 Task: Search one way flight ticket for 4 adults, 2 children, 2 infants in seat and 1 infant on lap in economy from San Francisco: San Francisco International Airport to South Bend: South Bend International Airport on 8-6-2023. Choice of flights is United. Number of bags: 1 carry on bag. Price is upto 95000. Outbound departure time preference is 20:15.
Action: Mouse moved to (303, 433)
Screenshot: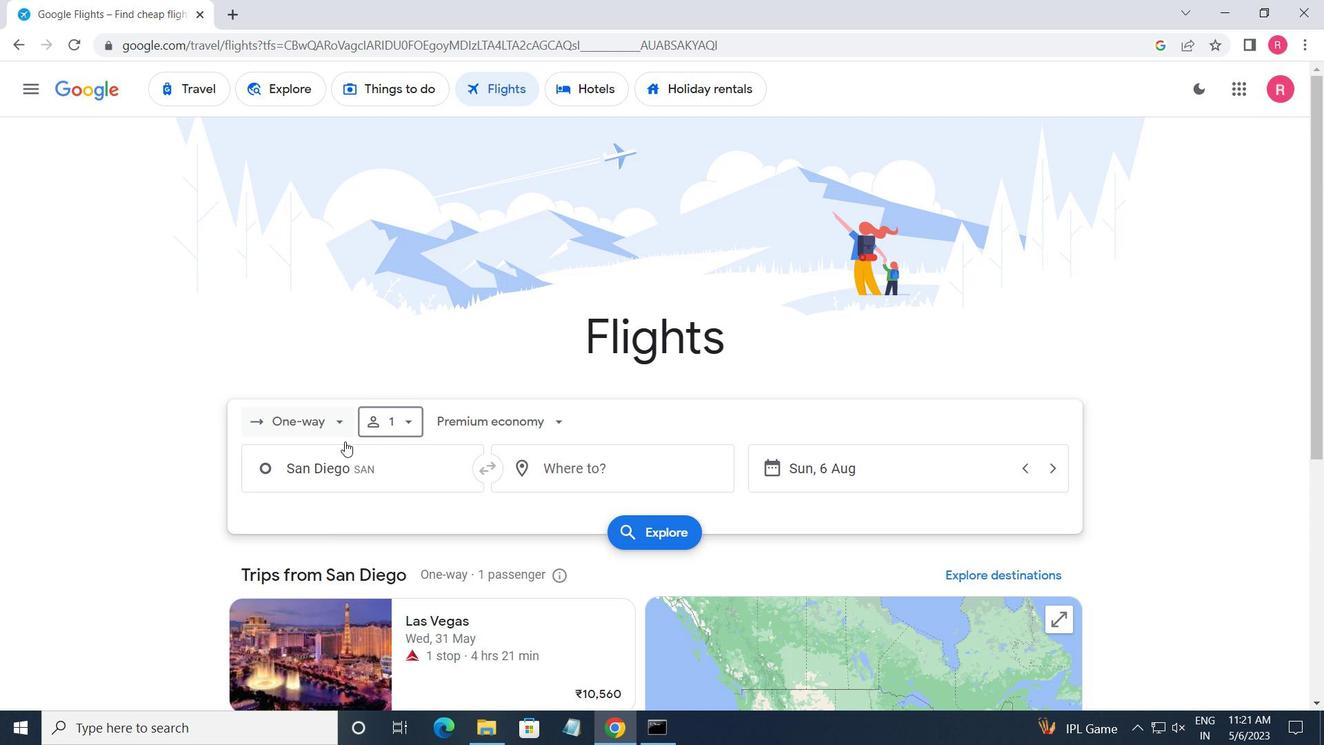
Action: Mouse pressed left at (303, 433)
Screenshot: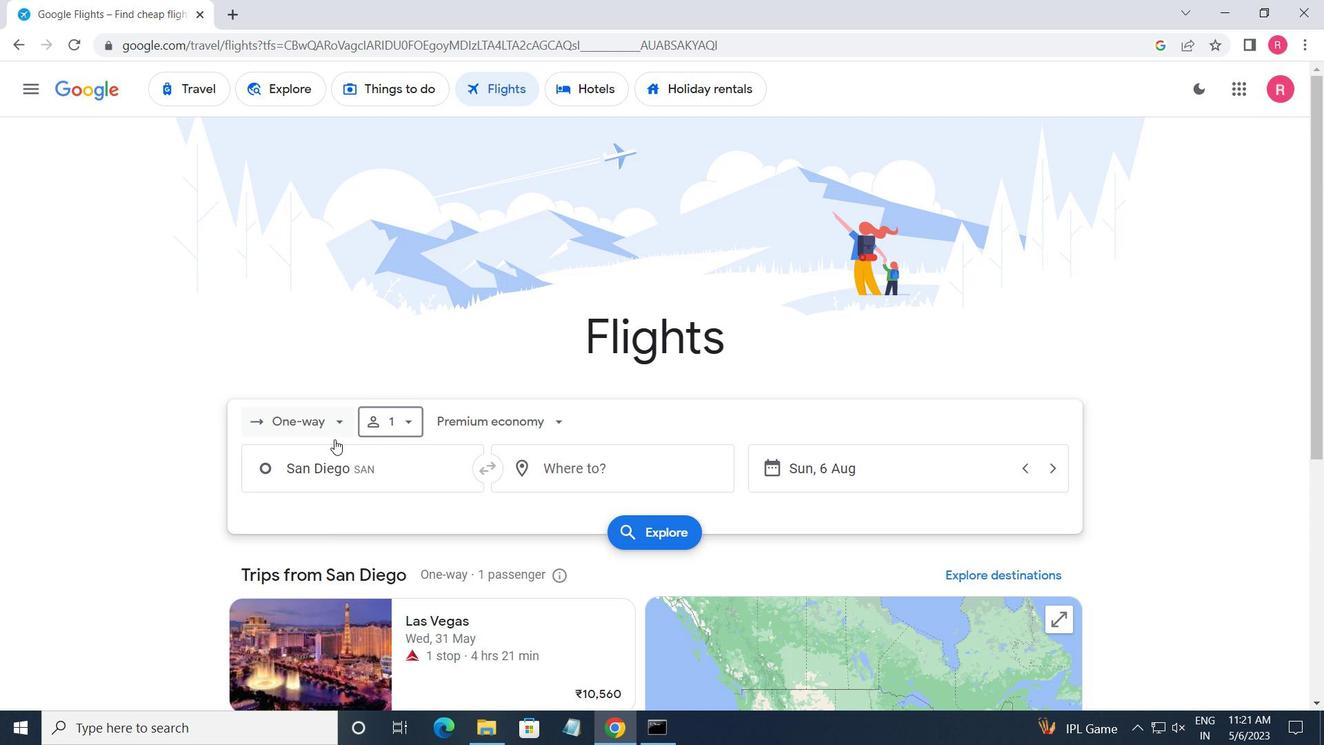 
Action: Mouse moved to (351, 506)
Screenshot: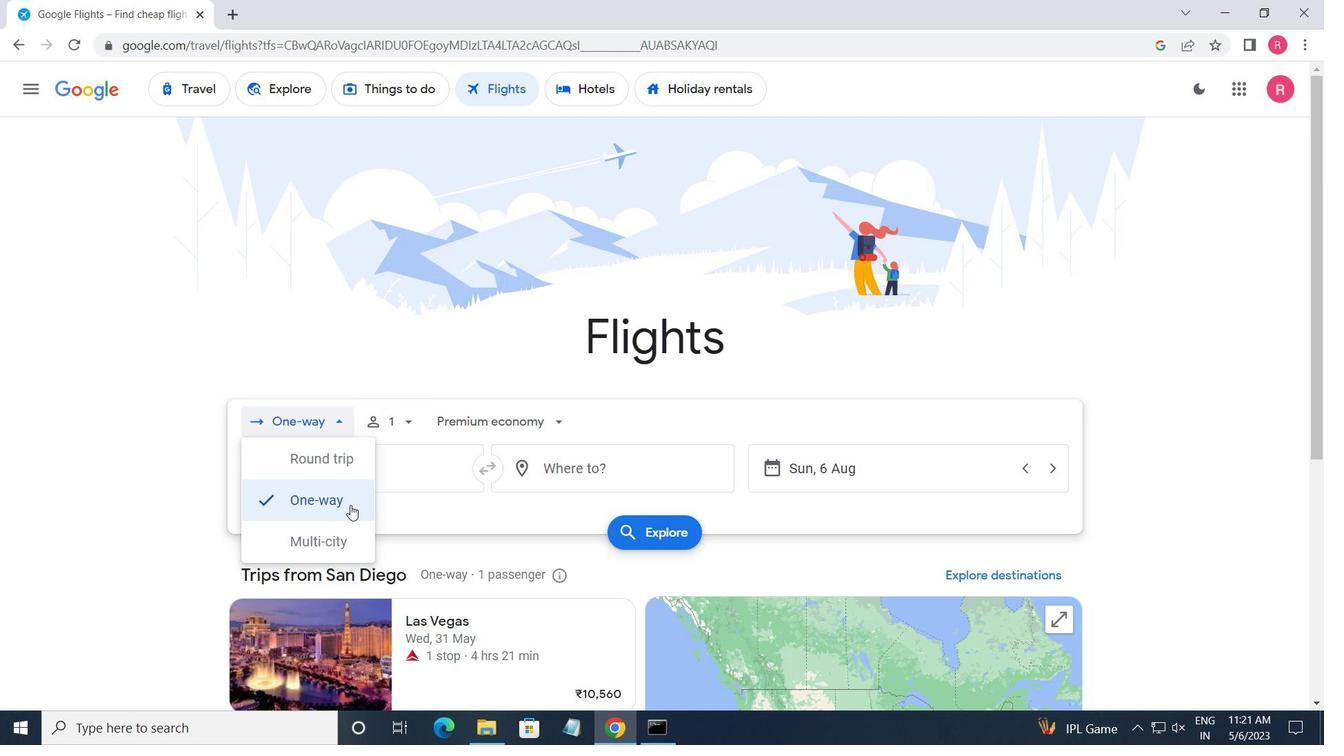 
Action: Mouse pressed left at (351, 506)
Screenshot: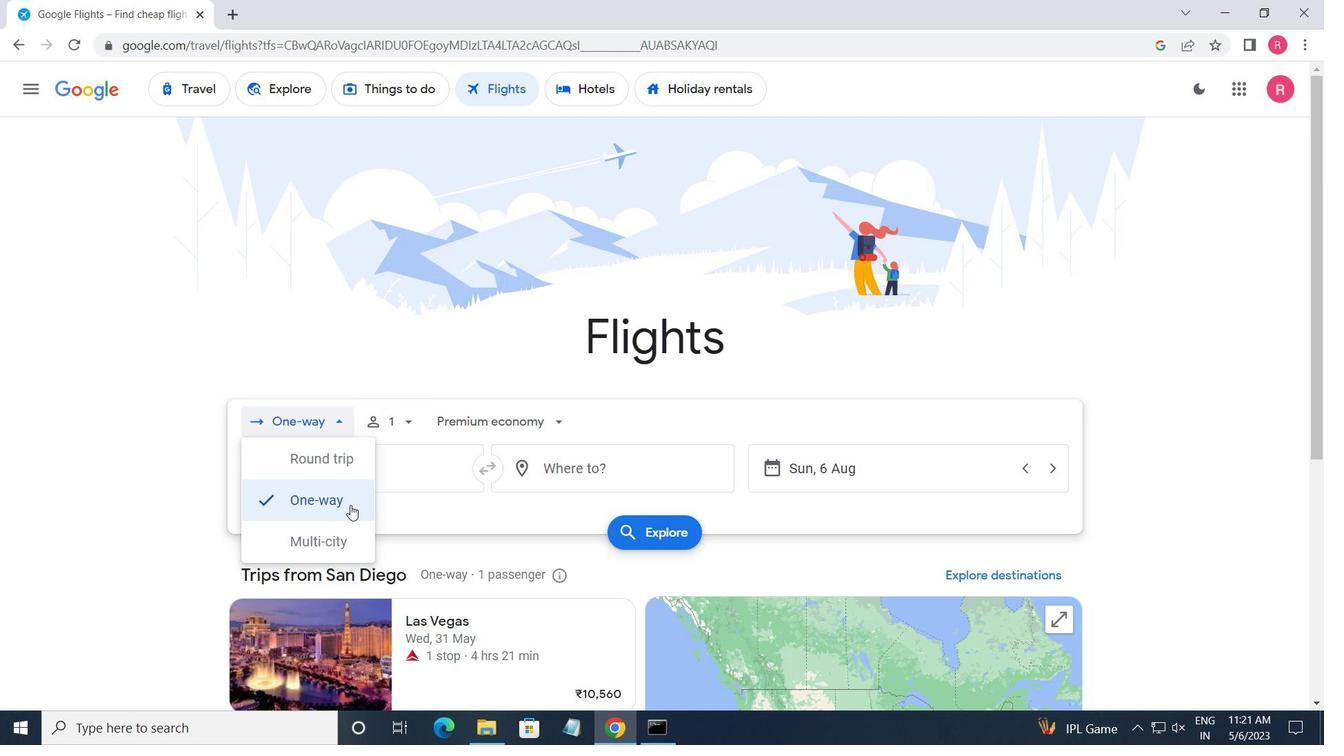 
Action: Mouse moved to (391, 432)
Screenshot: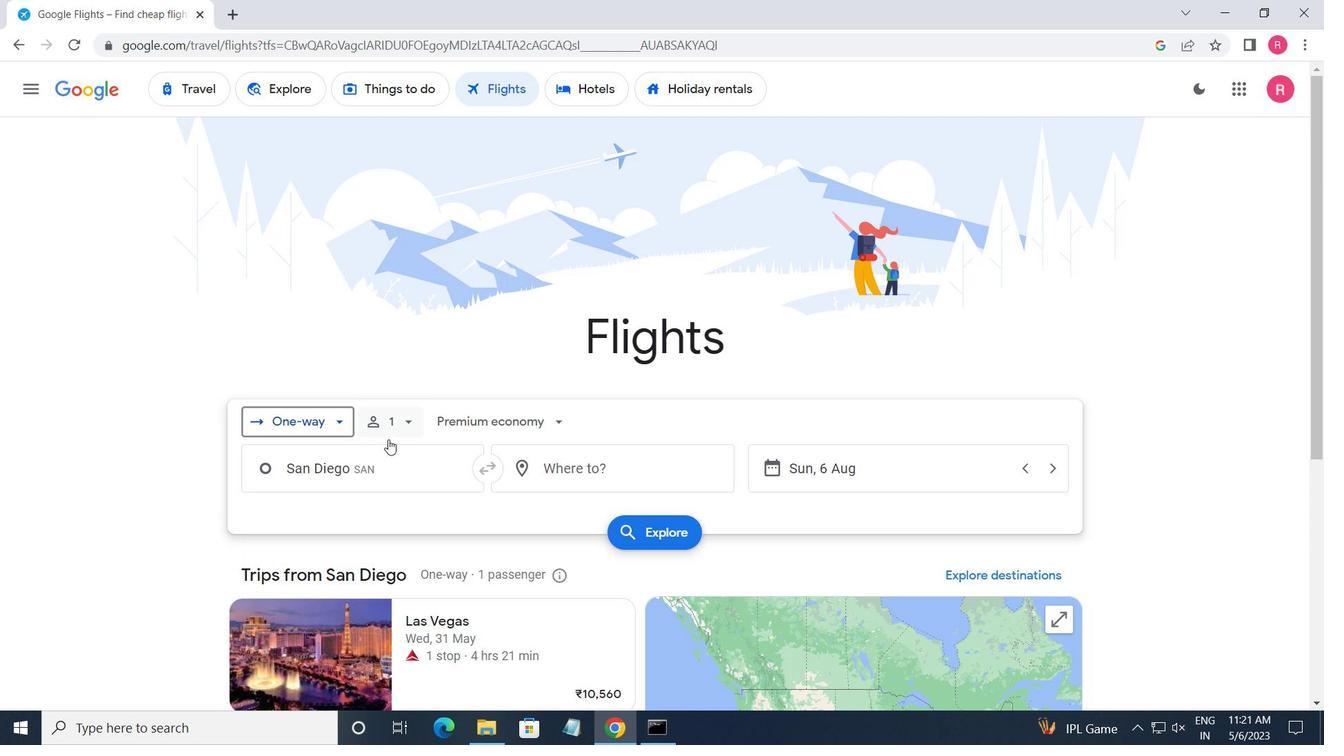 
Action: Mouse pressed left at (391, 432)
Screenshot: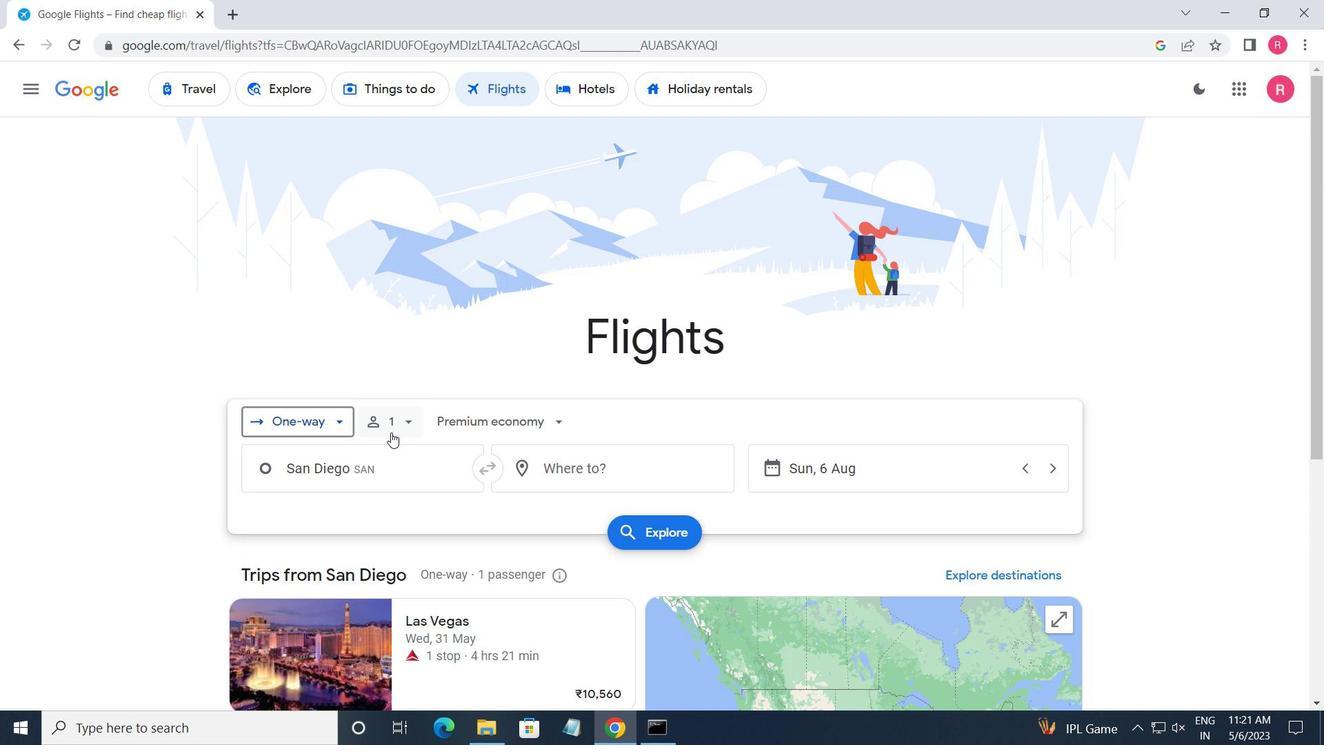 
Action: Mouse moved to (545, 474)
Screenshot: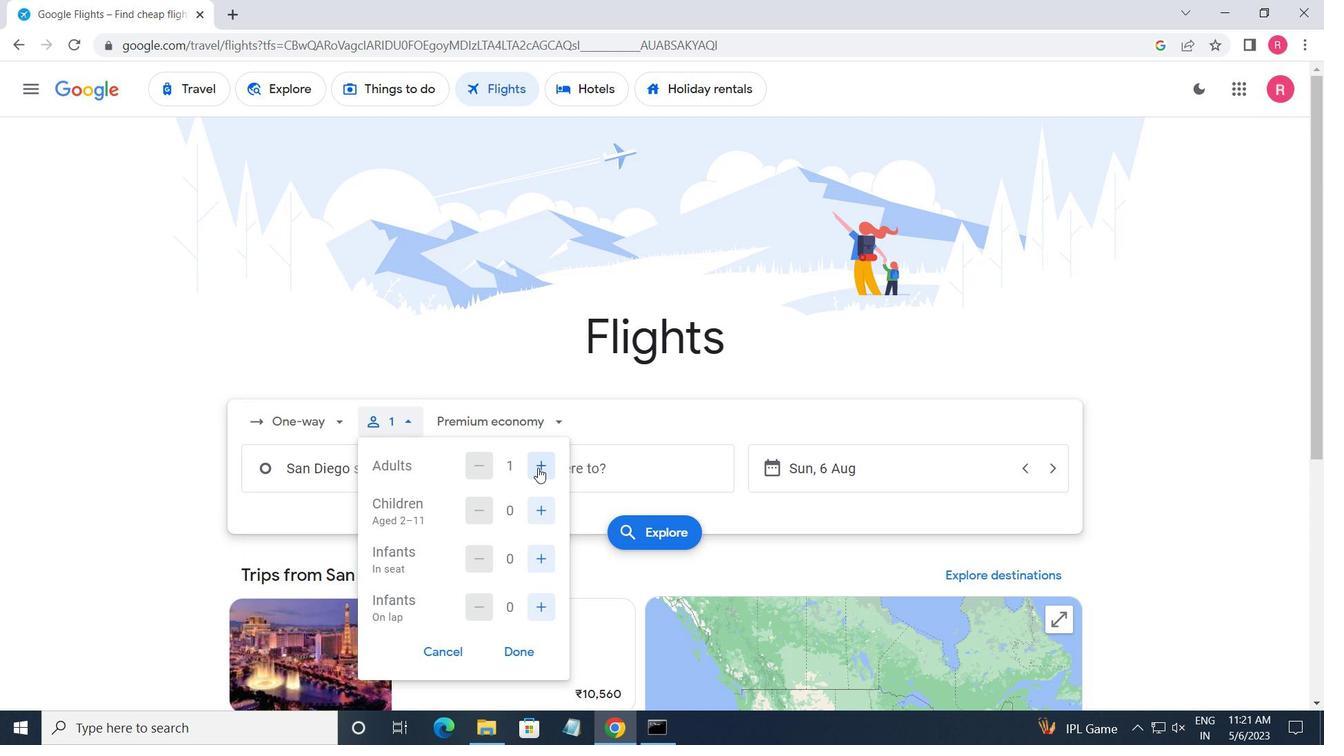 
Action: Mouse pressed left at (545, 474)
Screenshot: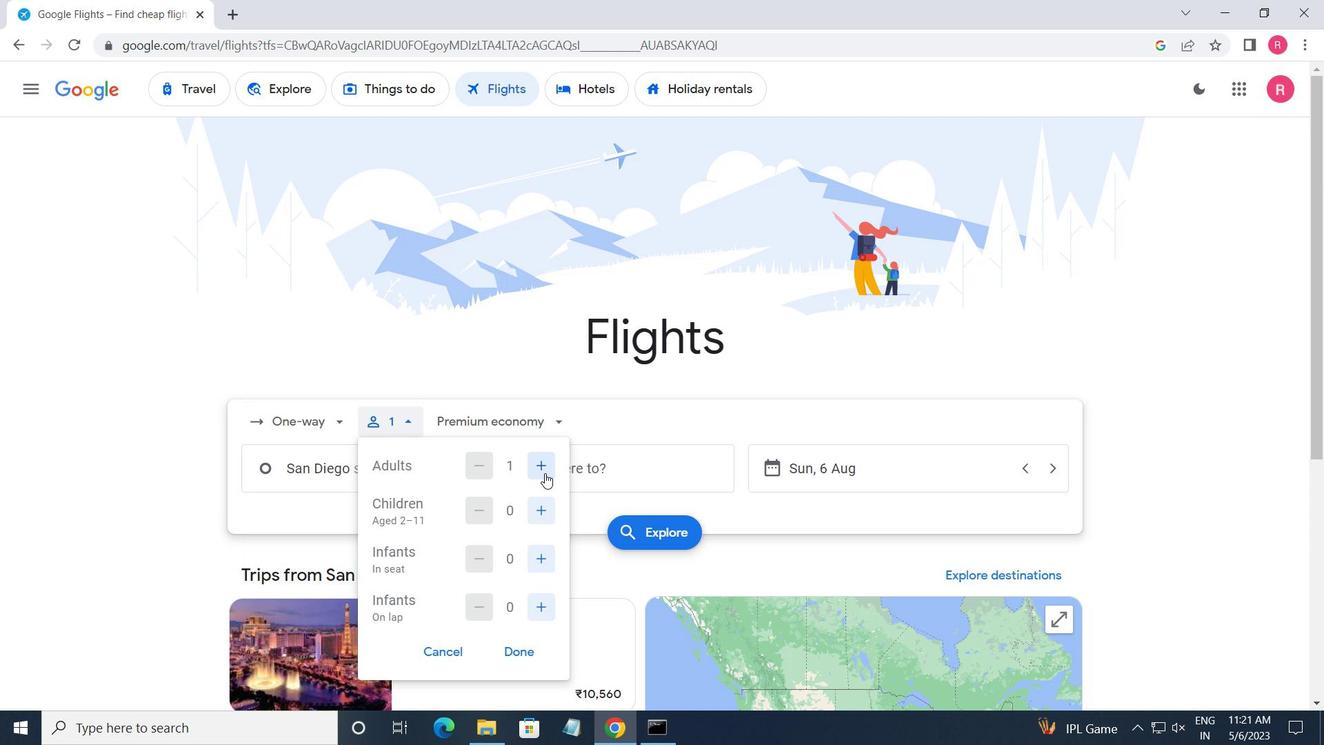
Action: Mouse pressed left at (545, 474)
Screenshot: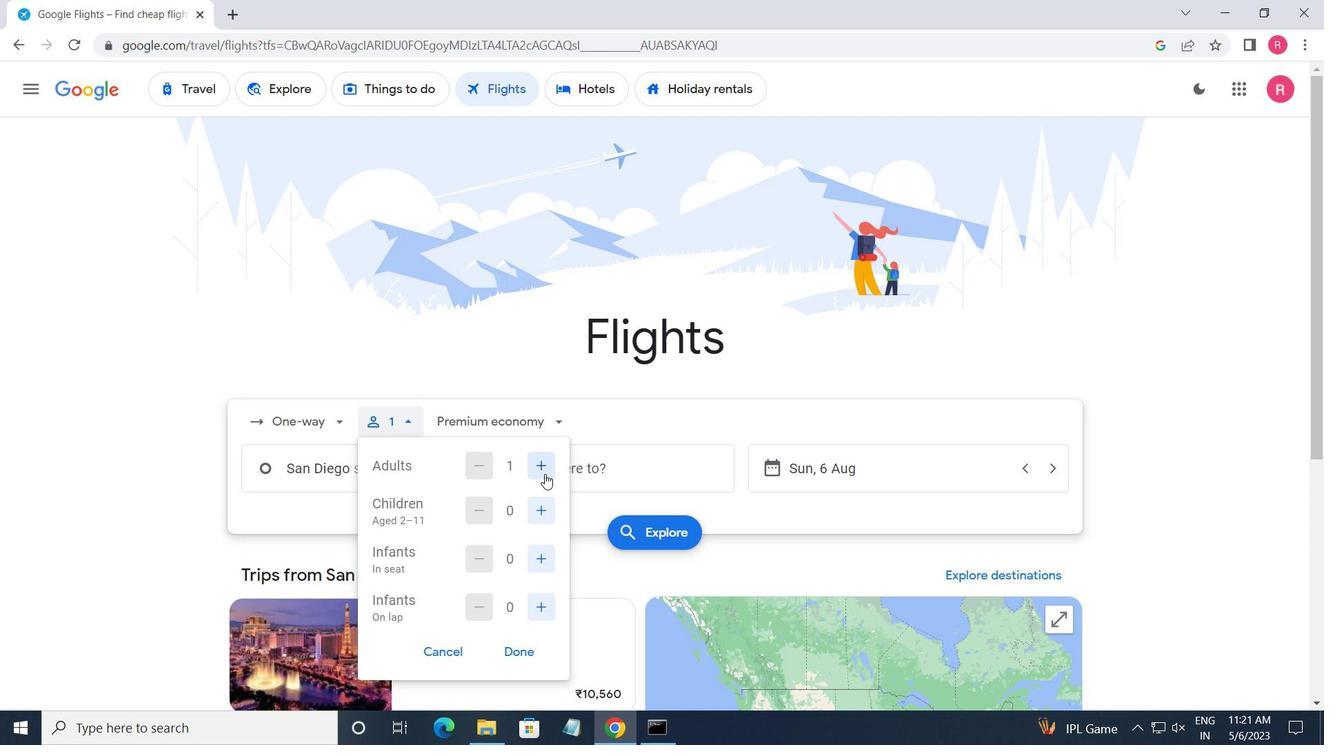 
Action: Mouse moved to (545, 474)
Screenshot: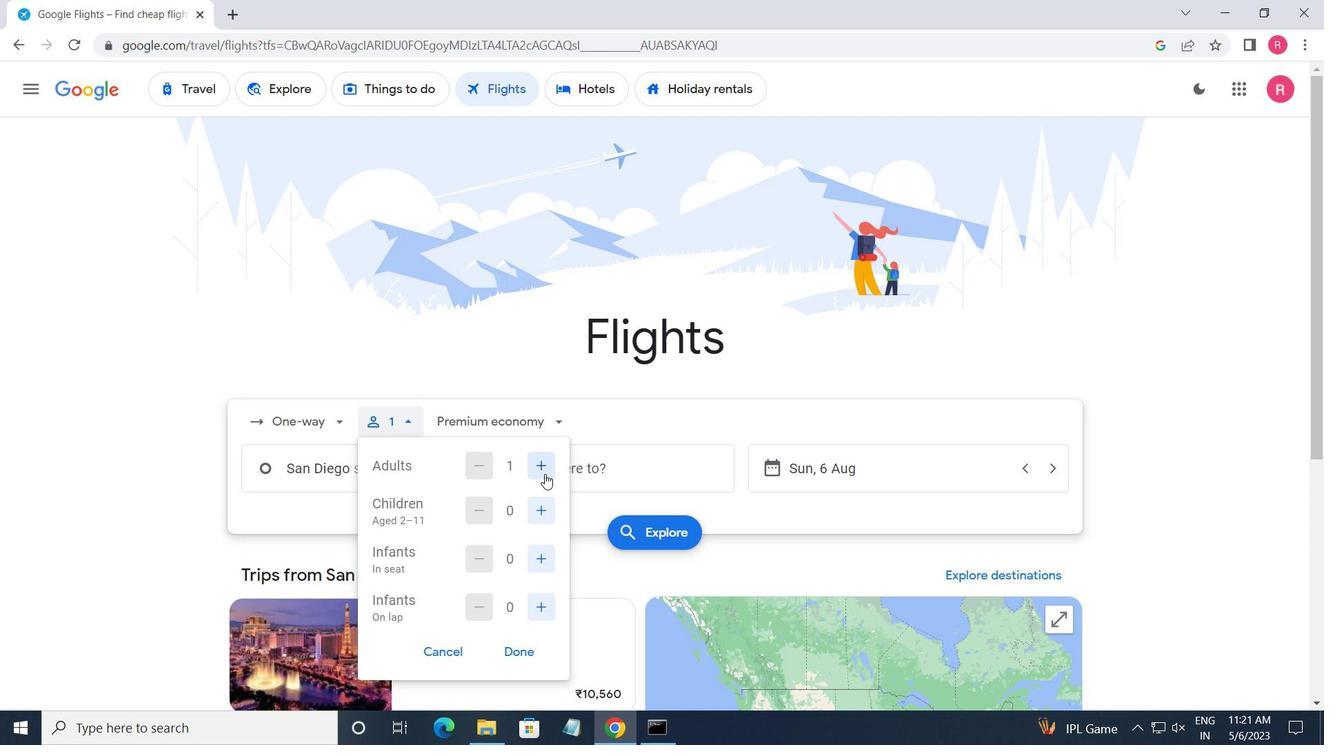 
Action: Mouse pressed left at (545, 474)
Screenshot: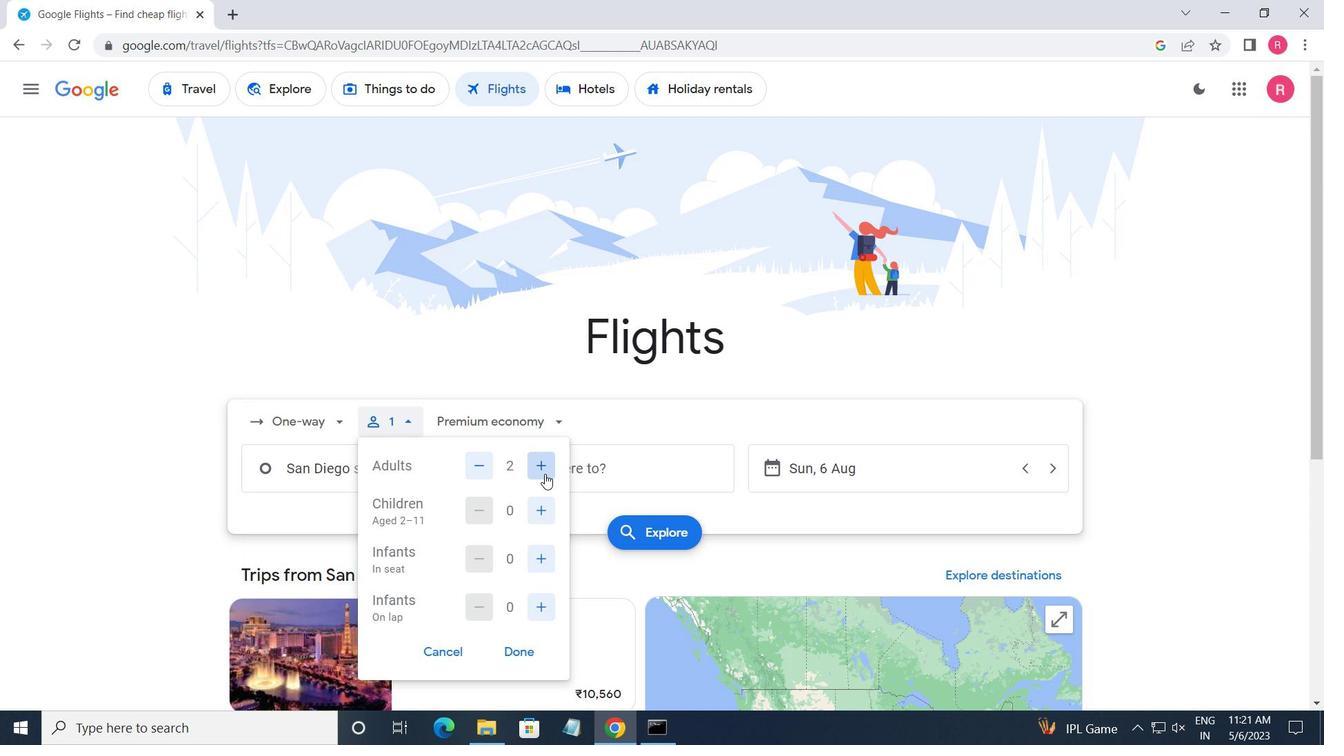 
Action: Mouse moved to (545, 501)
Screenshot: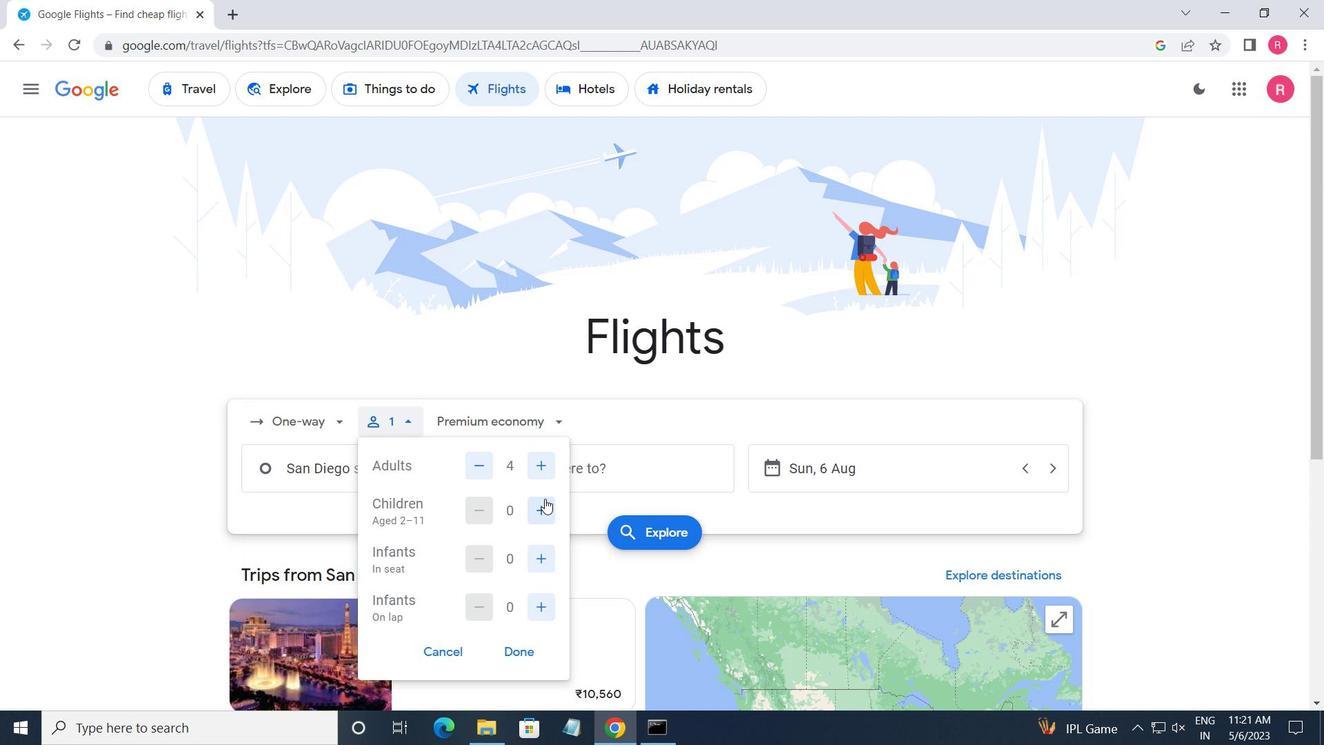 
Action: Mouse pressed left at (545, 501)
Screenshot: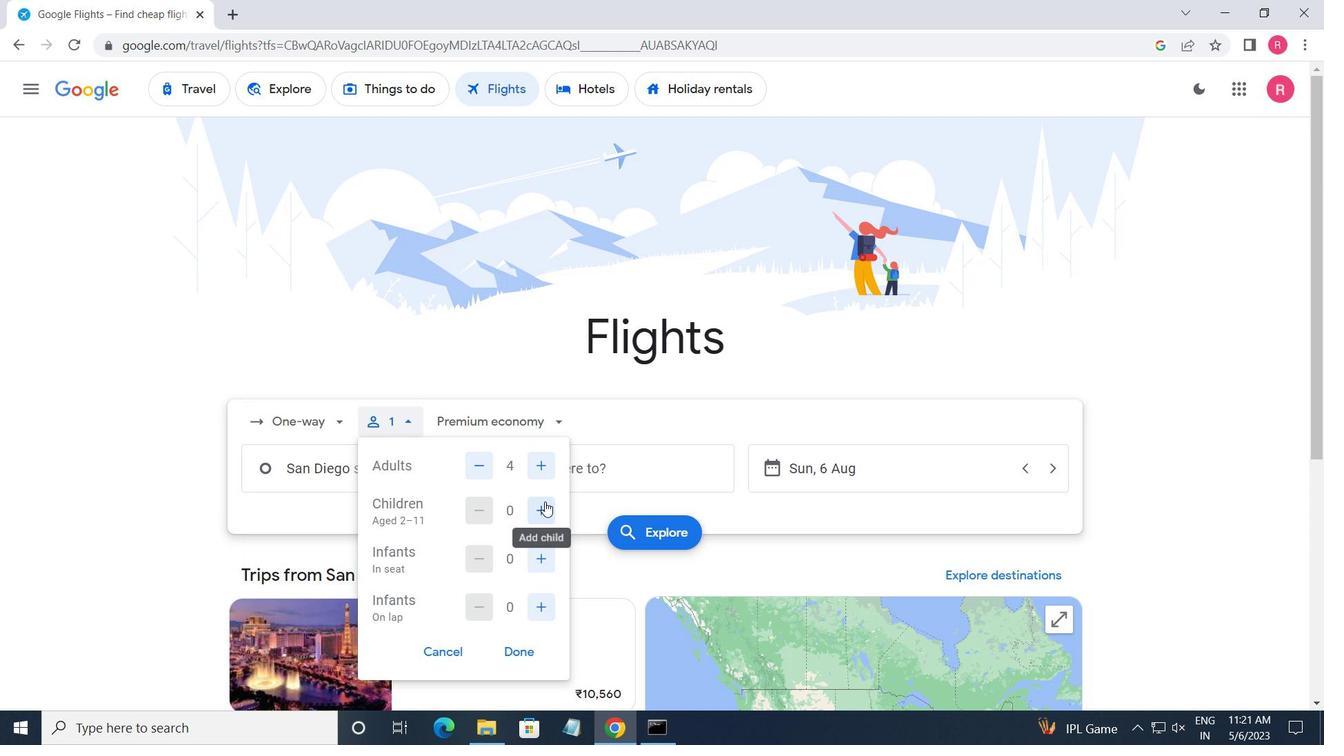 
Action: Mouse pressed left at (545, 501)
Screenshot: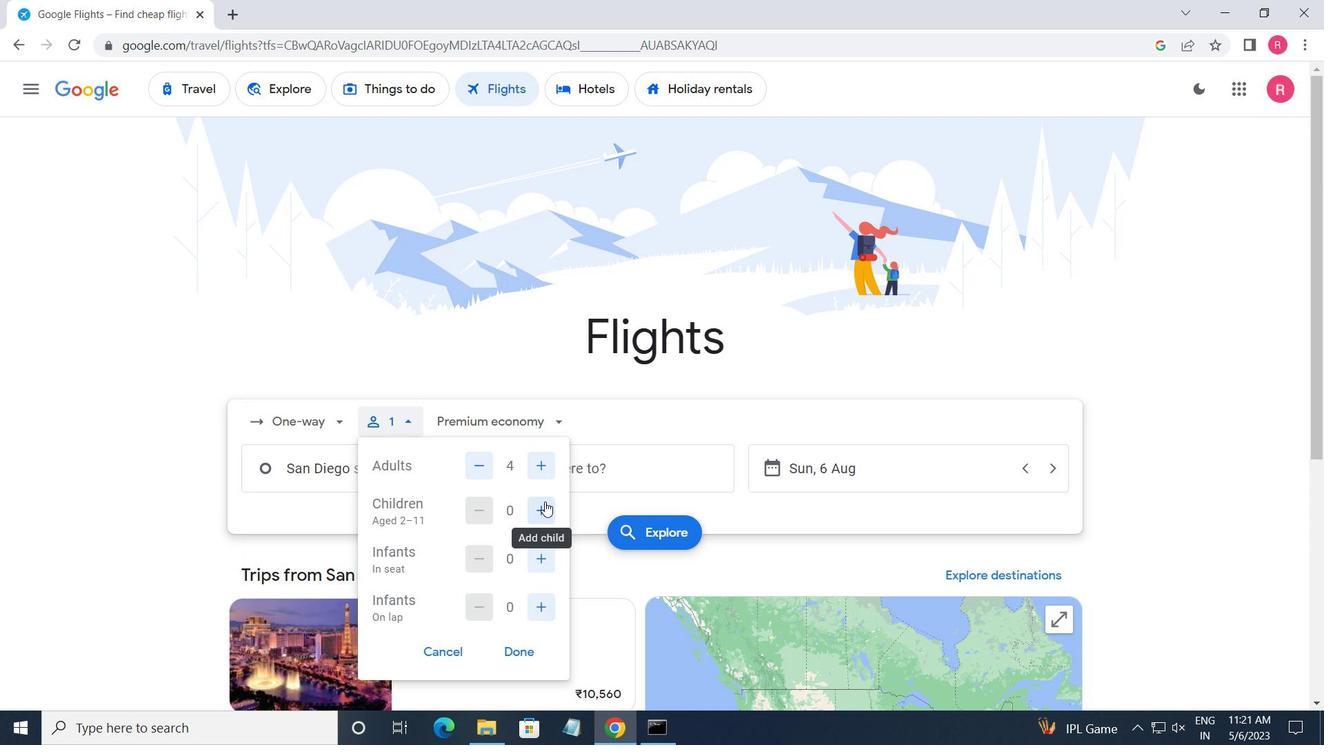 
Action: Mouse moved to (544, 558)
Screenshot: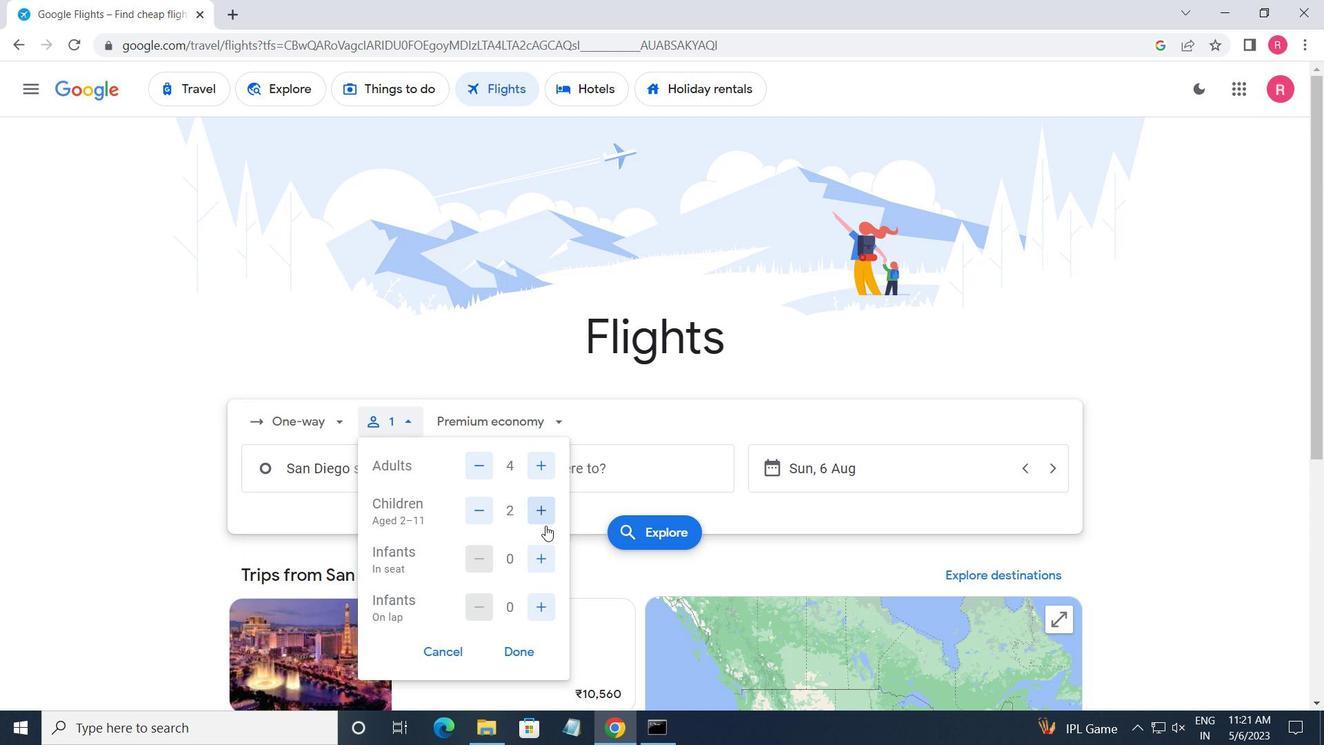 
Action: Mouse pressed left at (544, 558)
Screenshot: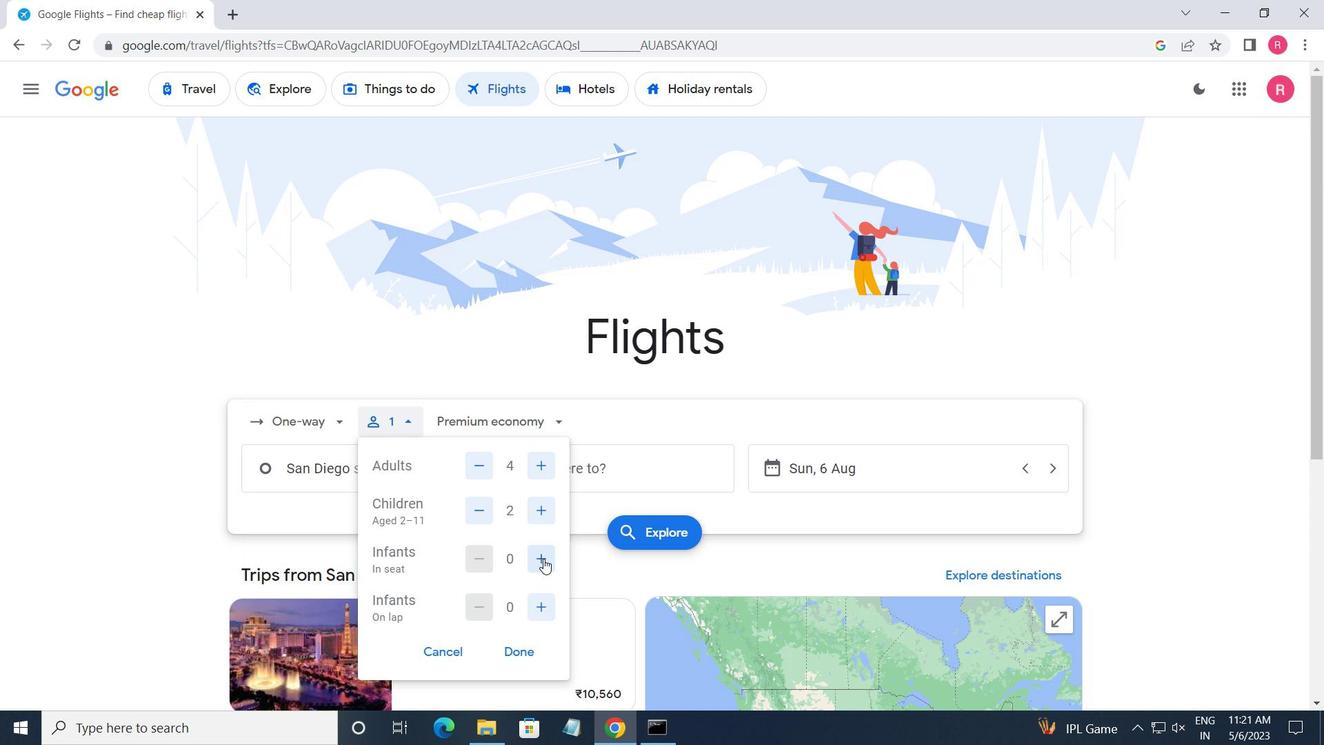
Action: Mouse pressed left at (544, 558)
Screenshot: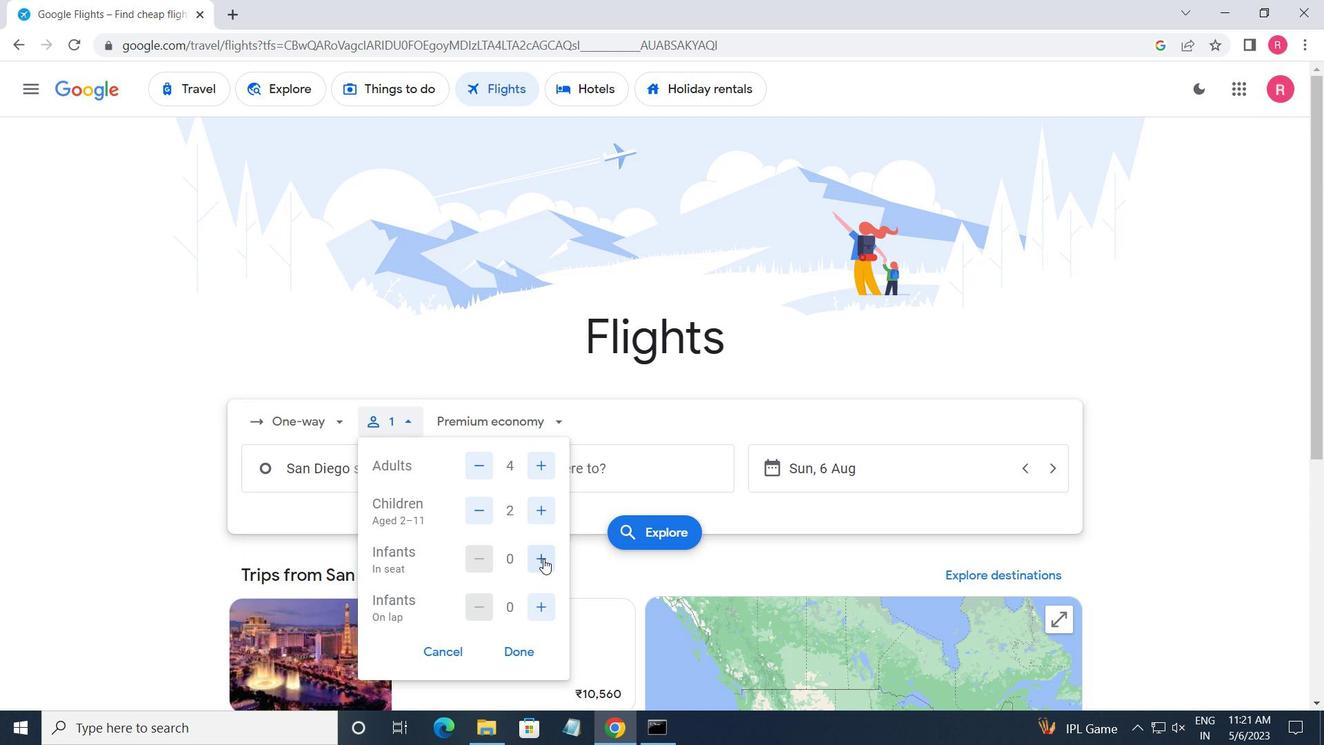 
Action: Mouse moved to (543, 612)
Screenshot: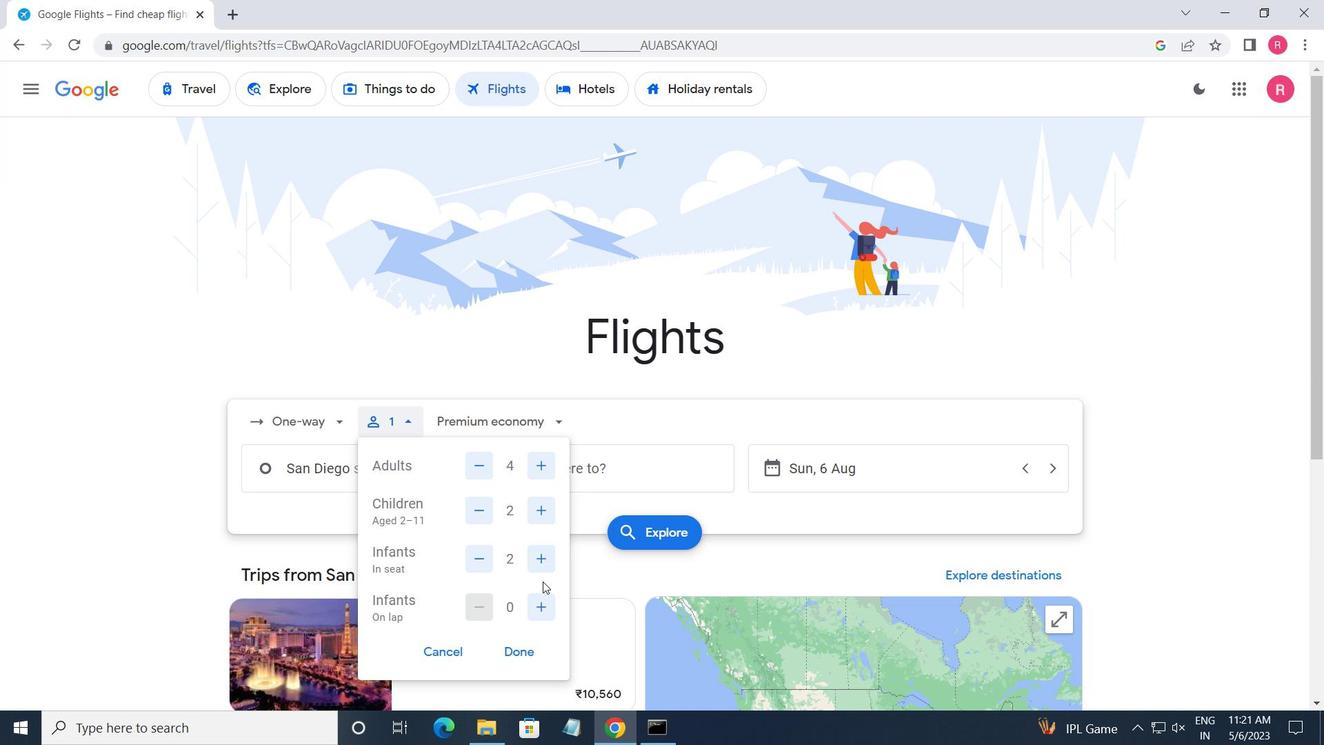 
Action: Mouse pressed left at (543, 612)
Screenshot: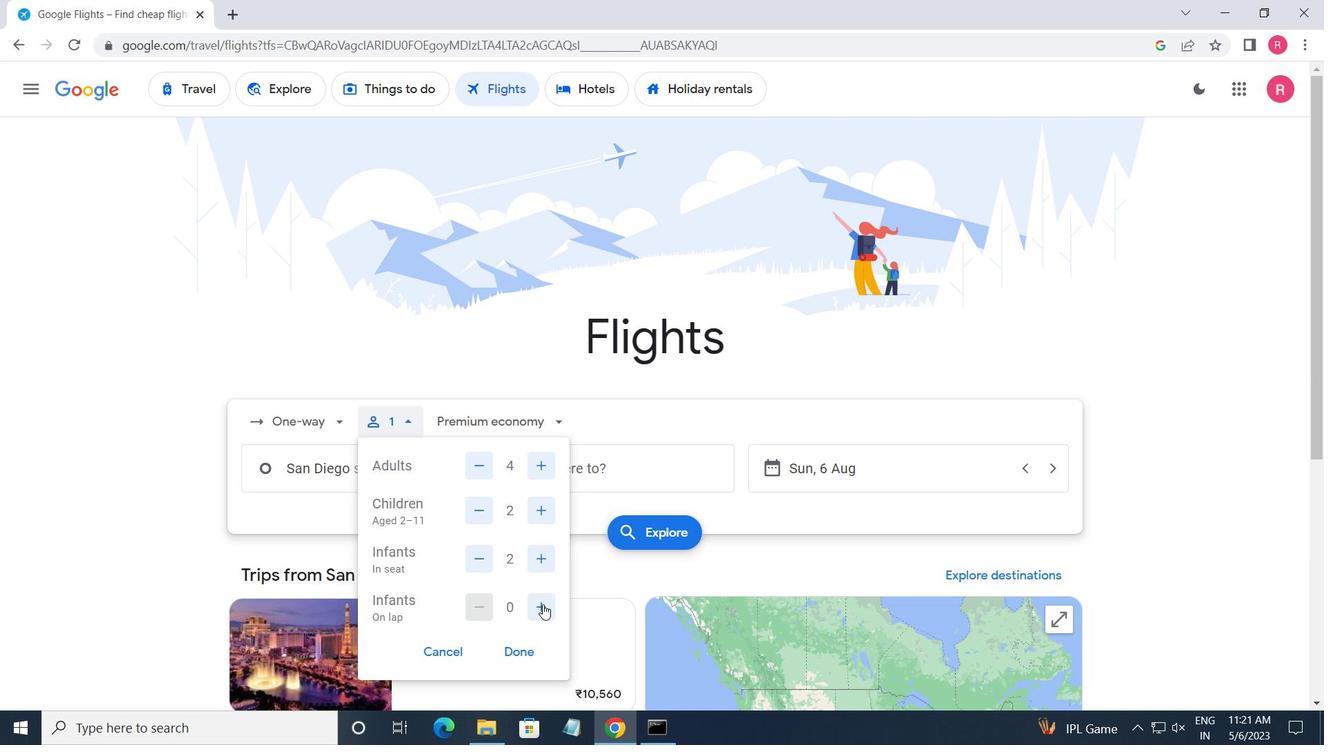
Action: Mouse moved to (521, 650)
Screenshot: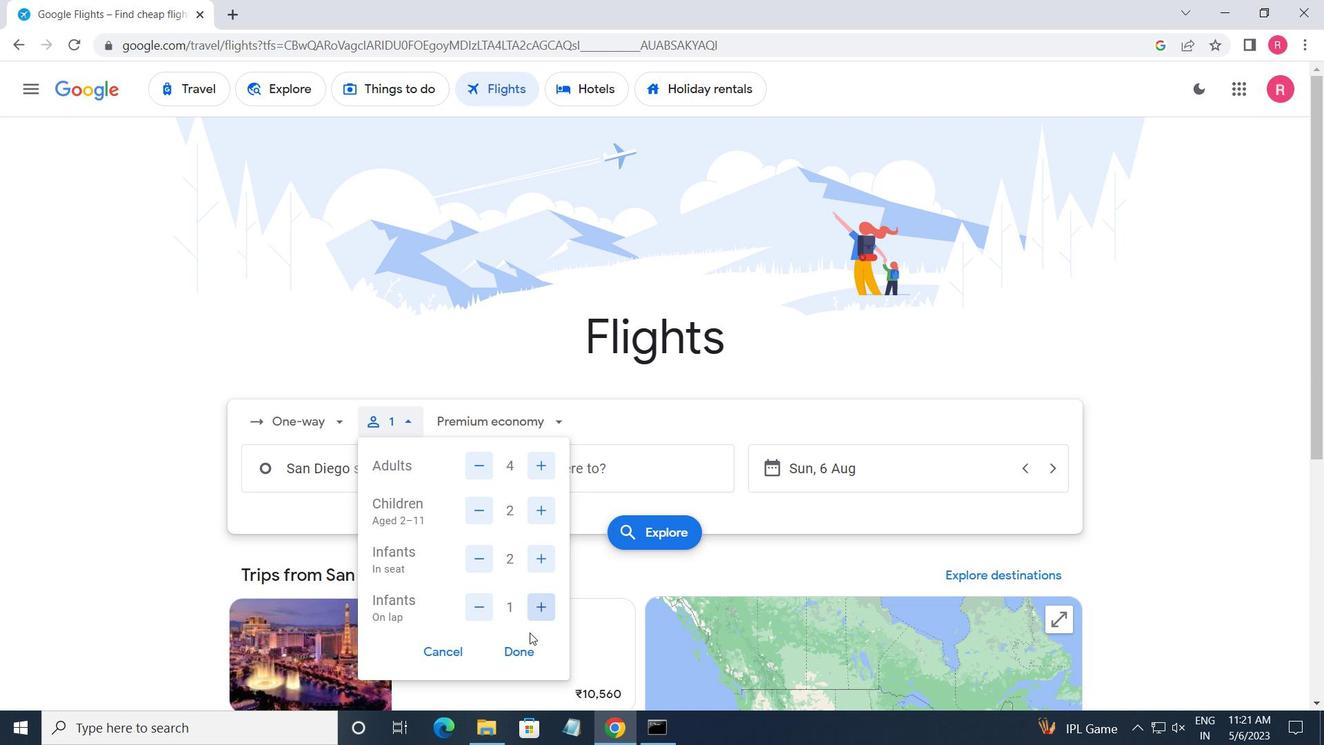 
Action: Mouse pressed left at (521, 650)
Screenshot: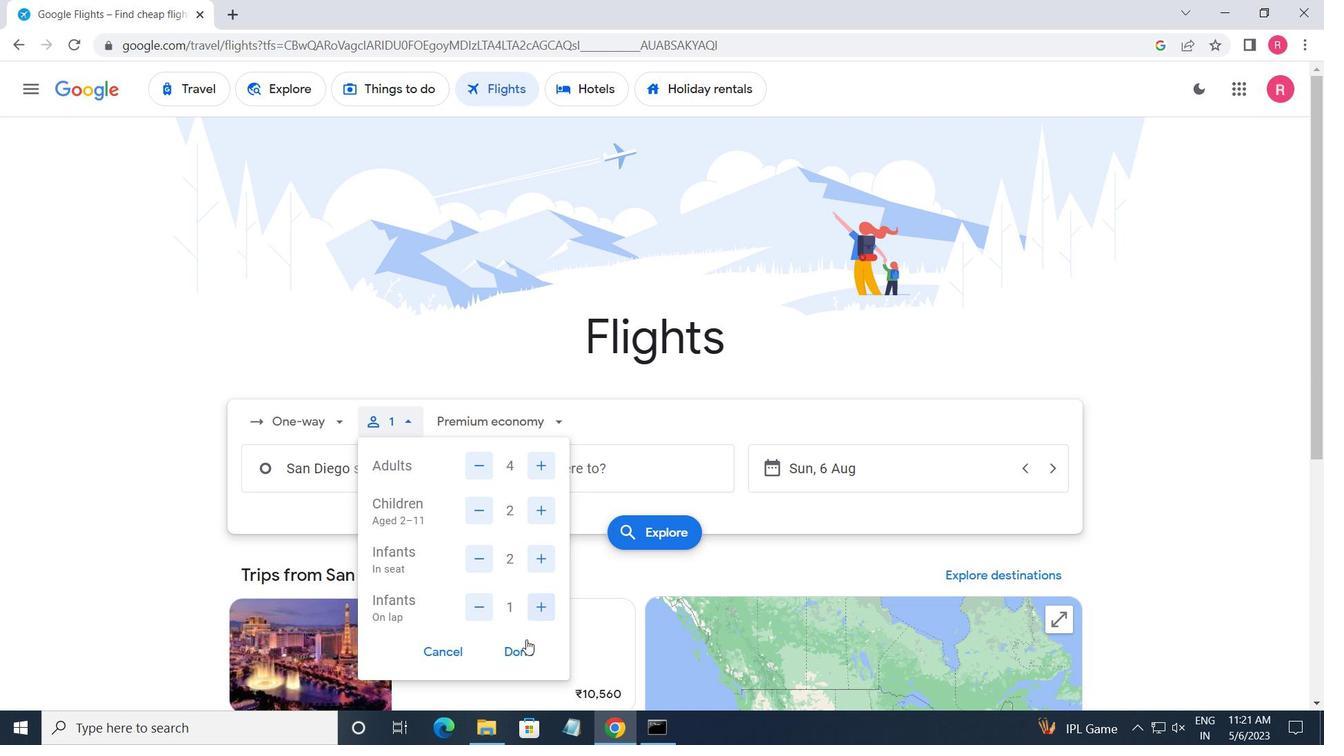 
Action: Mouse moved to (492, 429)
Screenshot: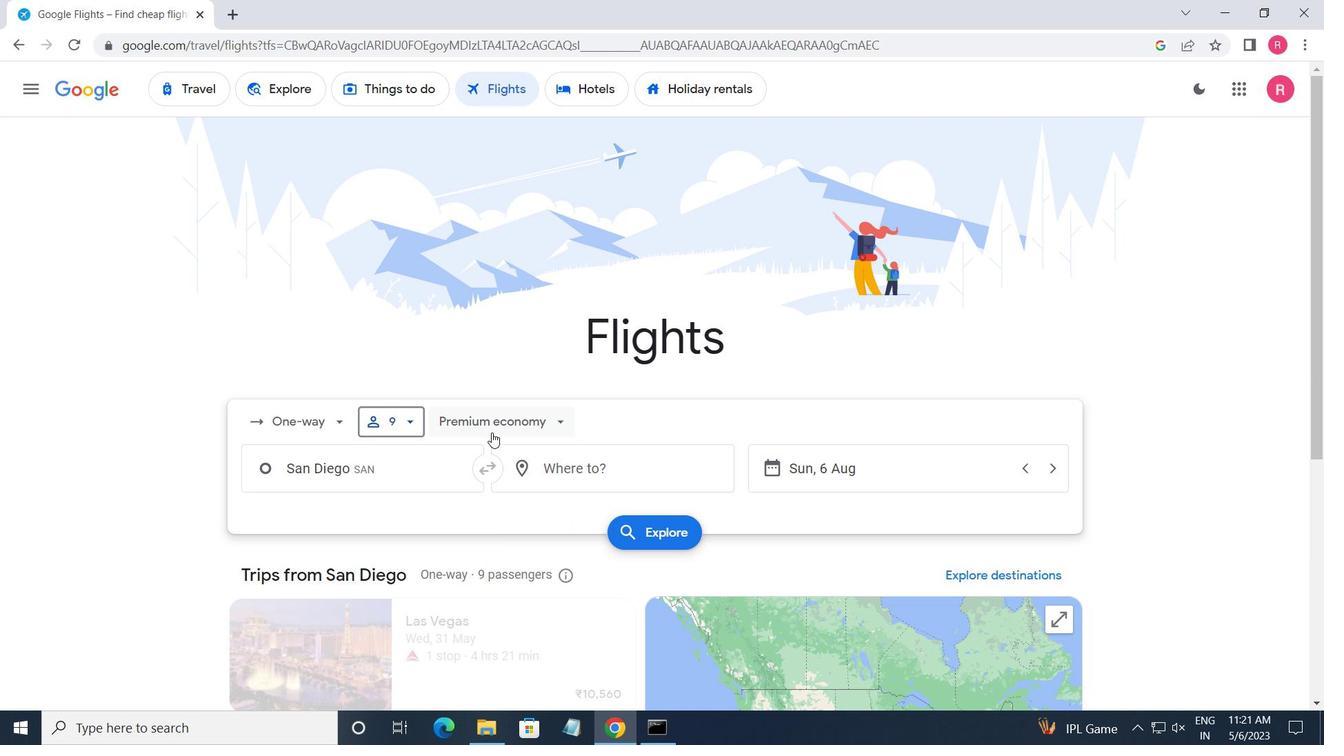 
Action: Mouse pressed left at (492, 429)
Screenshot: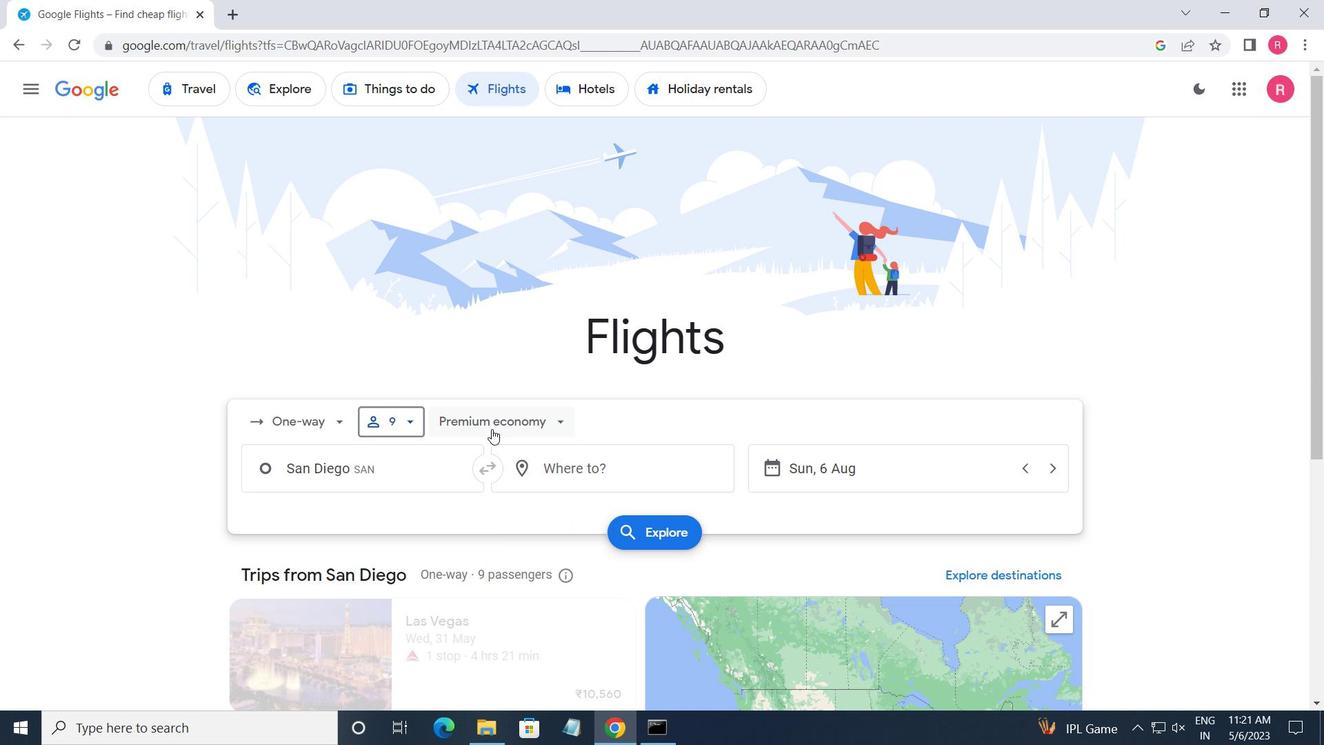 
Action: Mouse moved to (513, 460)
Screenshot: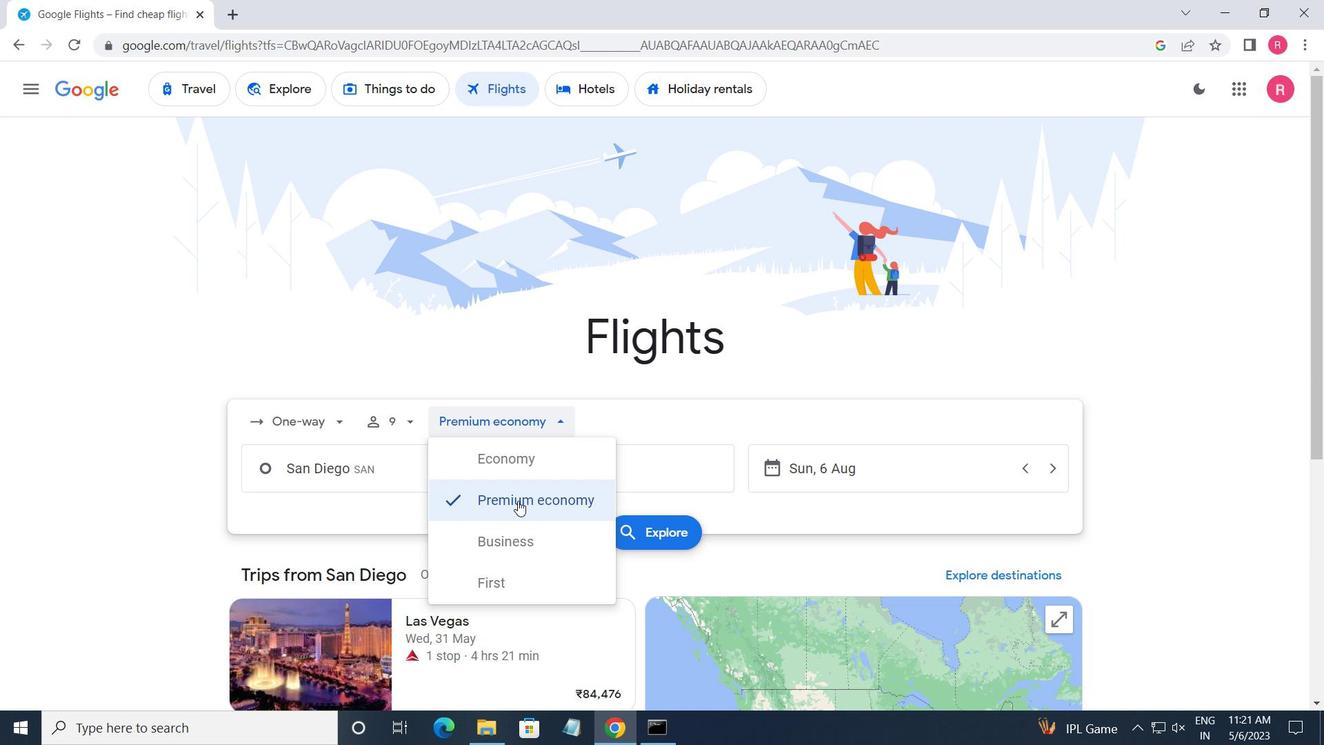 
Action: Mouse pressed left at (513, 460)
Screenshot: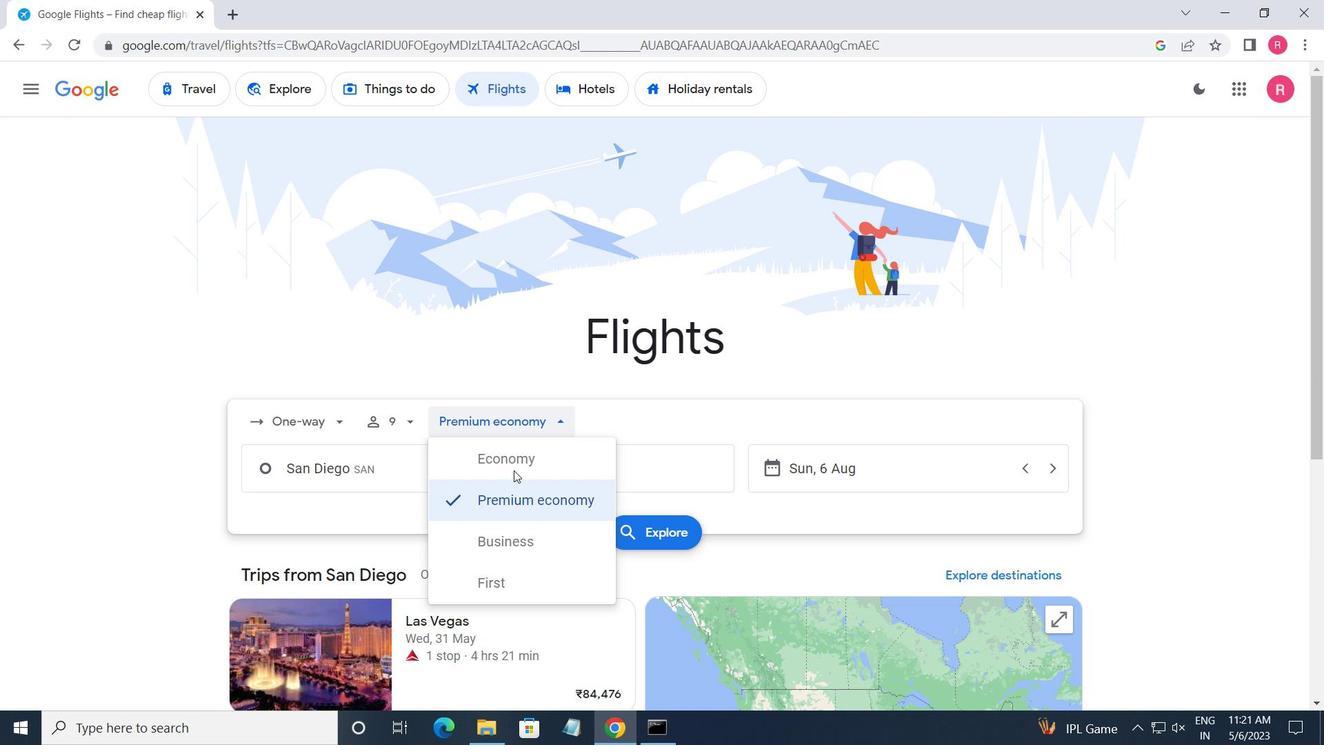 
Action: Mouse moved to (405, 473)
Screenshot: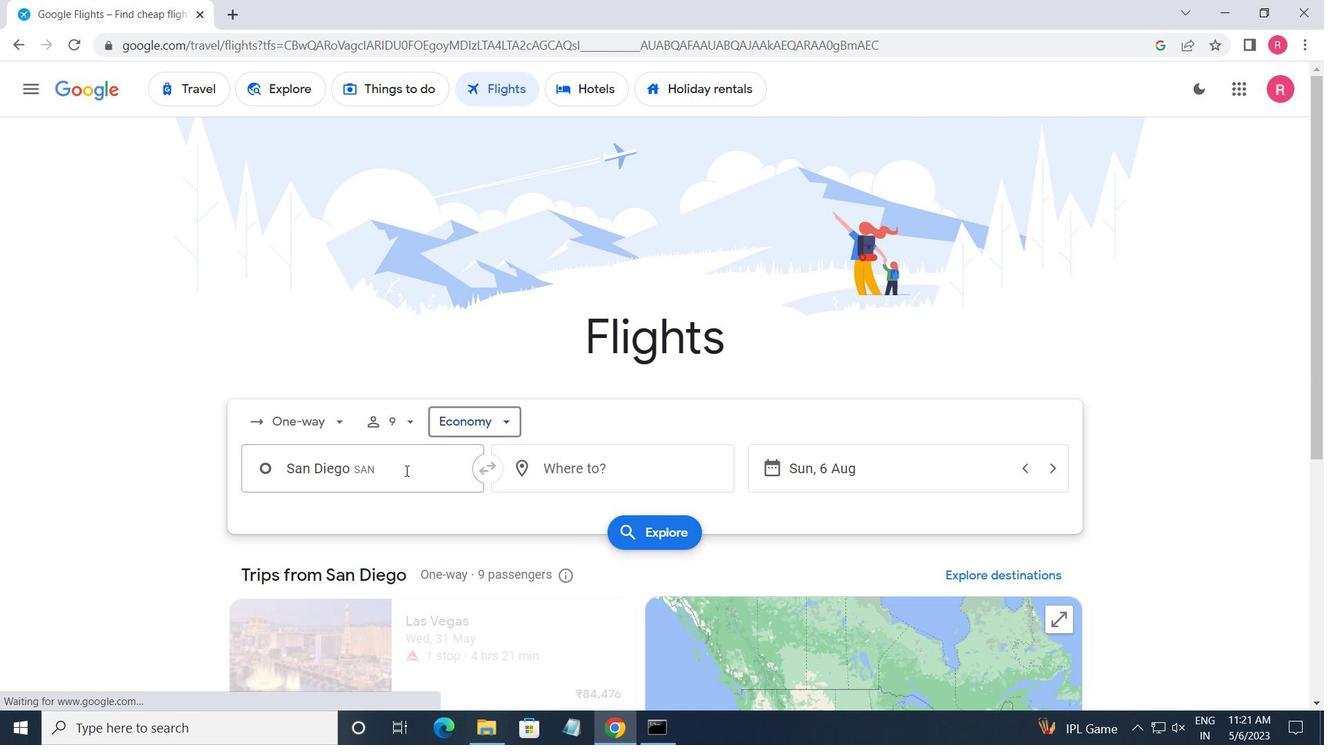
Action: Mouse pressed left at (405, 473)
Screenshot: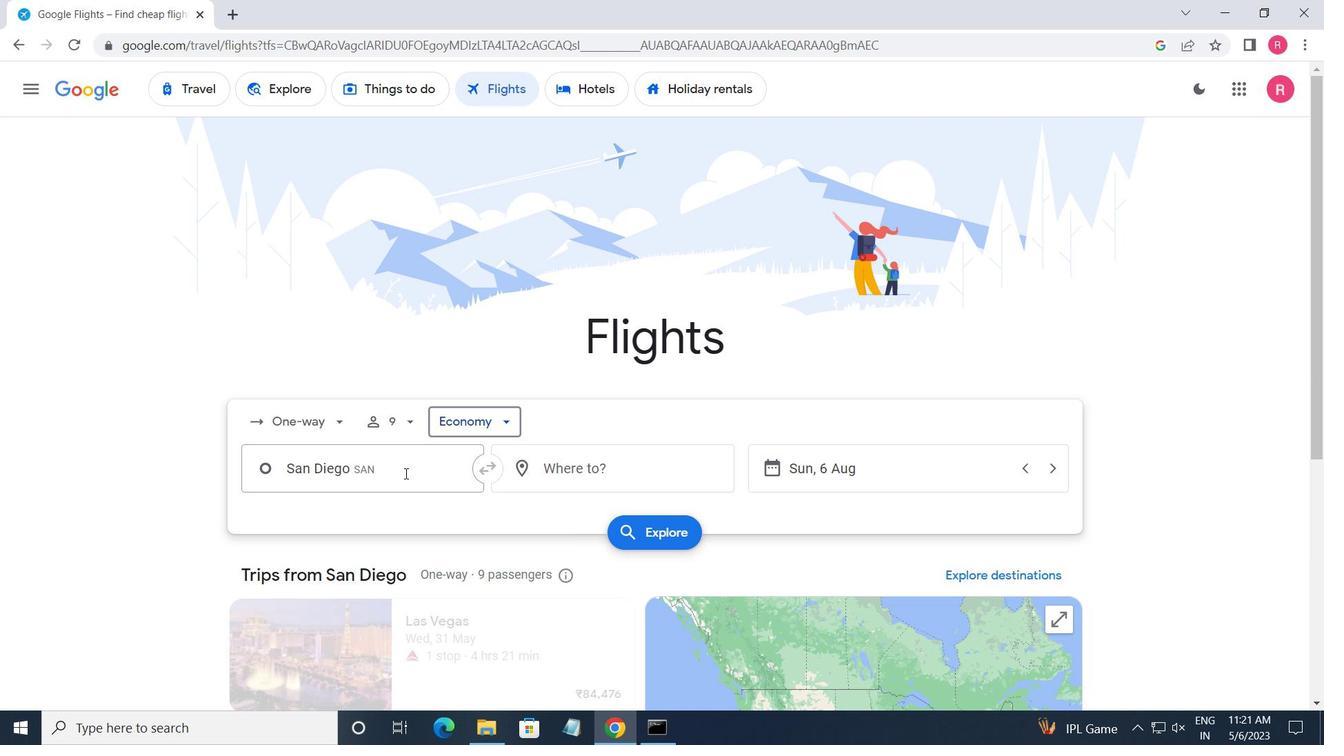 
Action: Key pressed <Key.shift>SAN<Key.space><Key.shift>FRANCISC
Screenshot: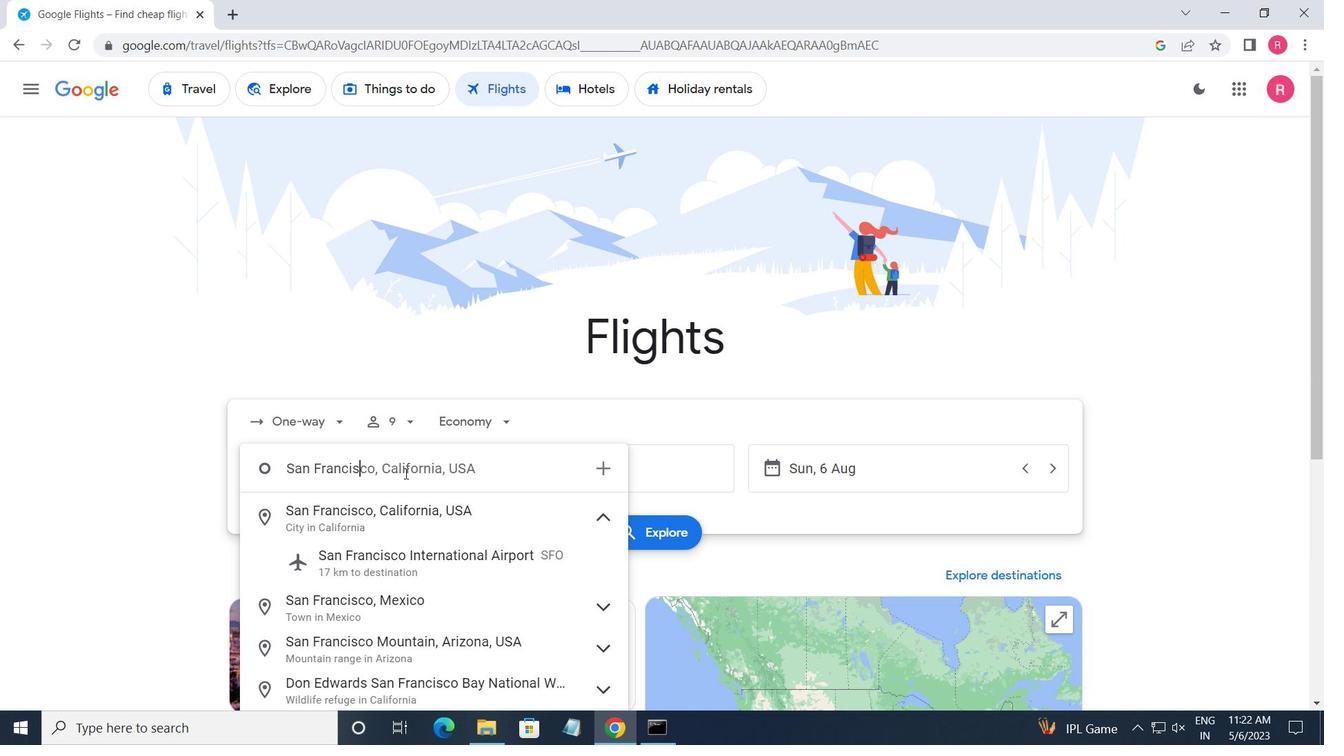 
Action: Mouse moved to (432, 565)
Screenshot: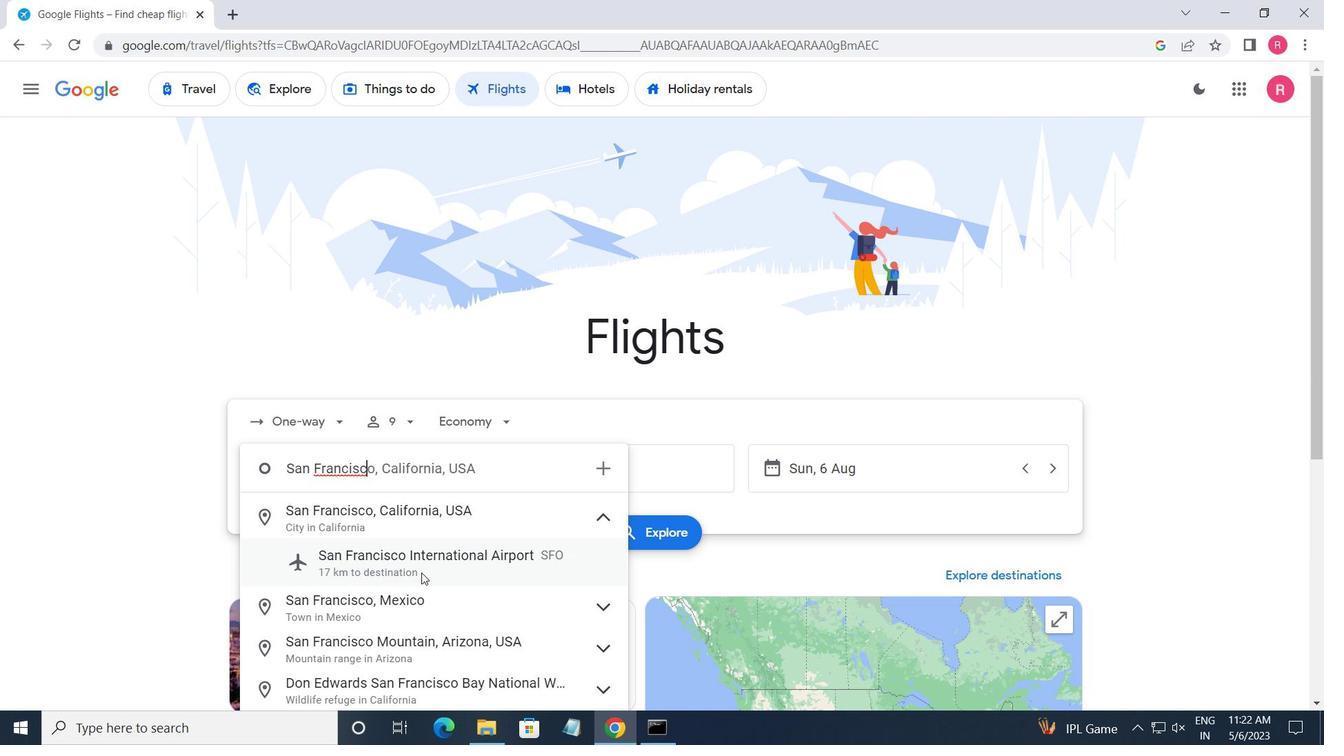 
Action: Mouse pressed left at (432, 565)
Screenshot: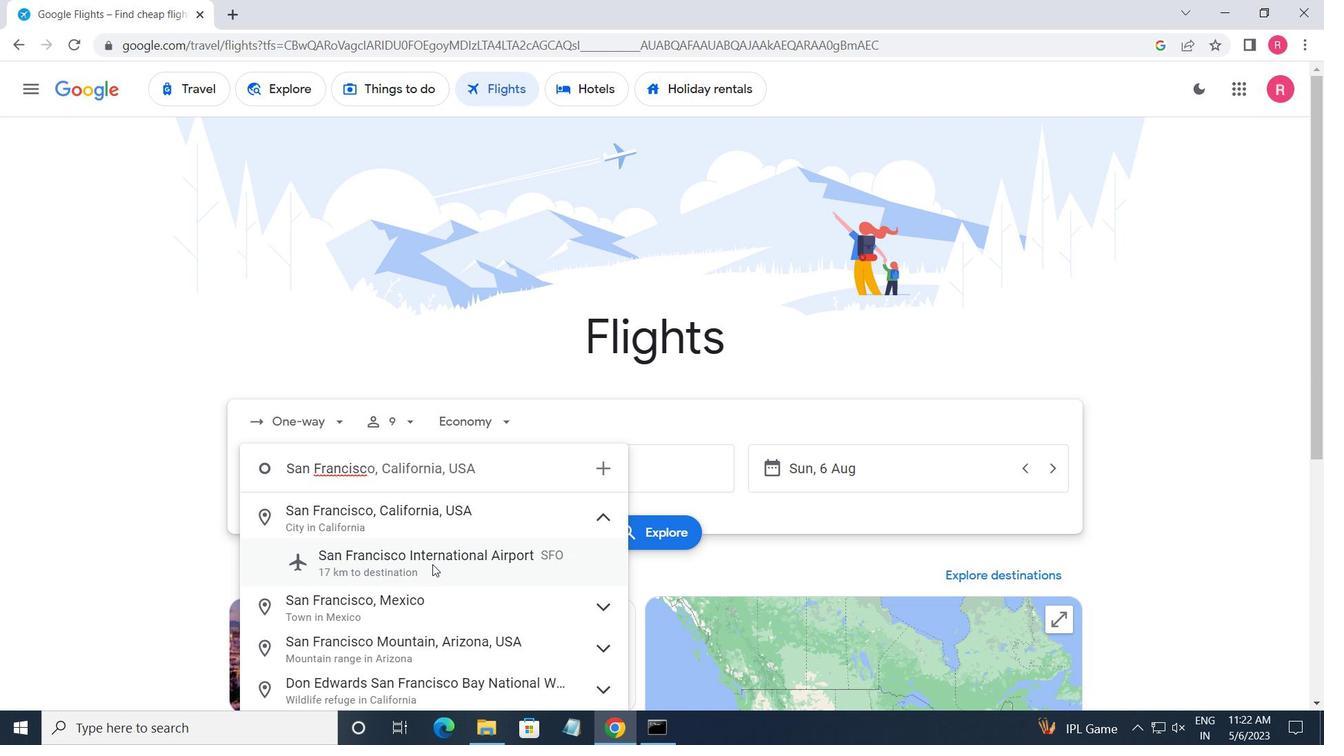 
Action: Mouse moved to (622, 476)
Screenshot: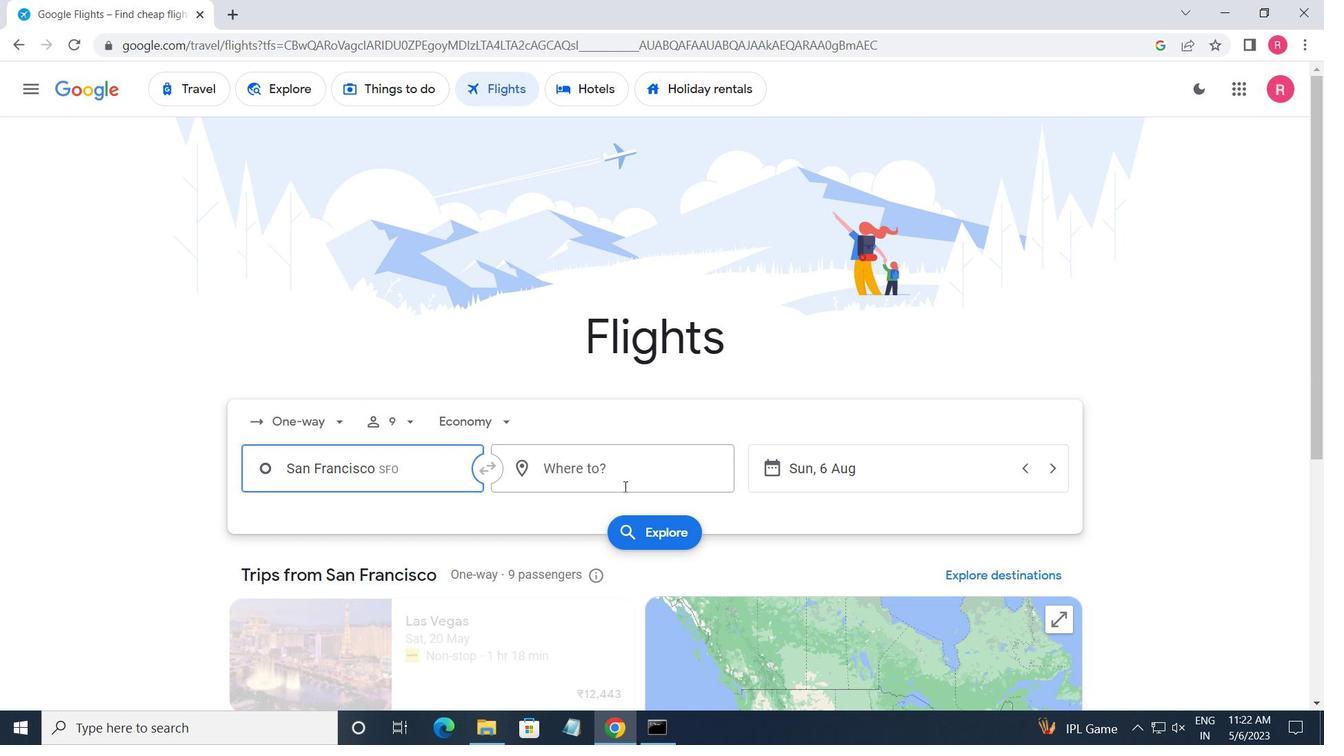 
Action: Mouse pressed left at (622, 476)
Screenshot: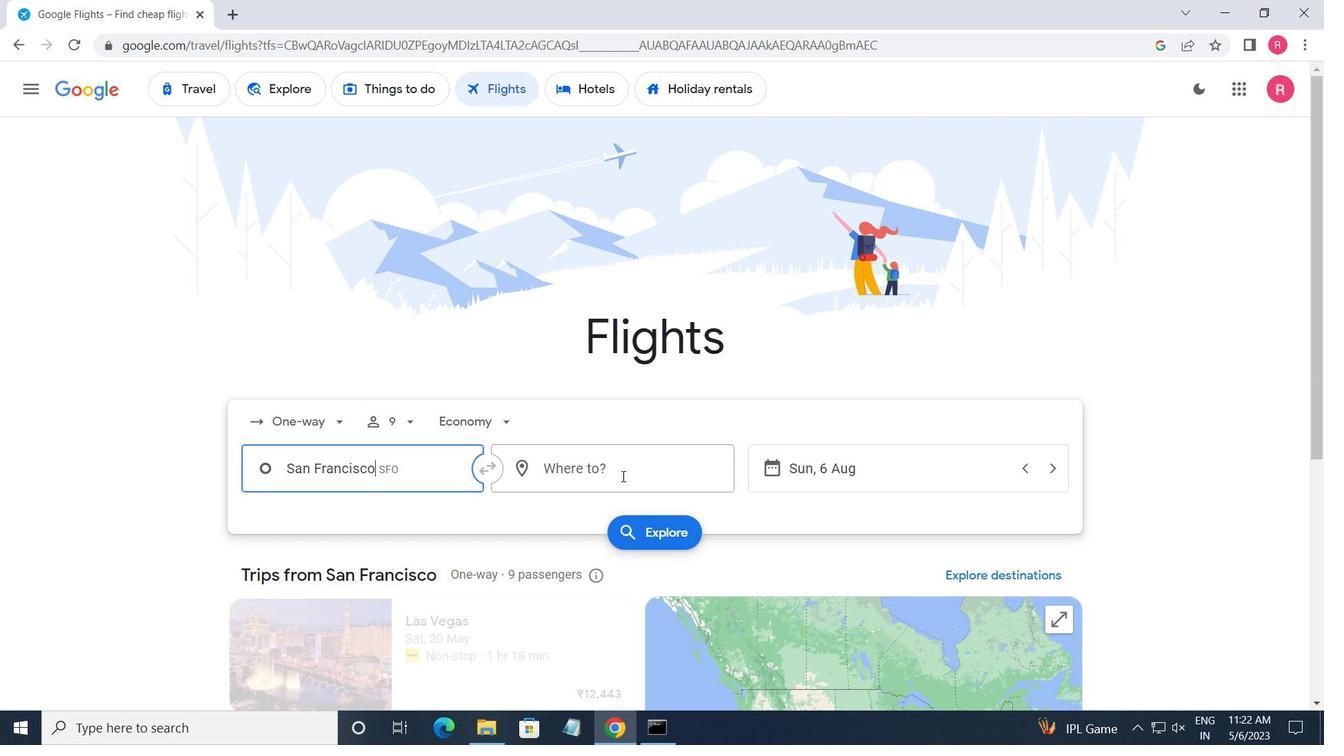 
Action: Key pressed <Key.shift>SOUTH<Key.space><Key.shift>WEST
Screenshot: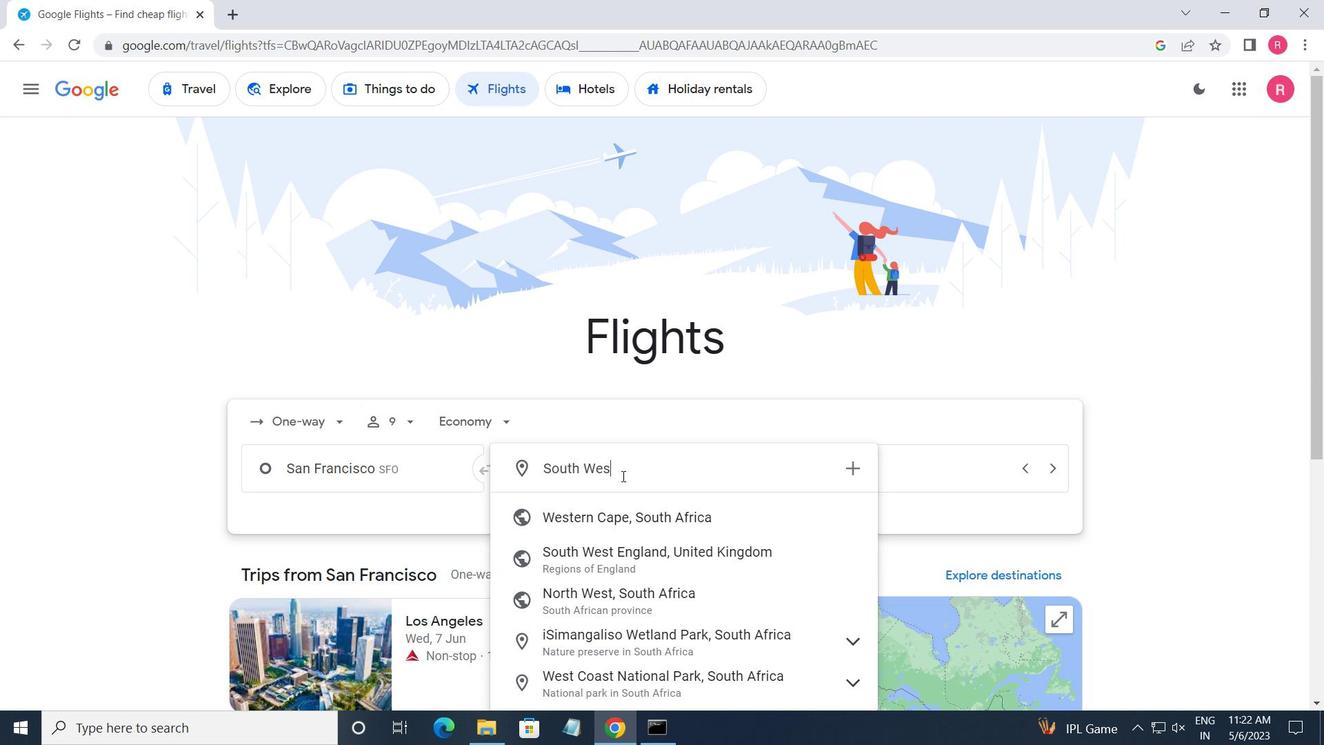 
Action: Mouse moved to (612, 538)
Screenshot: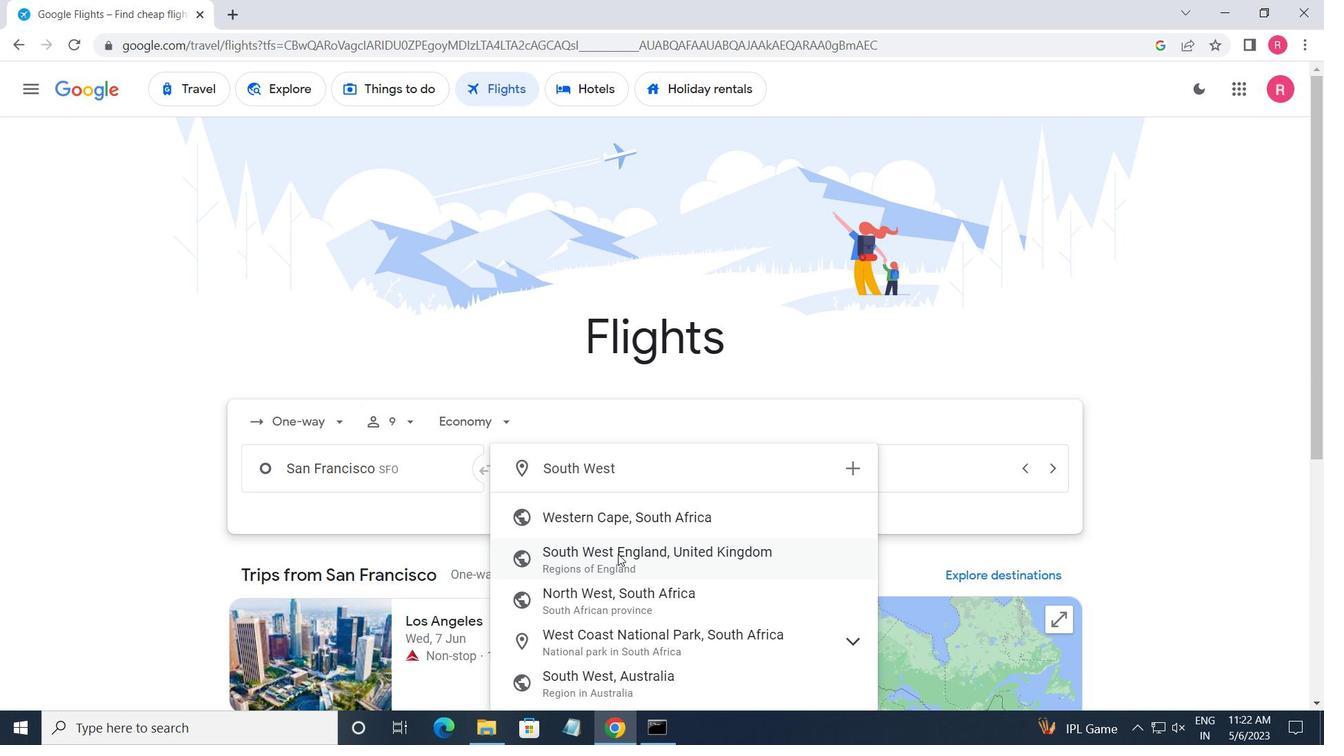 
Action: Key pressed <Key.backspace><Key.backspace><Key.backspace><Key.backspace>BEND
Screenshot: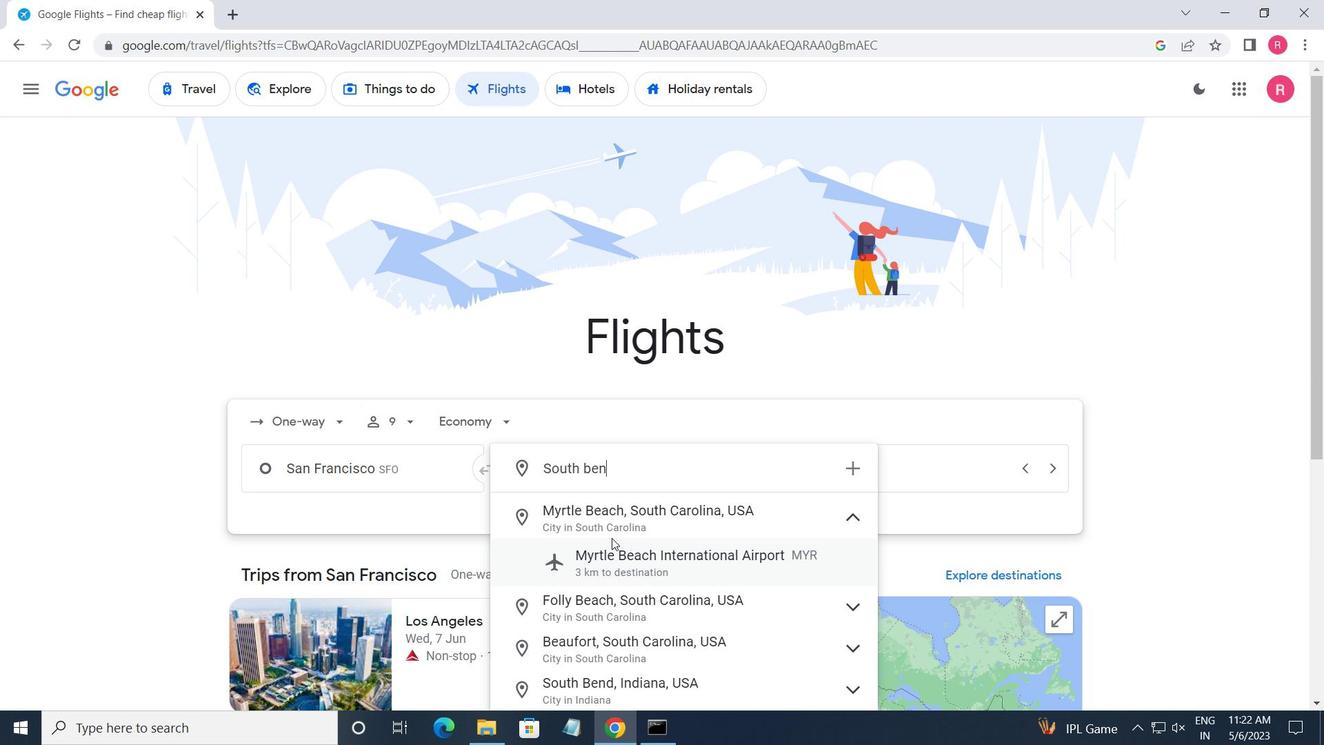 
Action: Mouse moved to (625, 561)
Screenshot: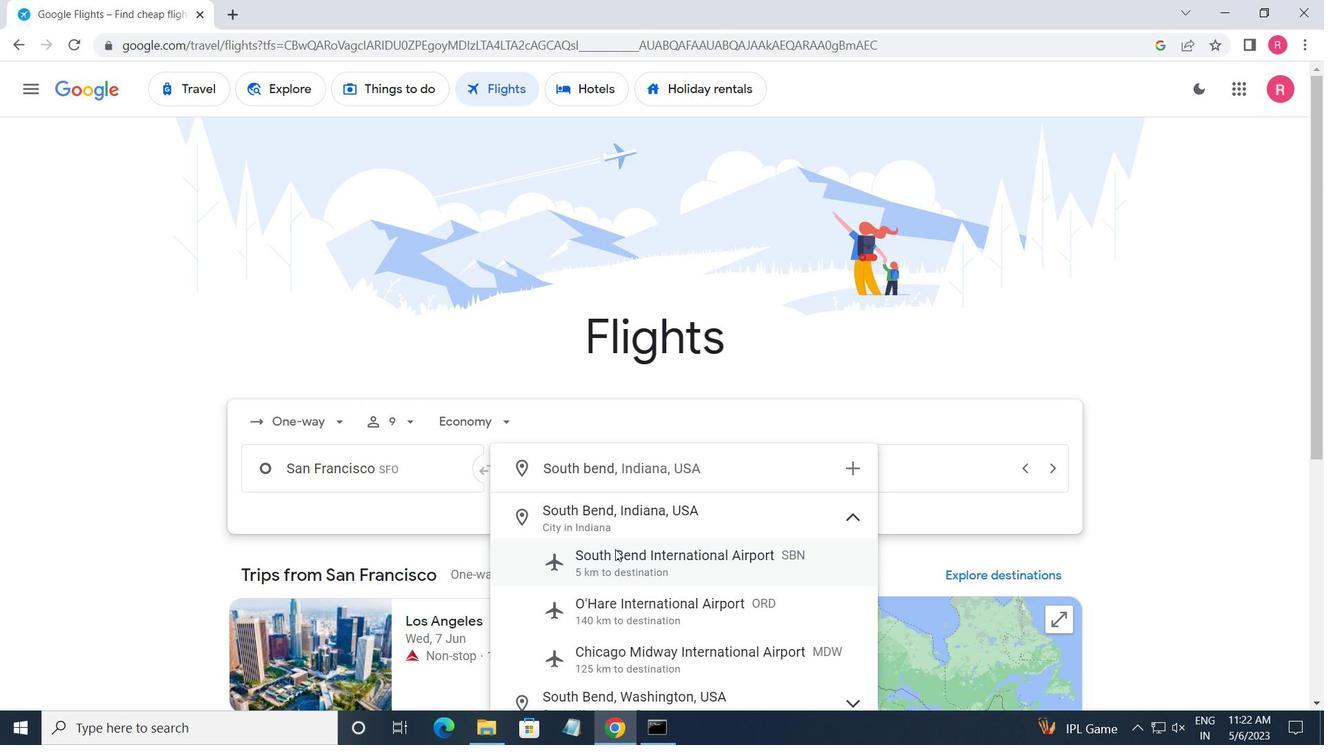 
Action: Mouse pressed left at (625, 561)
Screenshot: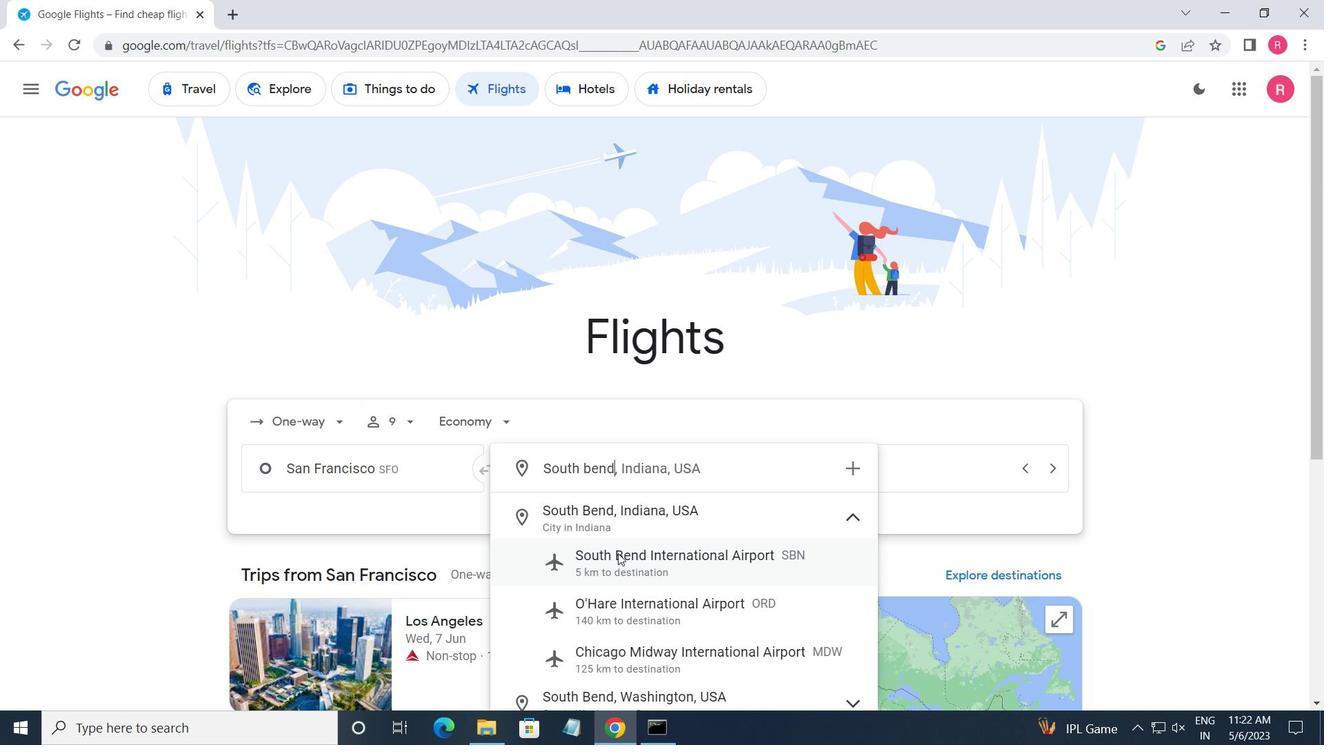 
Action: Mouse moved to (910, 460)
Screenshot: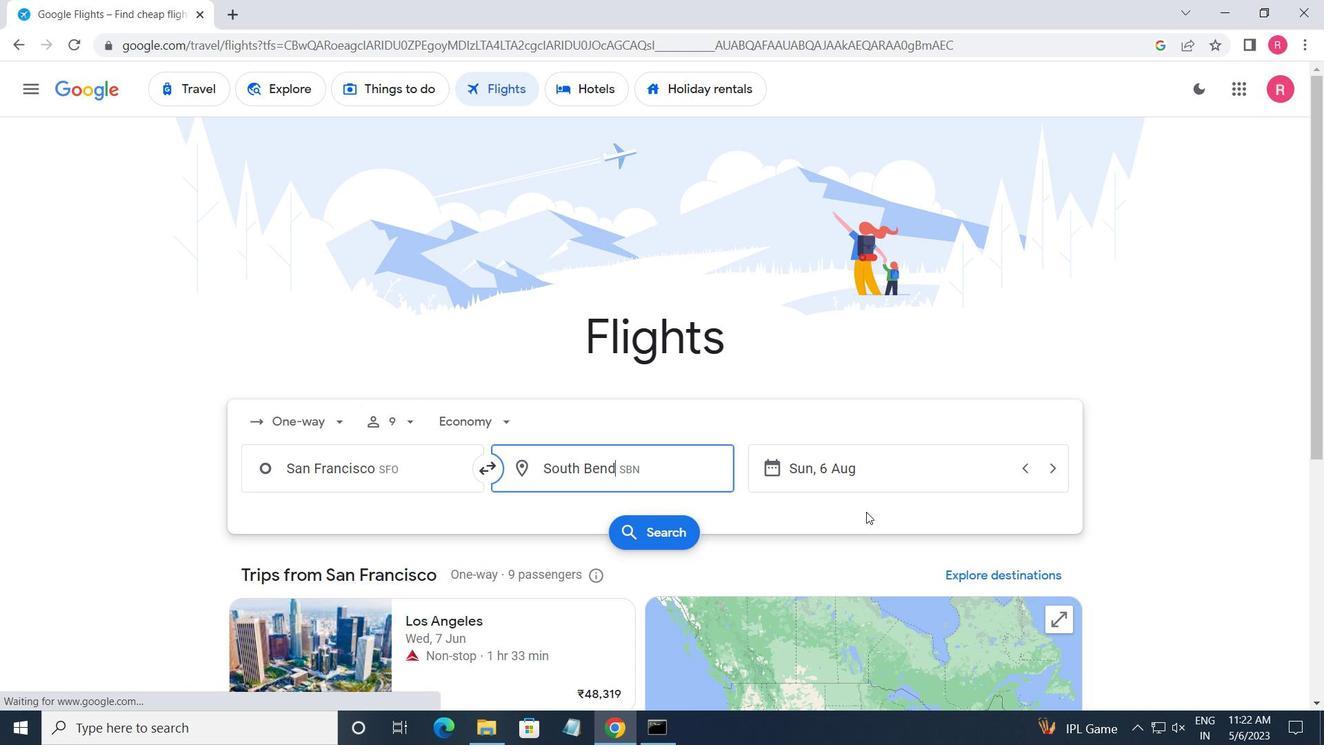 
Action: Mouse pressed left at (910, 460)
Screenshot: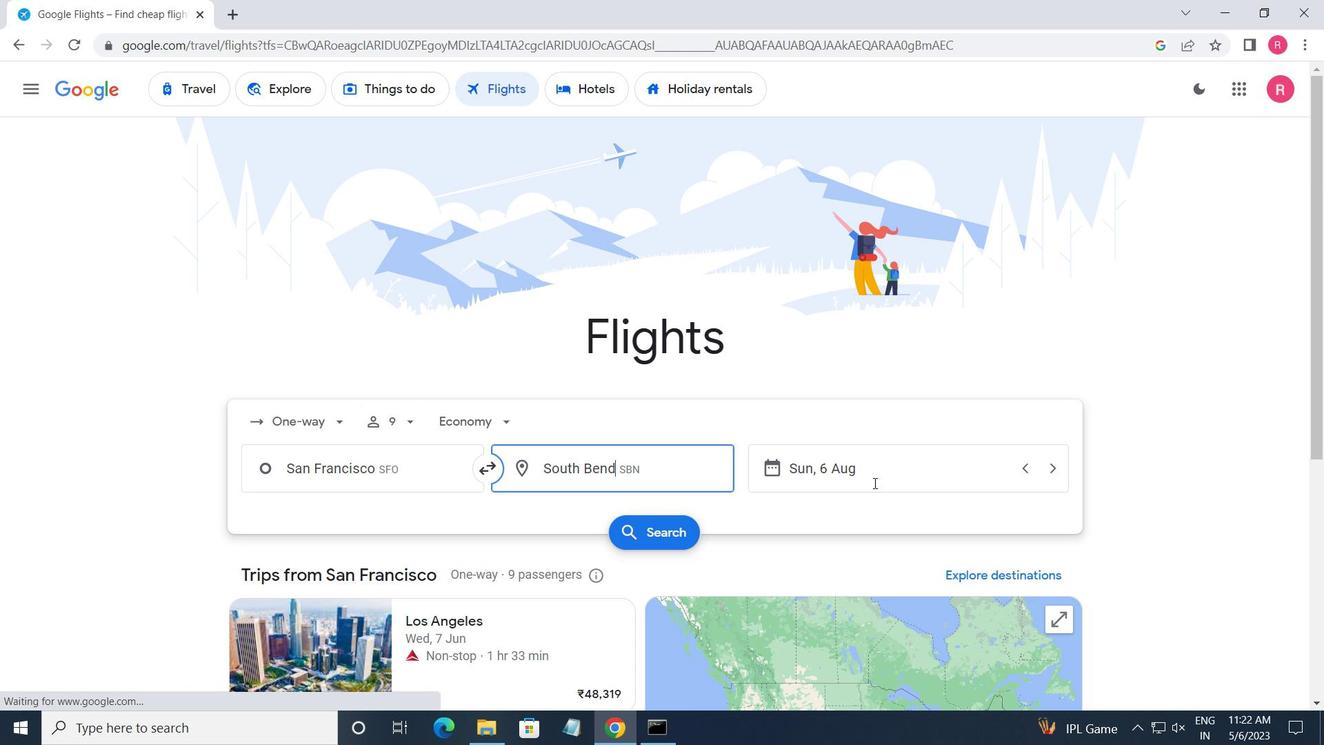 
Action: Mouse moved to (457, 438)
Screenshot: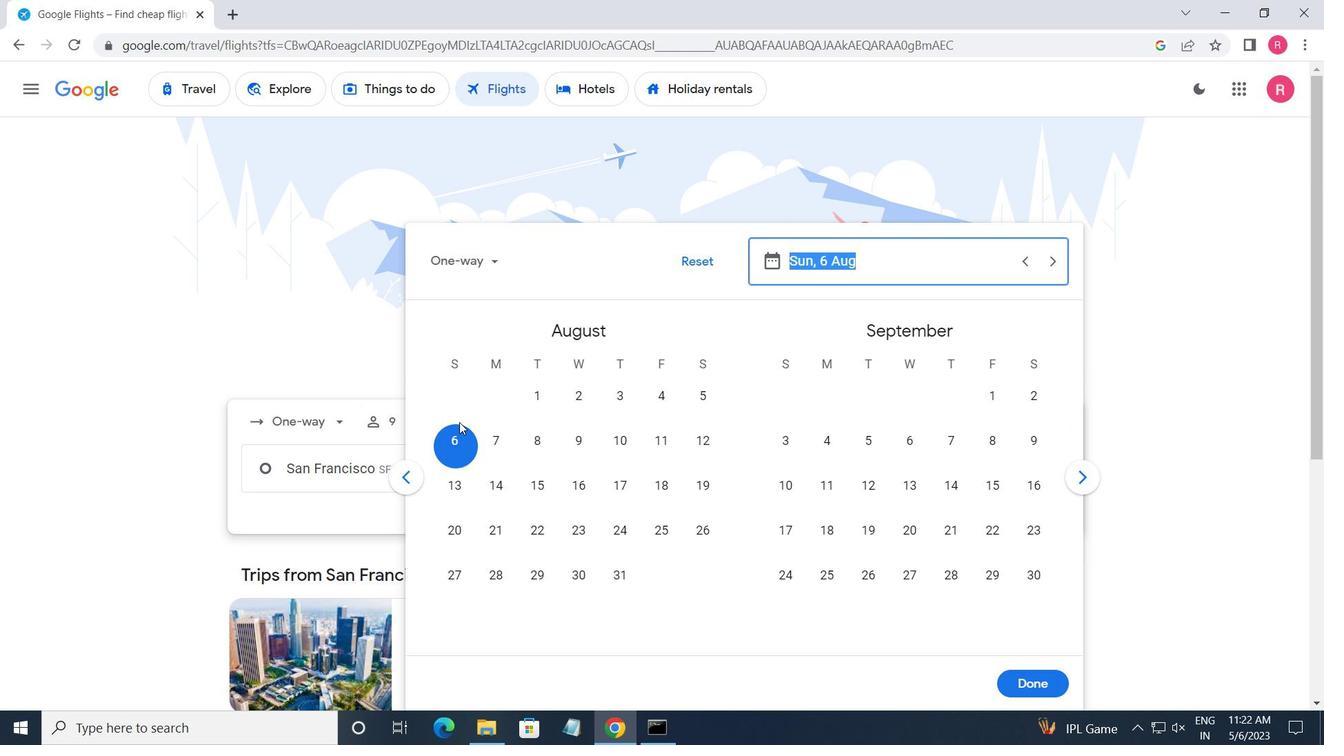 
Action: Mouse pressed left at (457, 438)
Screenshot: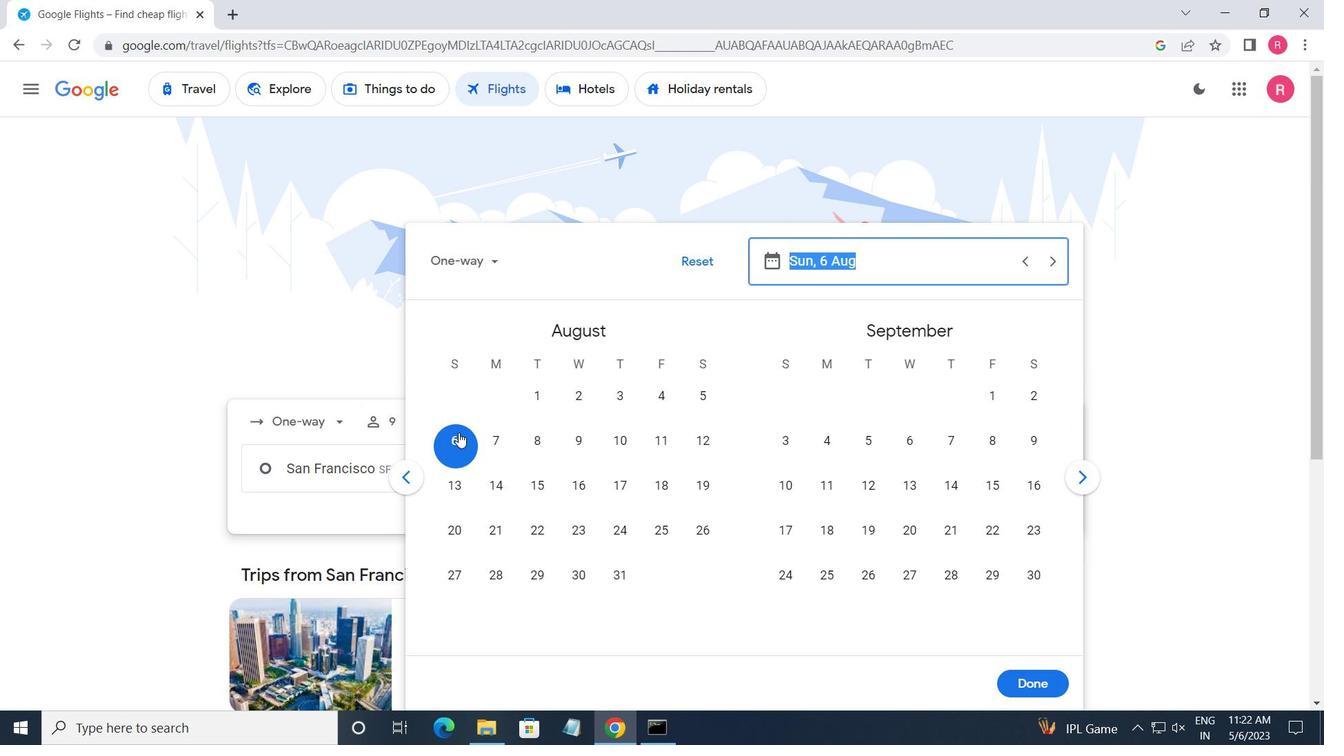 
Action: Mouse moved to (1028, 683)
Screenshot: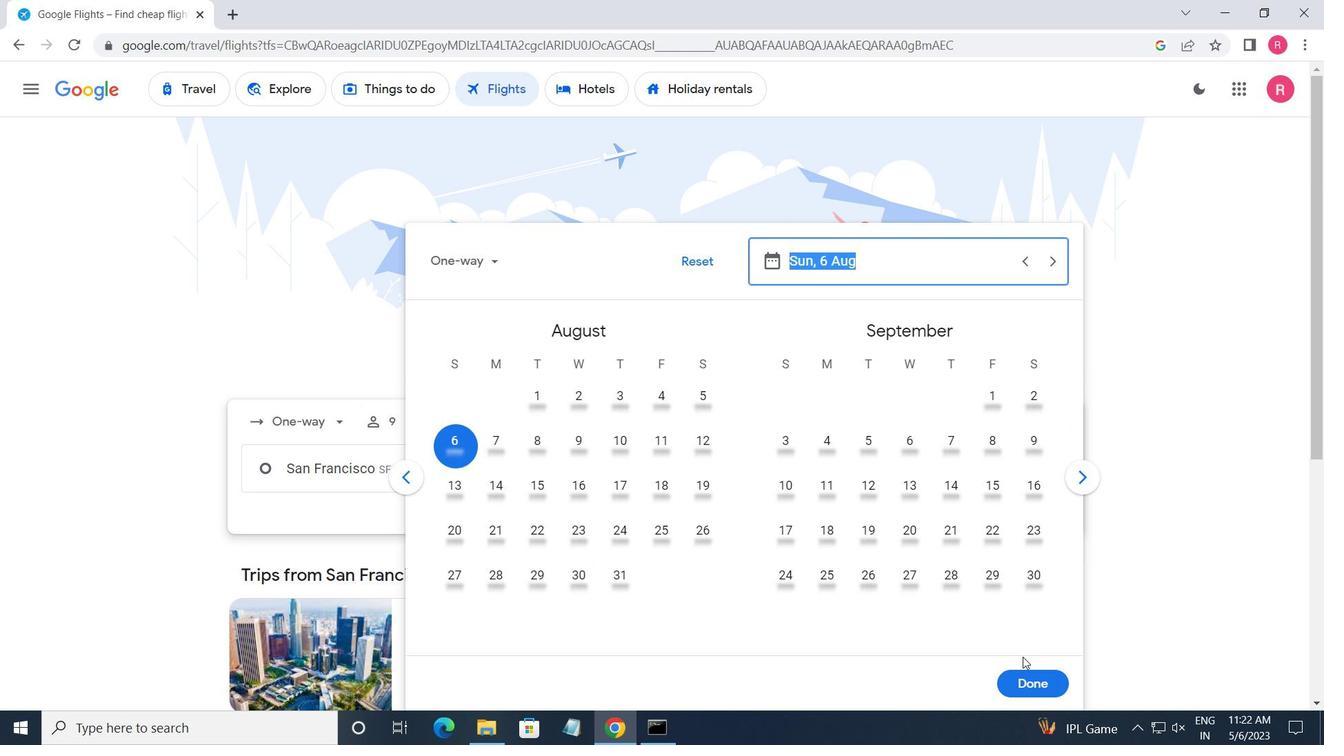
Action: Mouse pressed left at (1028, 683)
Screenshot: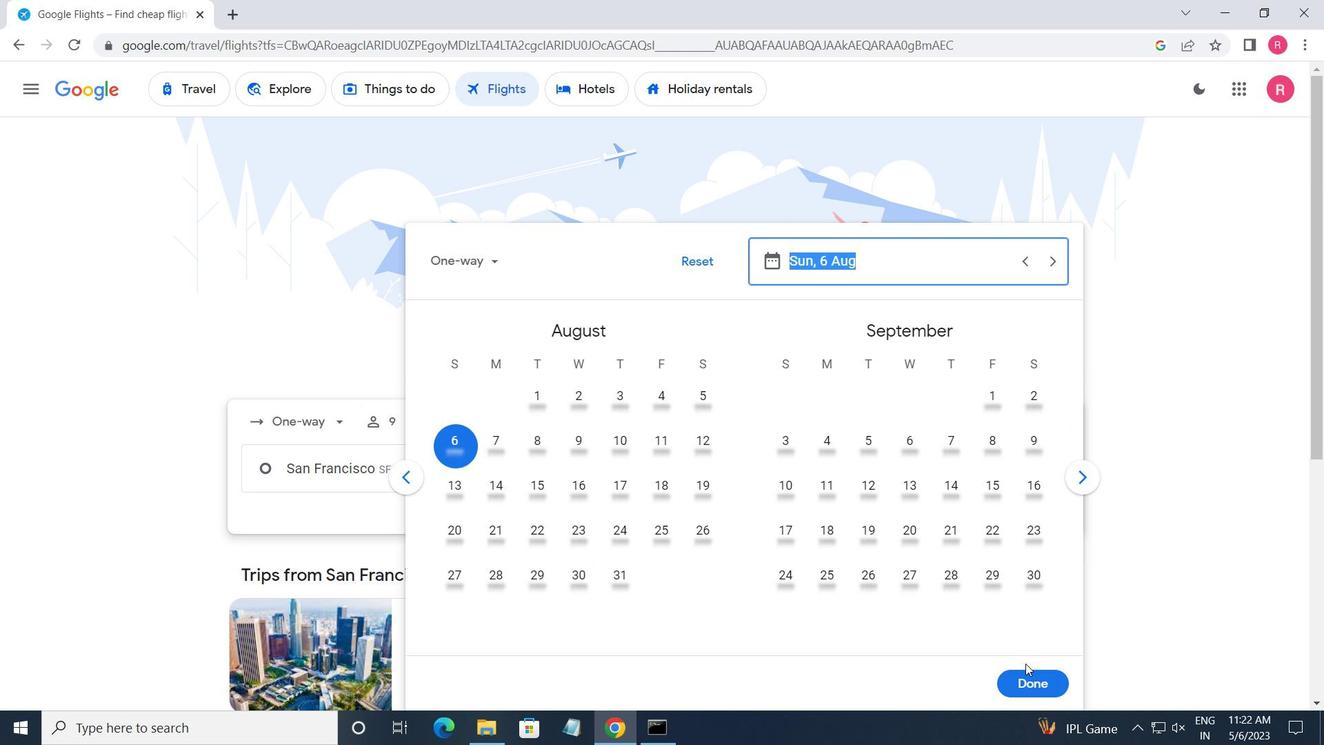 
Action: Mouse moved to (659, 538)
Screenshot: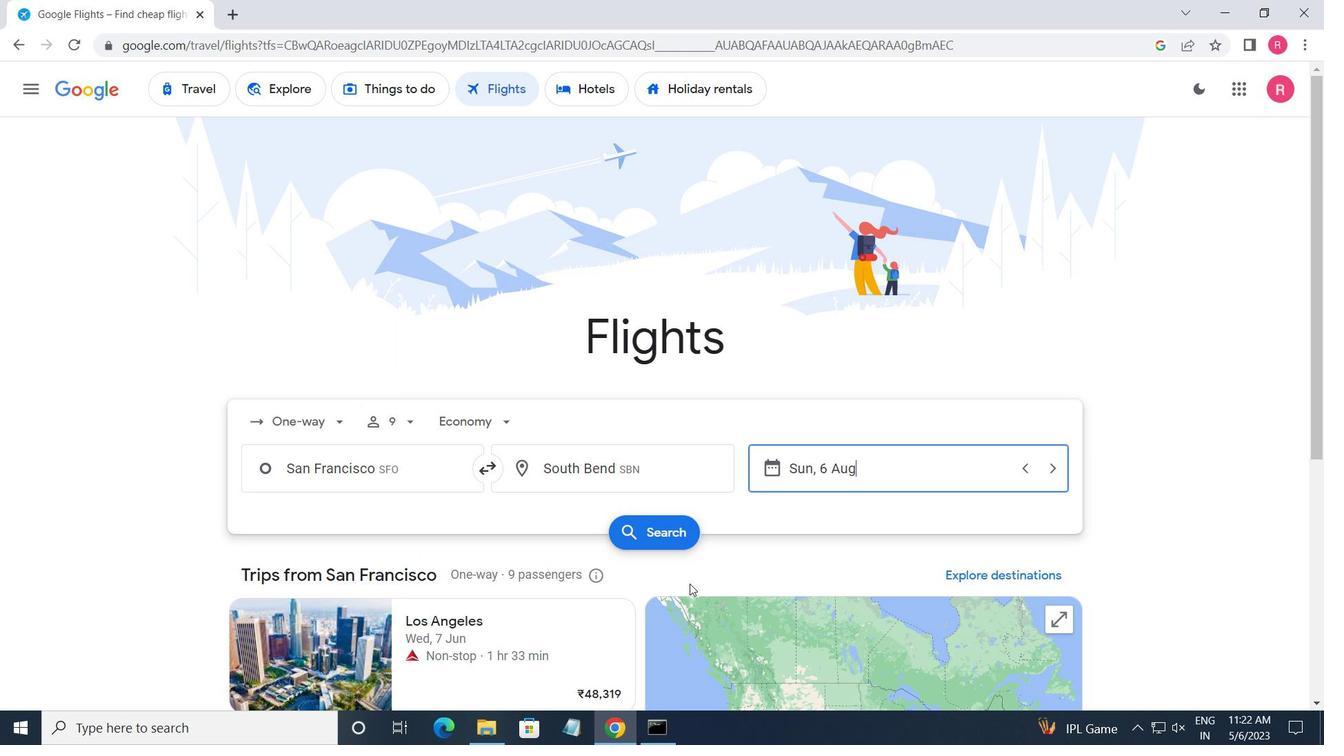 
Action: Mouse pressed left at (659, 538)
Screenshot: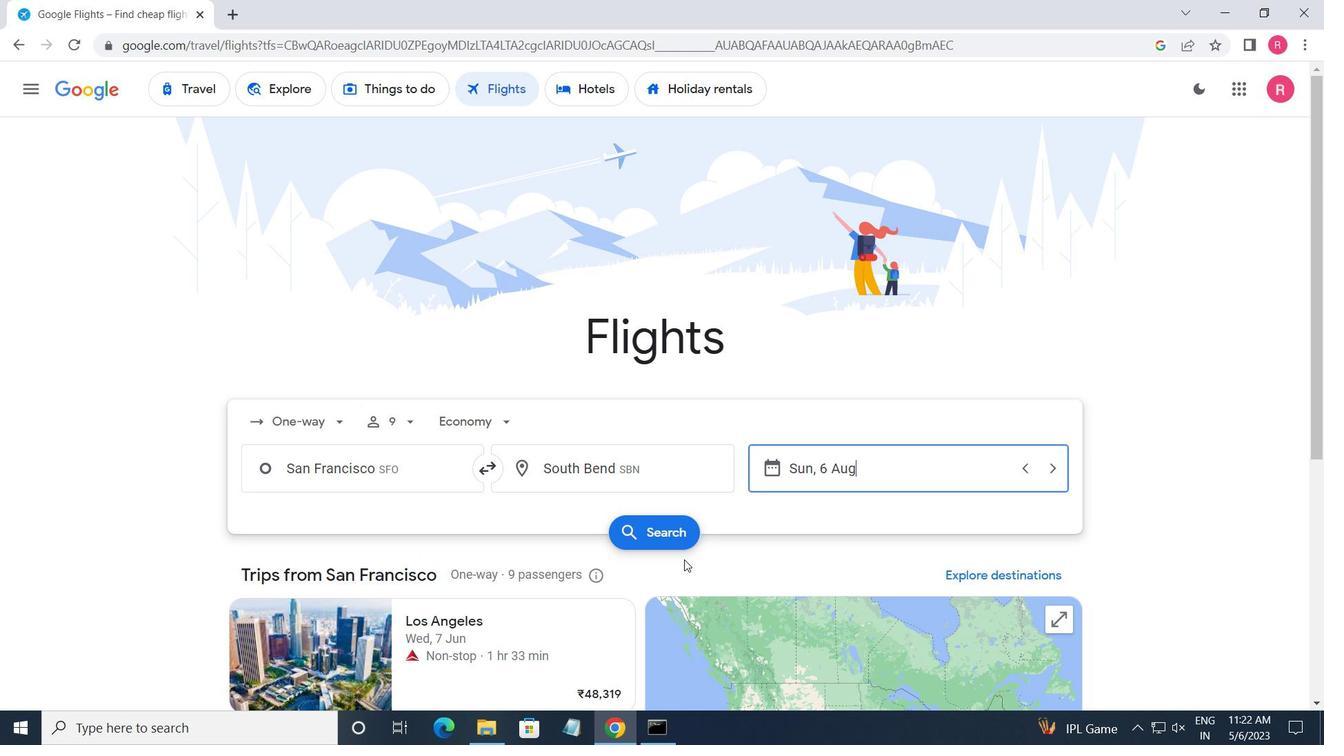 
Action: Mouse moved to (237, 250)
Screenshot: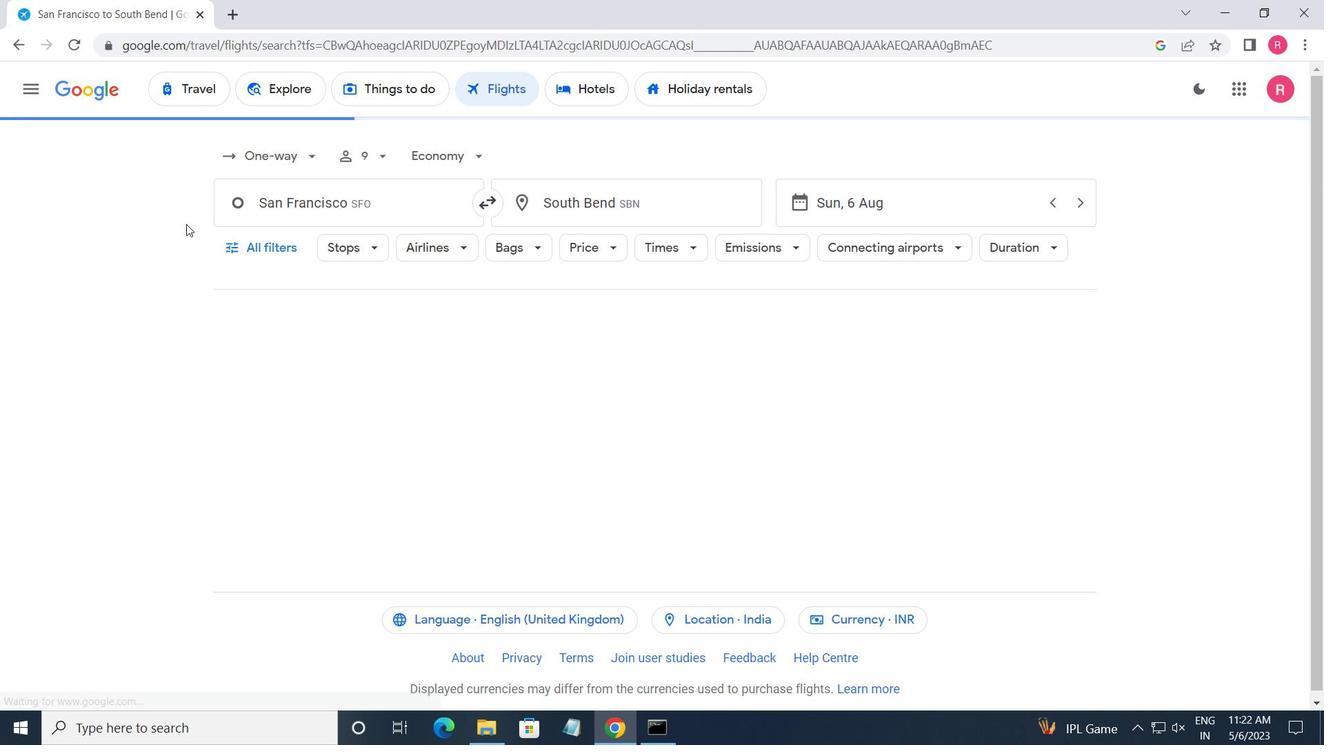 
Action: Mouse pressed left at (237, 250)
Screenshot: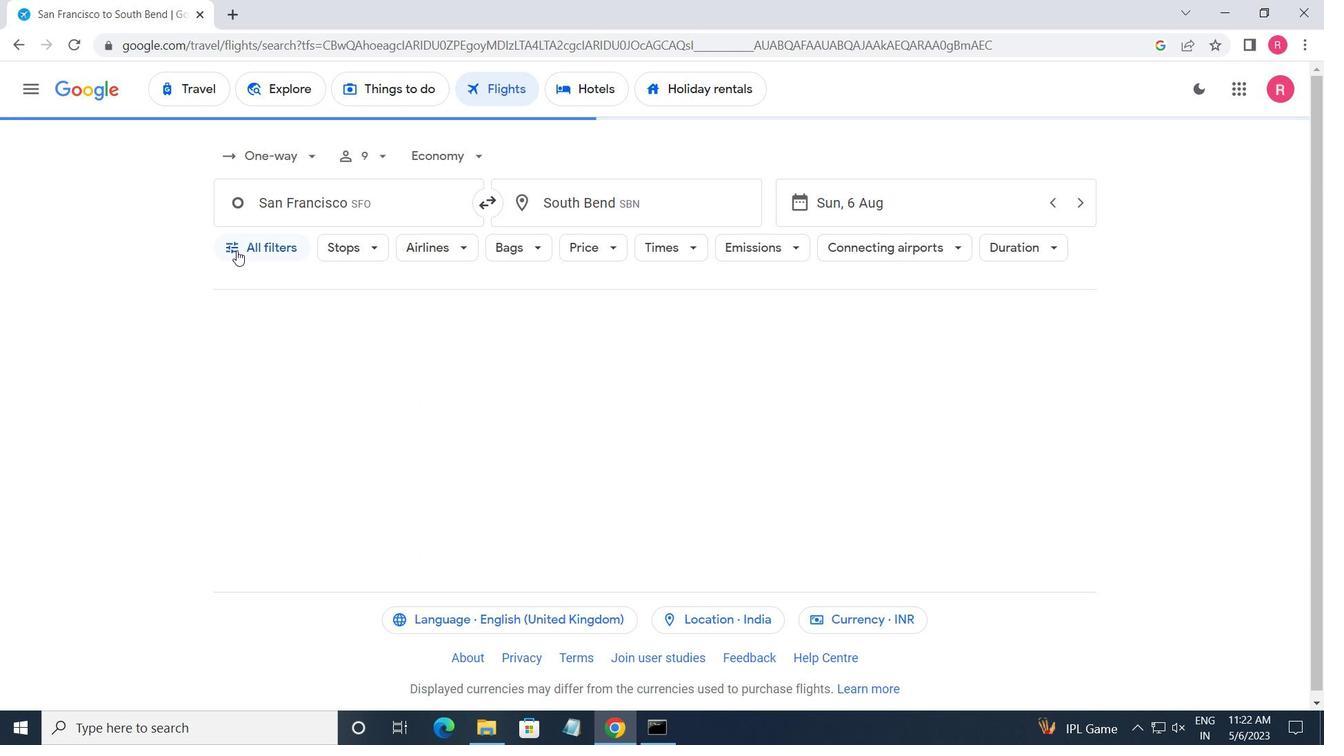 
Action: Mouse moved to (319, 422)
Screenshot: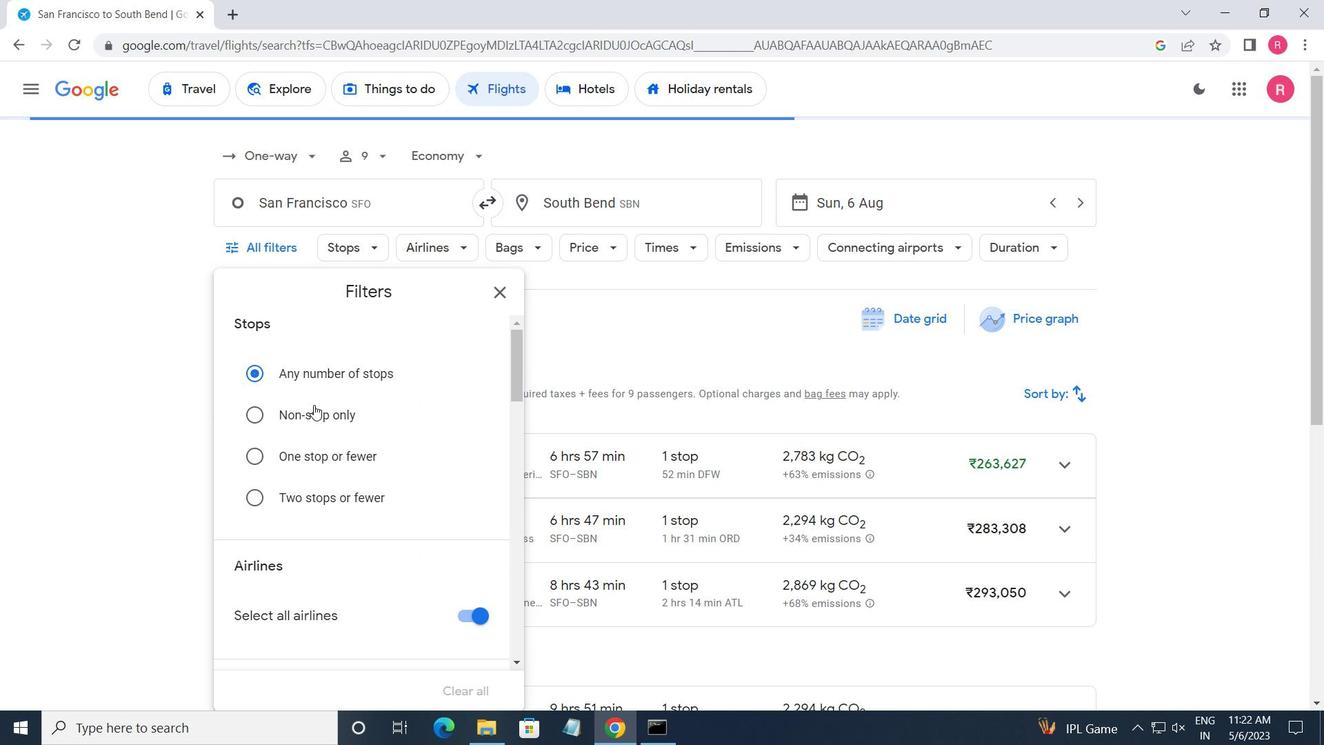 
Action: Mouse scrolled (319, 421) with delta (0, 0)
Screenshot: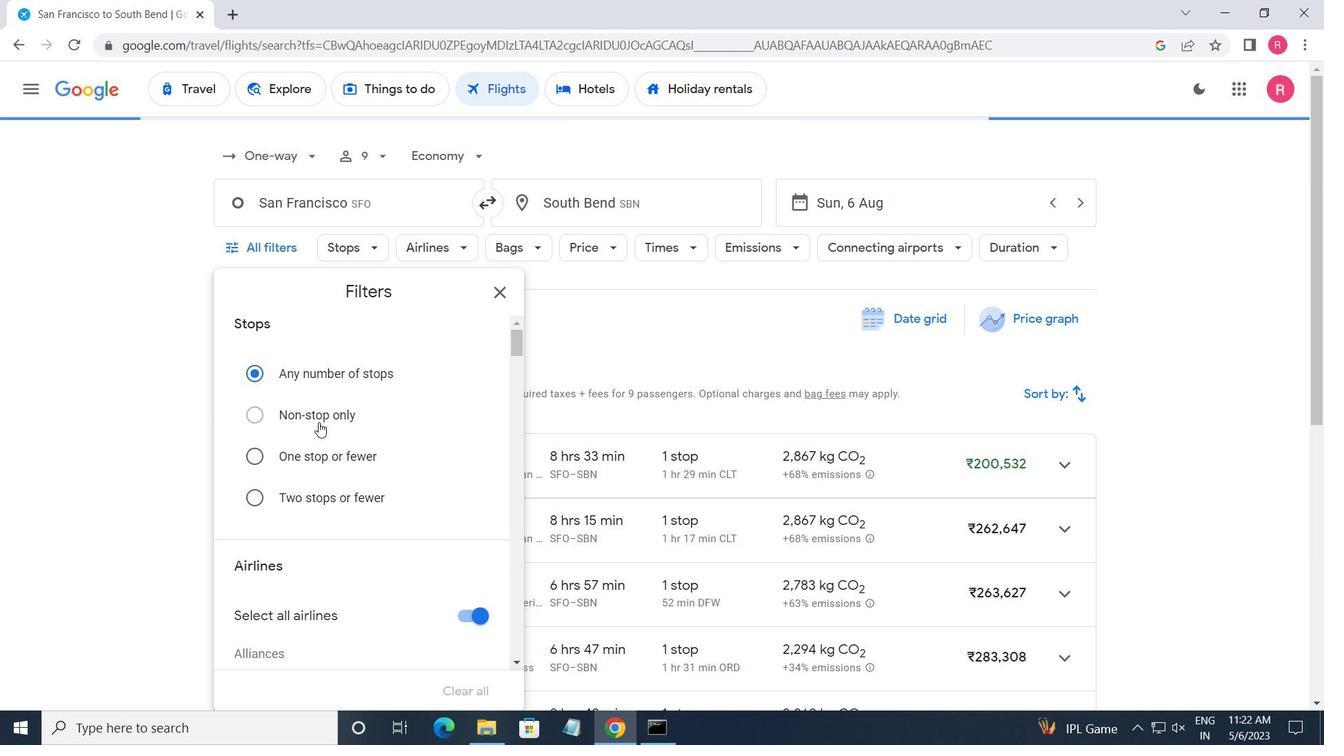 
Action: Mouse moved to (321, 436)
Screenshot: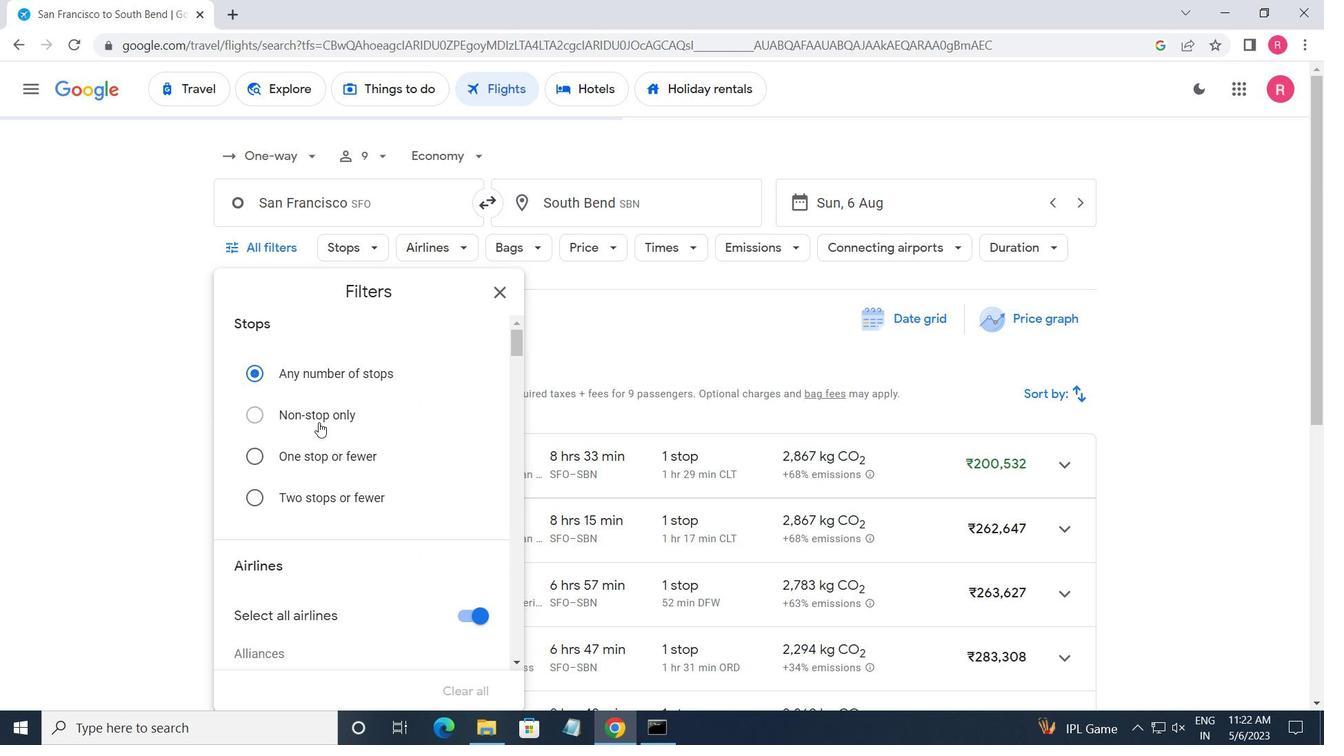 
Action: Mouse scrolled (321, 435) with delta (0, 0)
Screenshot: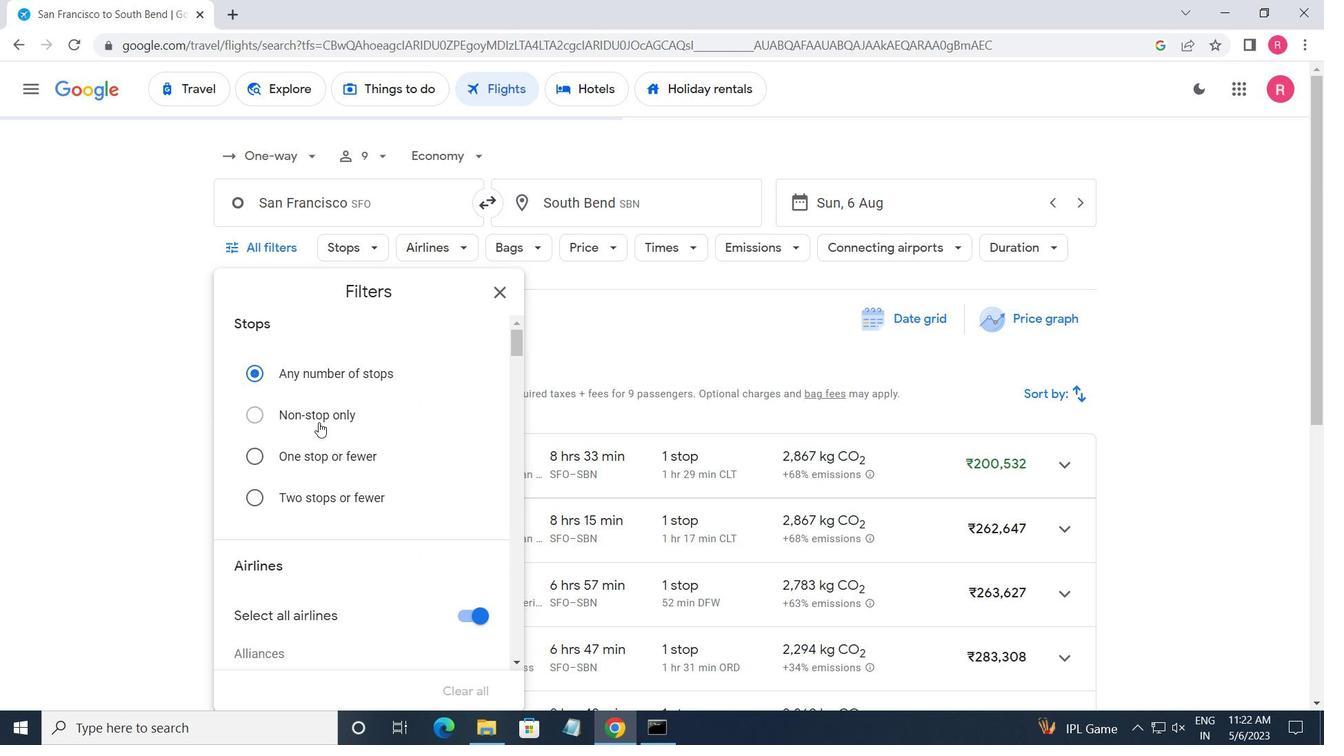 
Action: Mouse moved to (324, 459)
Screenshot: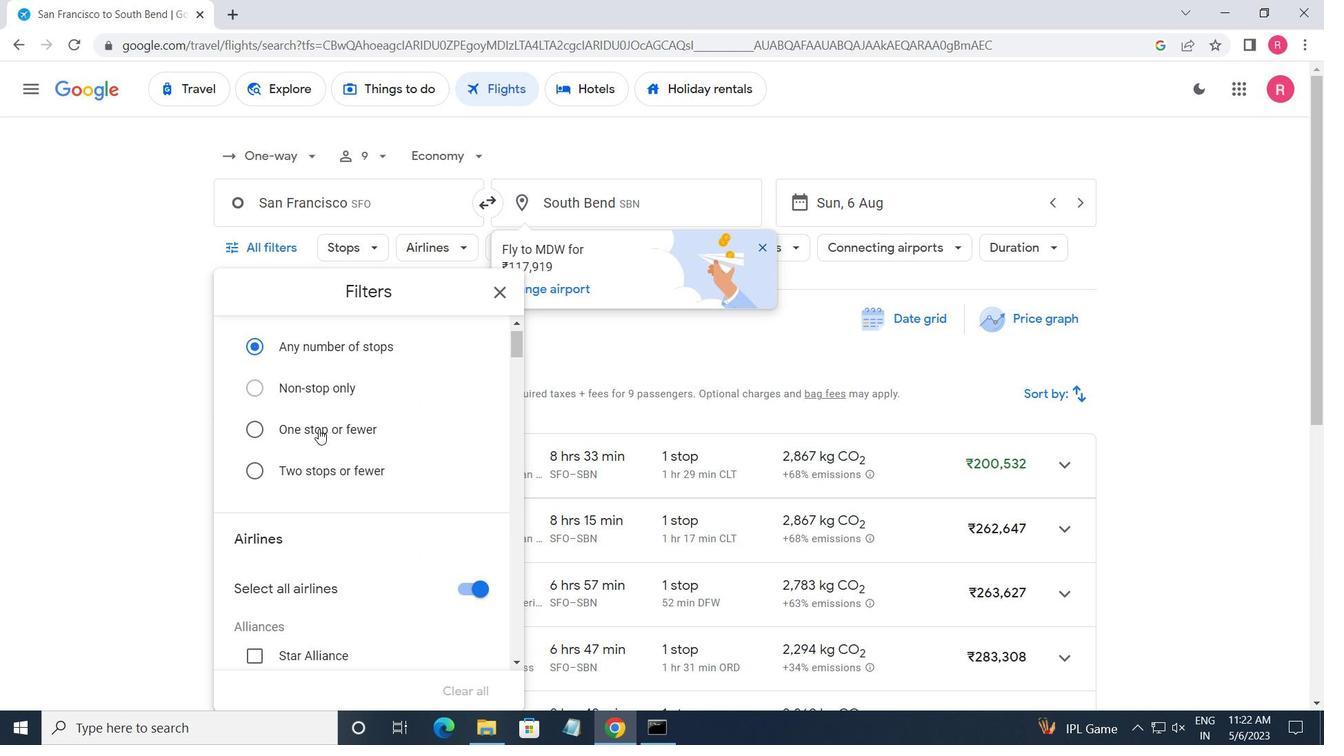 
Action: Mouse scrolled (324, 458) with delta (0, 0)
Screenshot: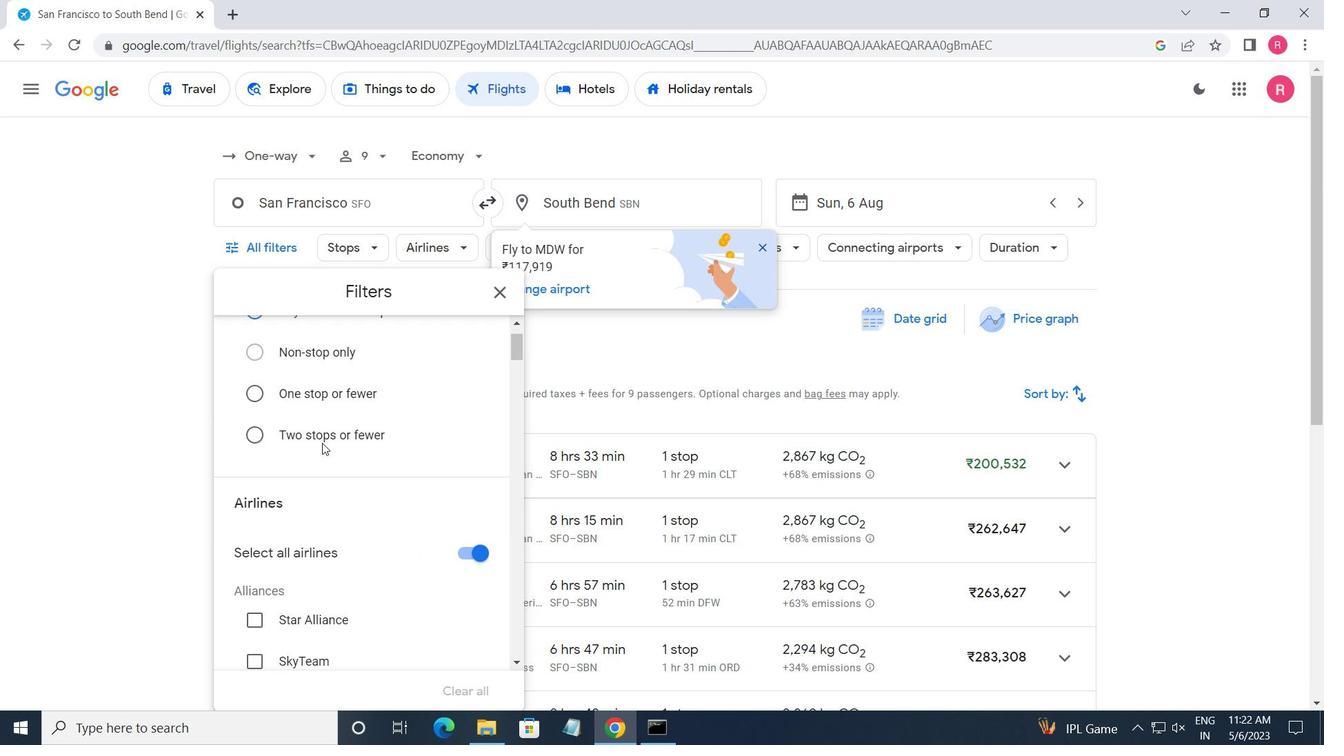 
Action: Mouse scrolled (324, 458) with delta (0, 0)
Screenshot: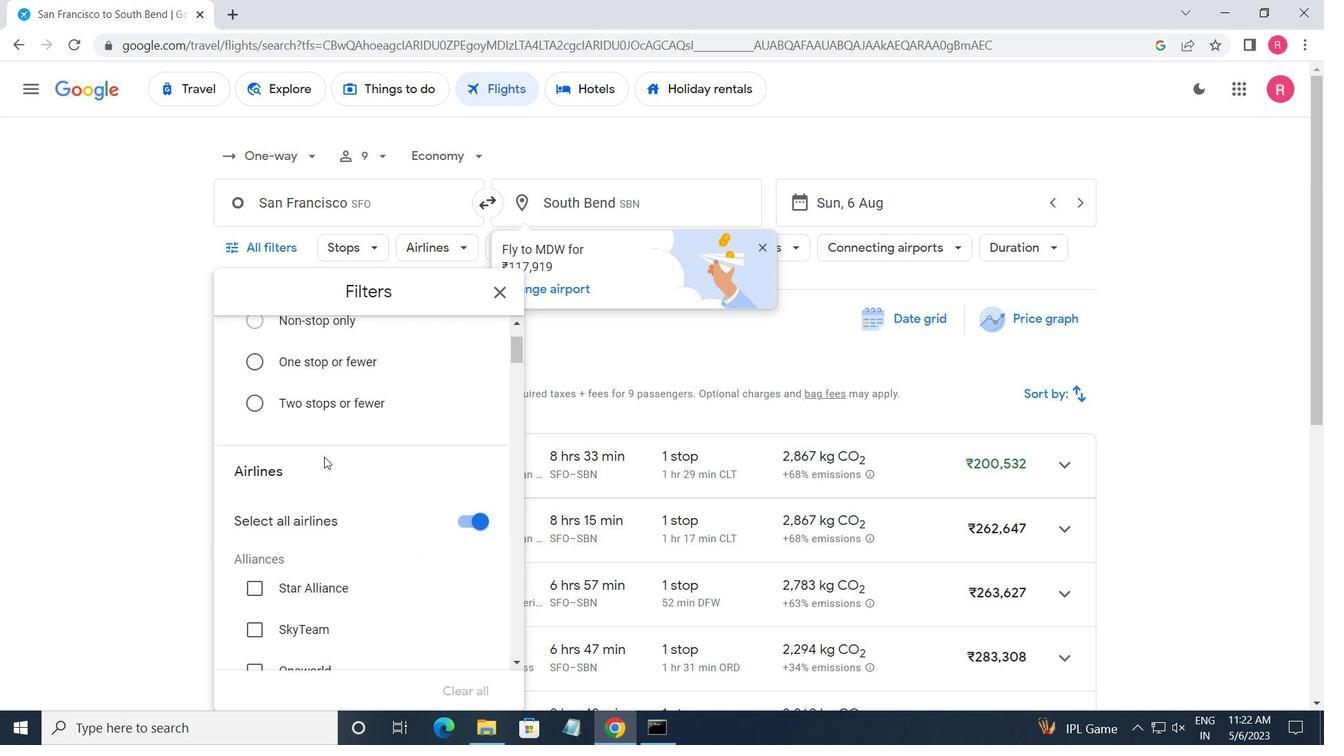
Action: Mouse scrolled (324, 458) with delta (0, 0)
Screenshot: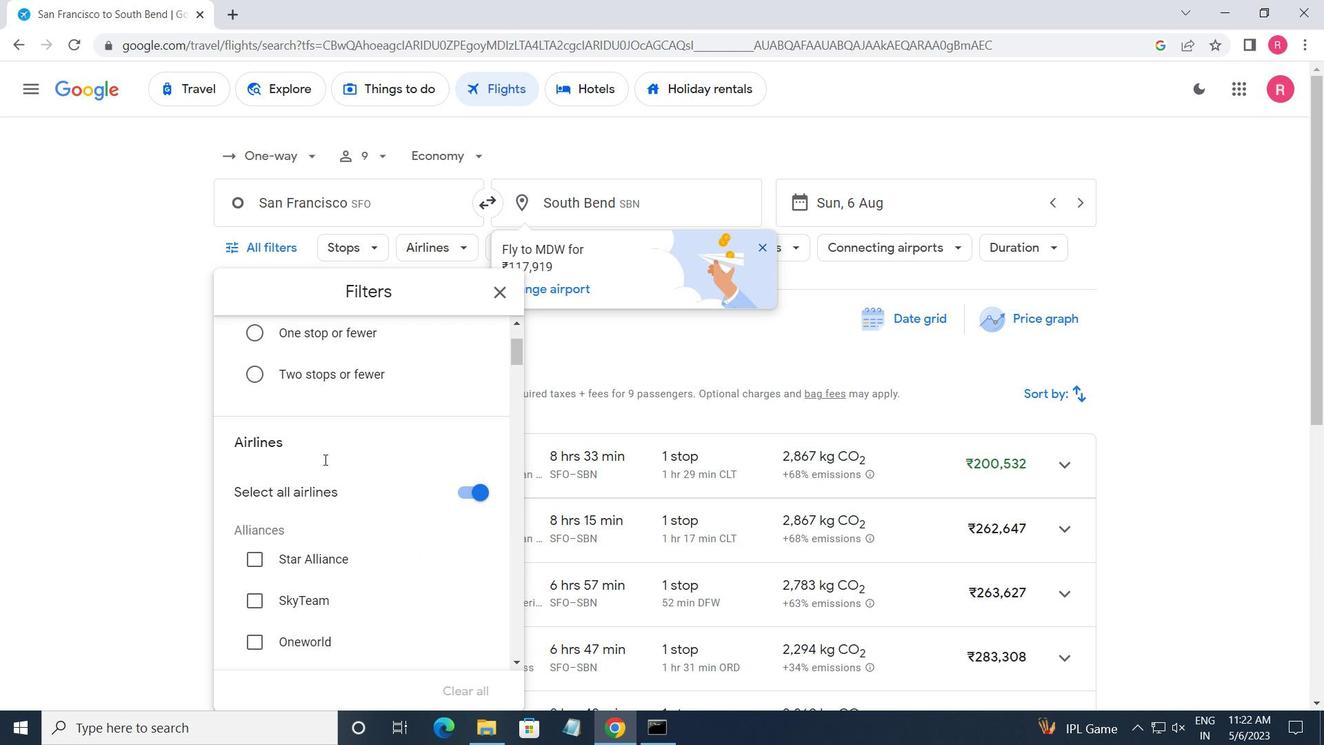 
Action: Mouse scrolled (324, 458) with delta (0, 0)
Screenshot: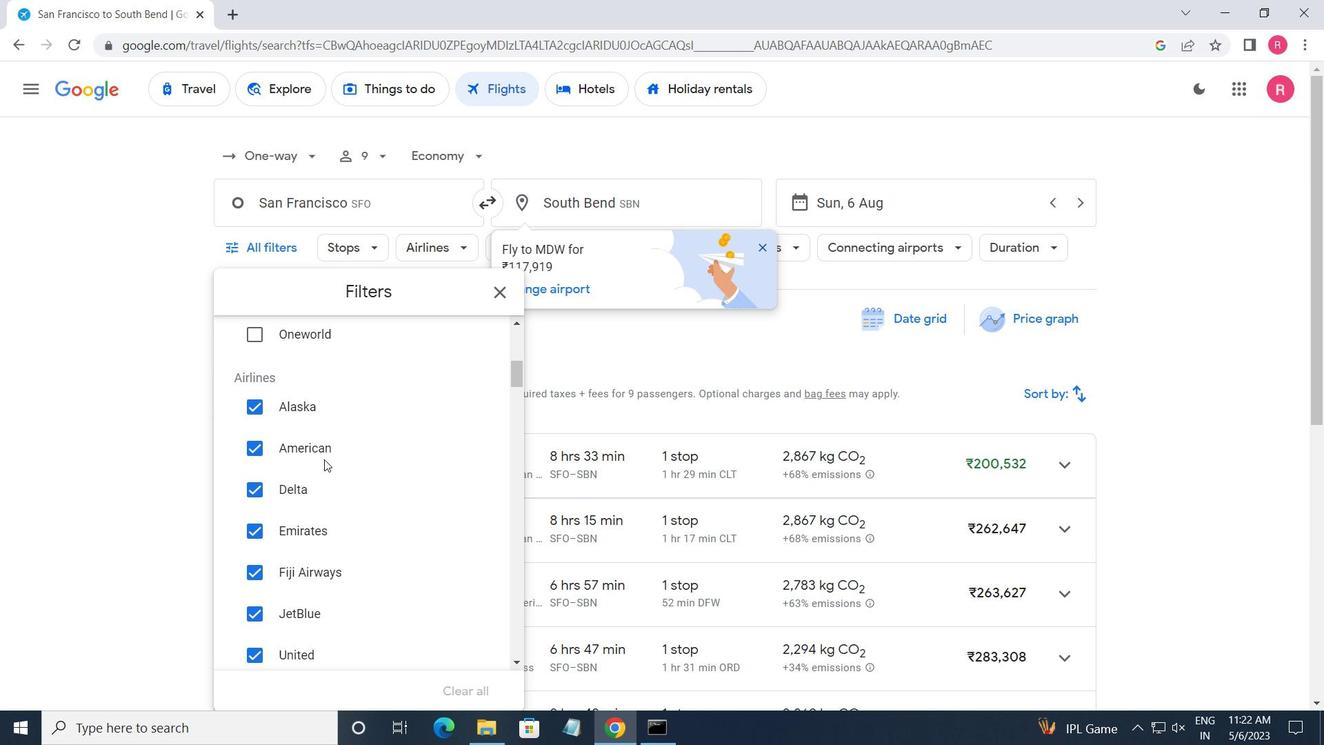 
Action: Mouse scrolled (324, 458) with delta (0, 0)
Screenshot: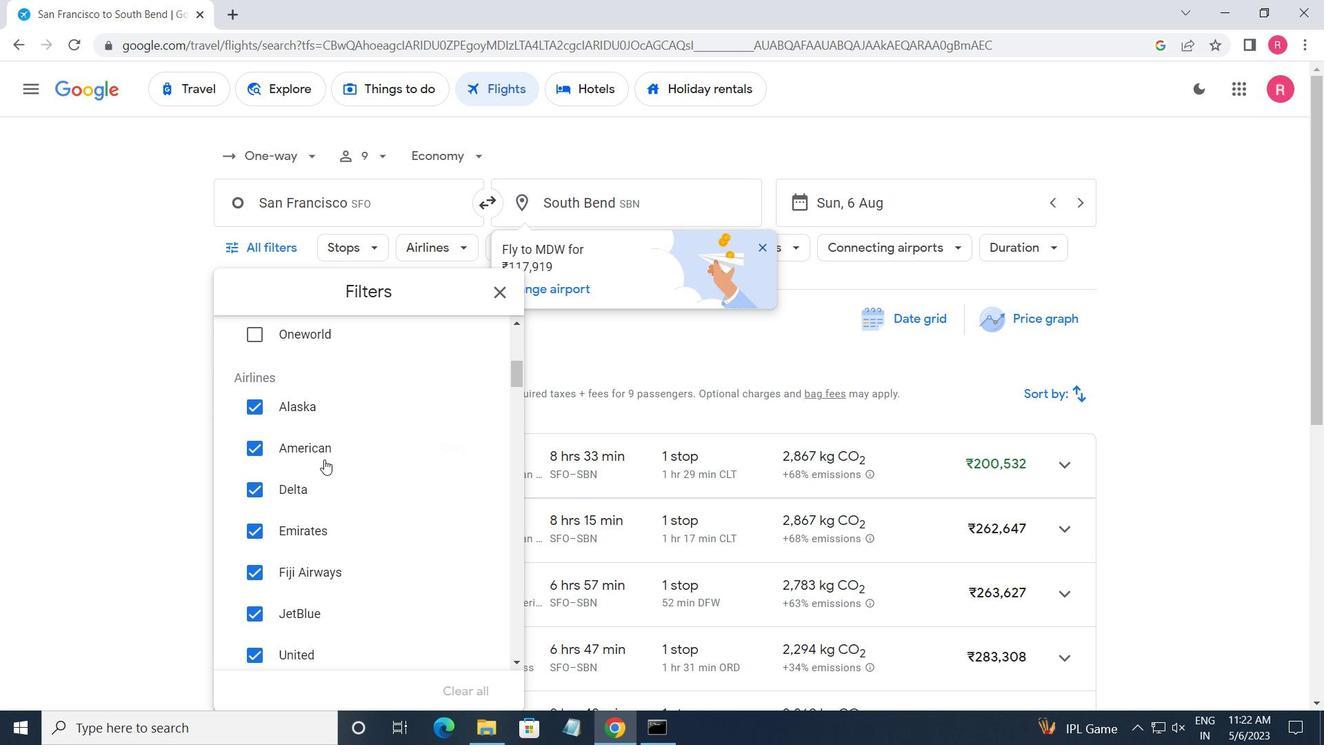 
Action: Mouse moved to (475, 481)
Screenshot: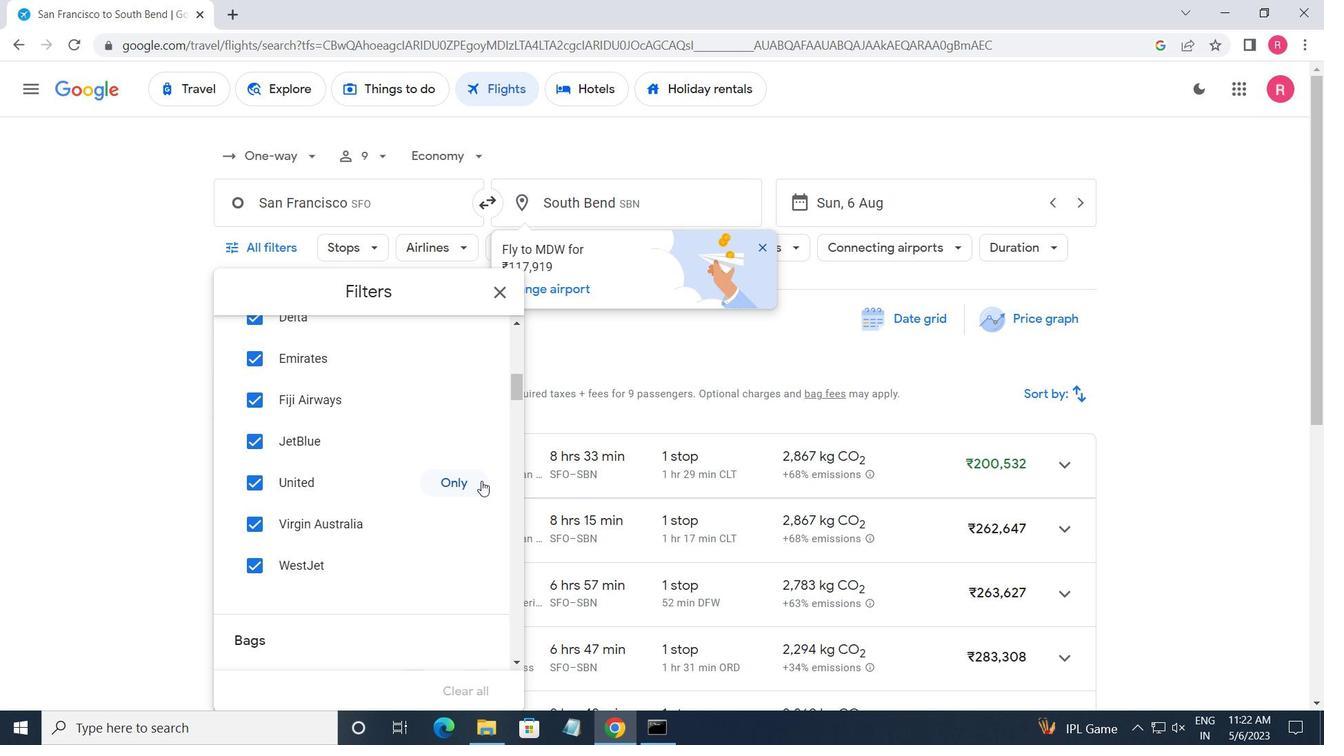 
Action: Mouse pressed left at (475, 481)
Screenshot: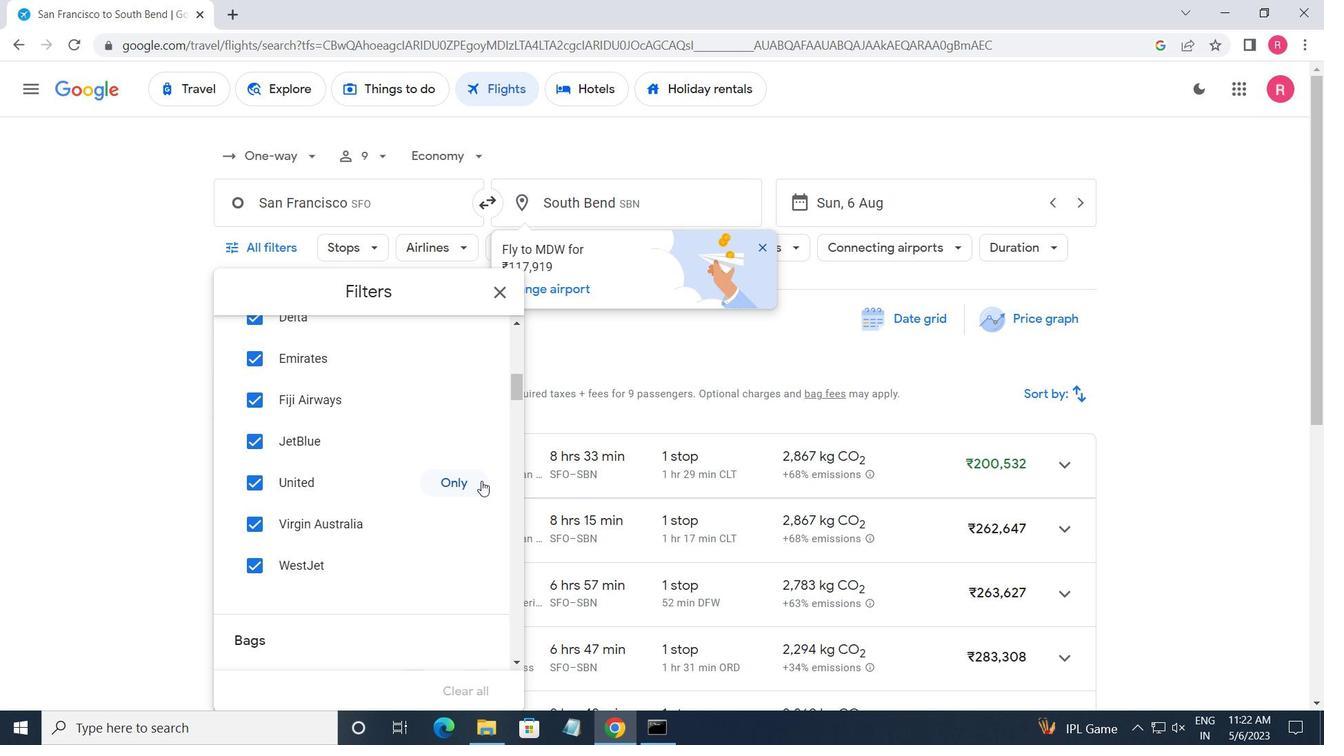 
Action: Mouse moved to (433, 500)
Screenshot: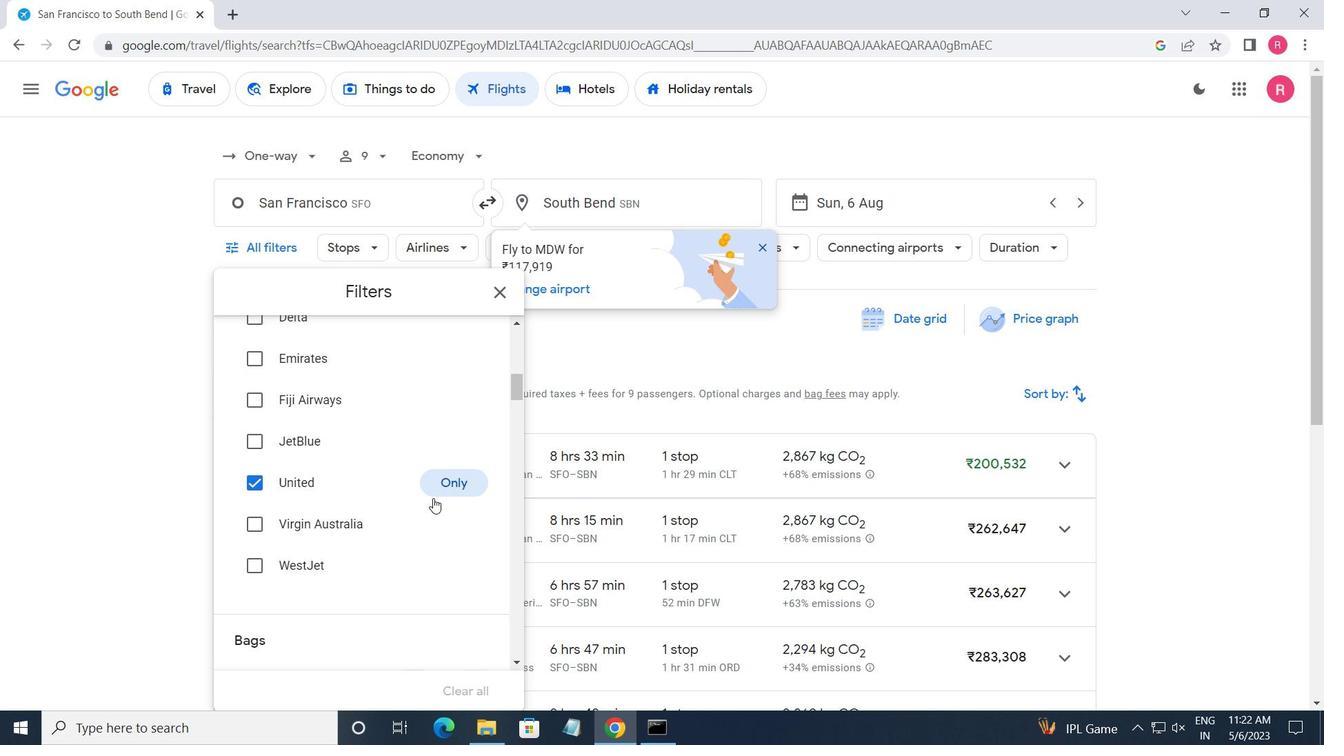 
Action: Mouse scrolled (433, 500) with delta (0, 0)
Screenshot: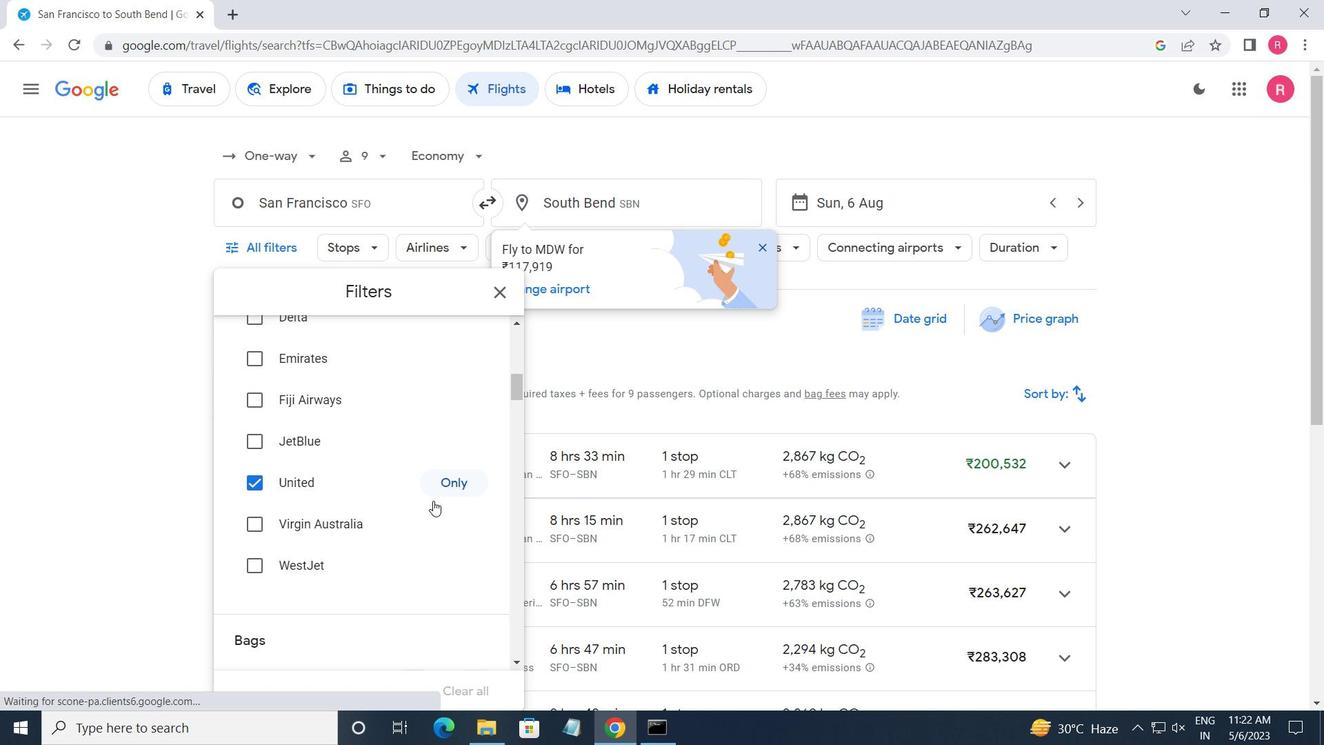 
Action: Mouse scrolled (433, 500) with delta (0, 0)
Screenshot: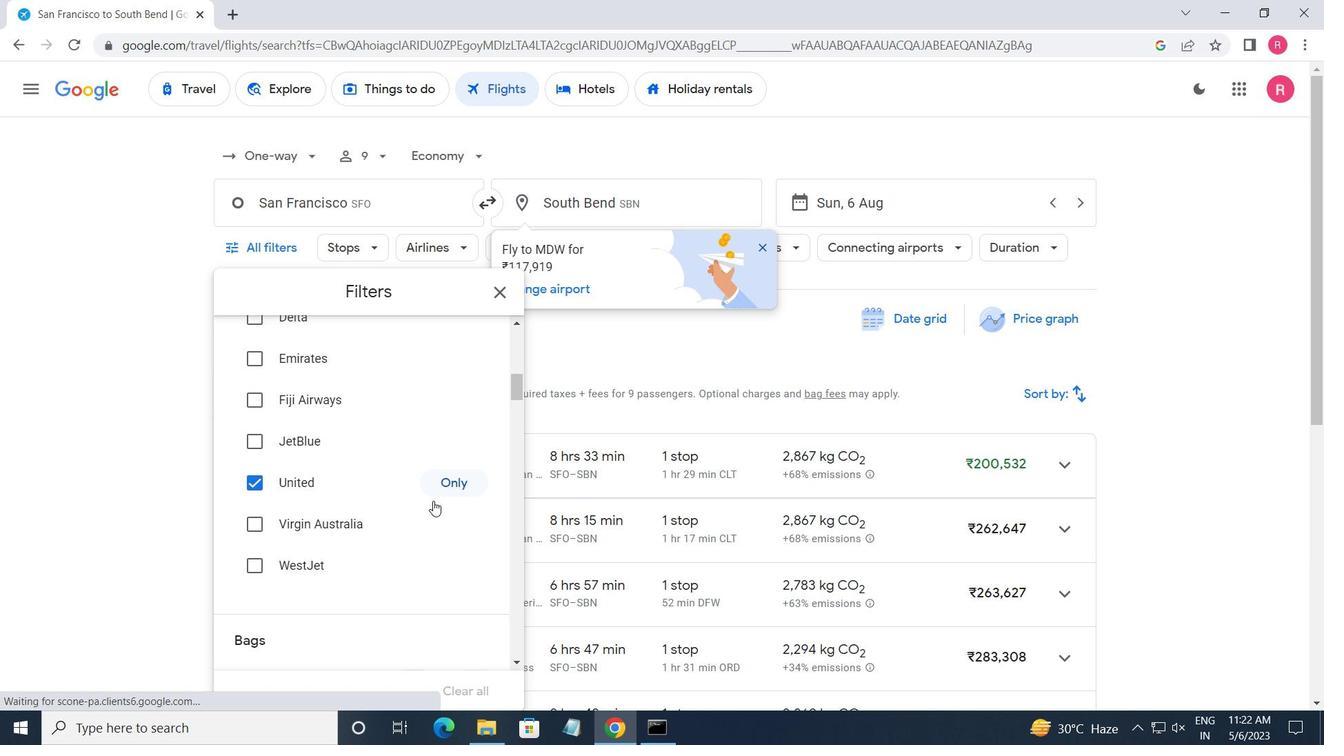 
Action: Mouse scrolled (433, 500) with delta (0, 0)
Screenshot: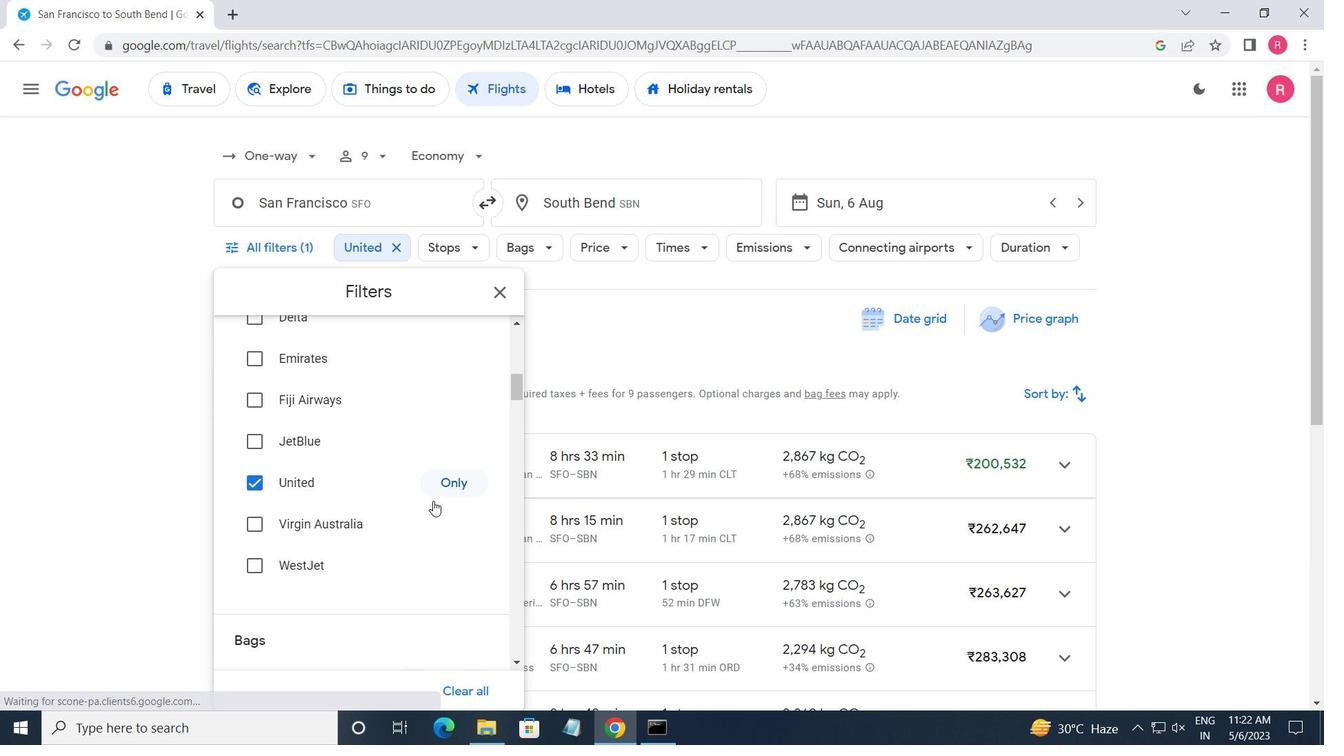 
Action: Mouse moved to (460, 429)
Screenshot: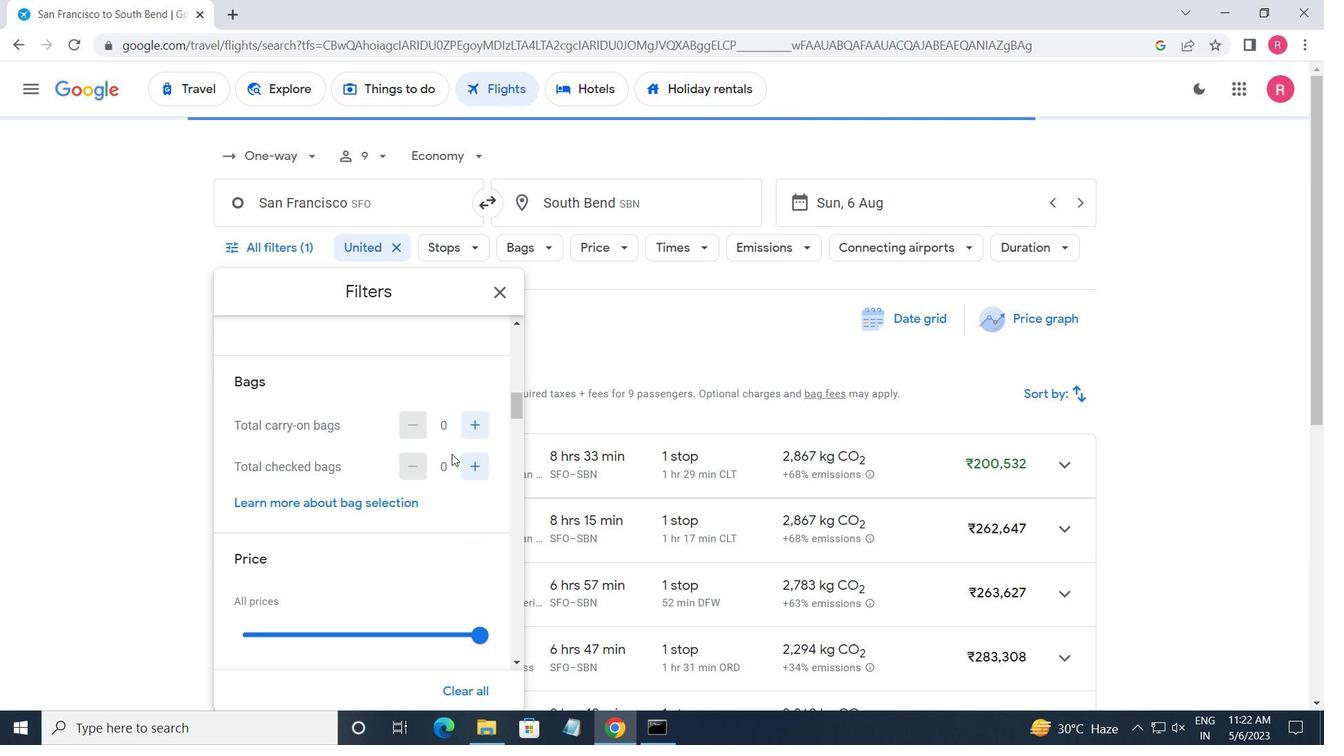 
Action: Mouse pressed left at (460, 429)
Screenshot: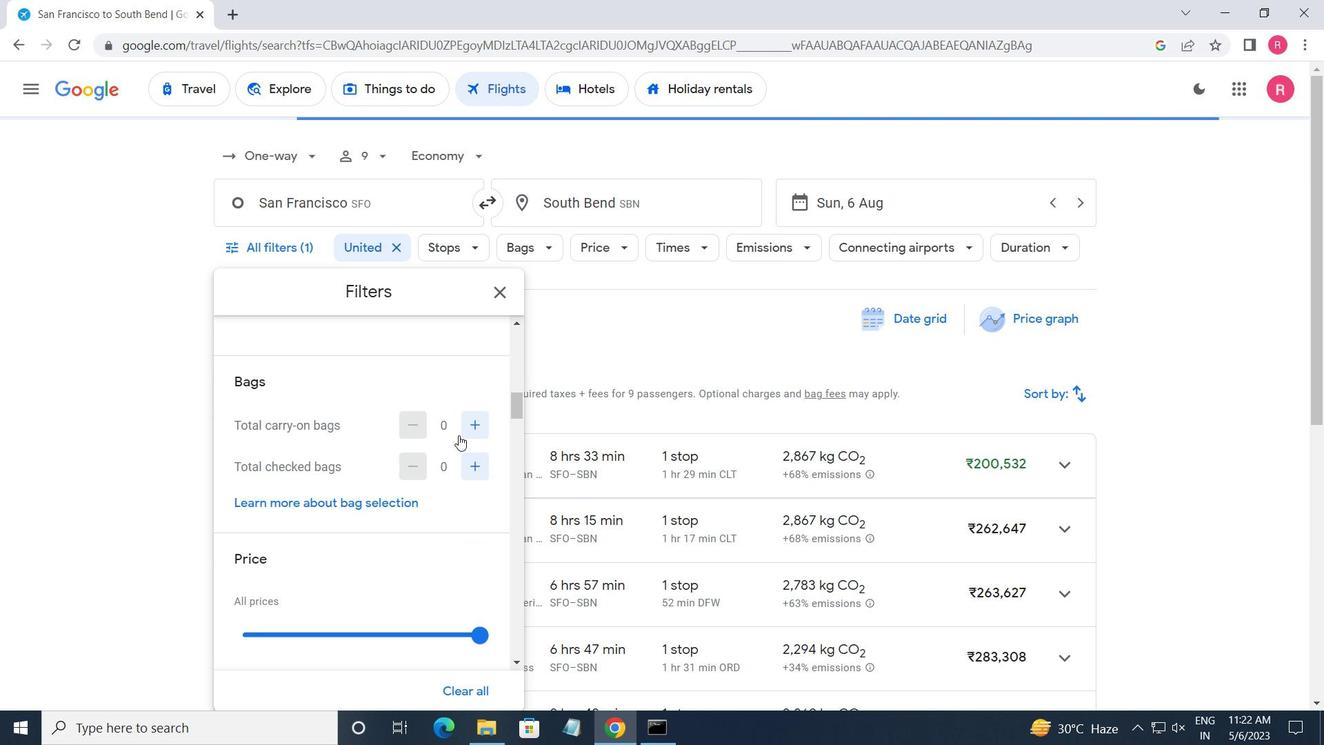 
Action: Mouse moved to (447, 489)
Screenshot: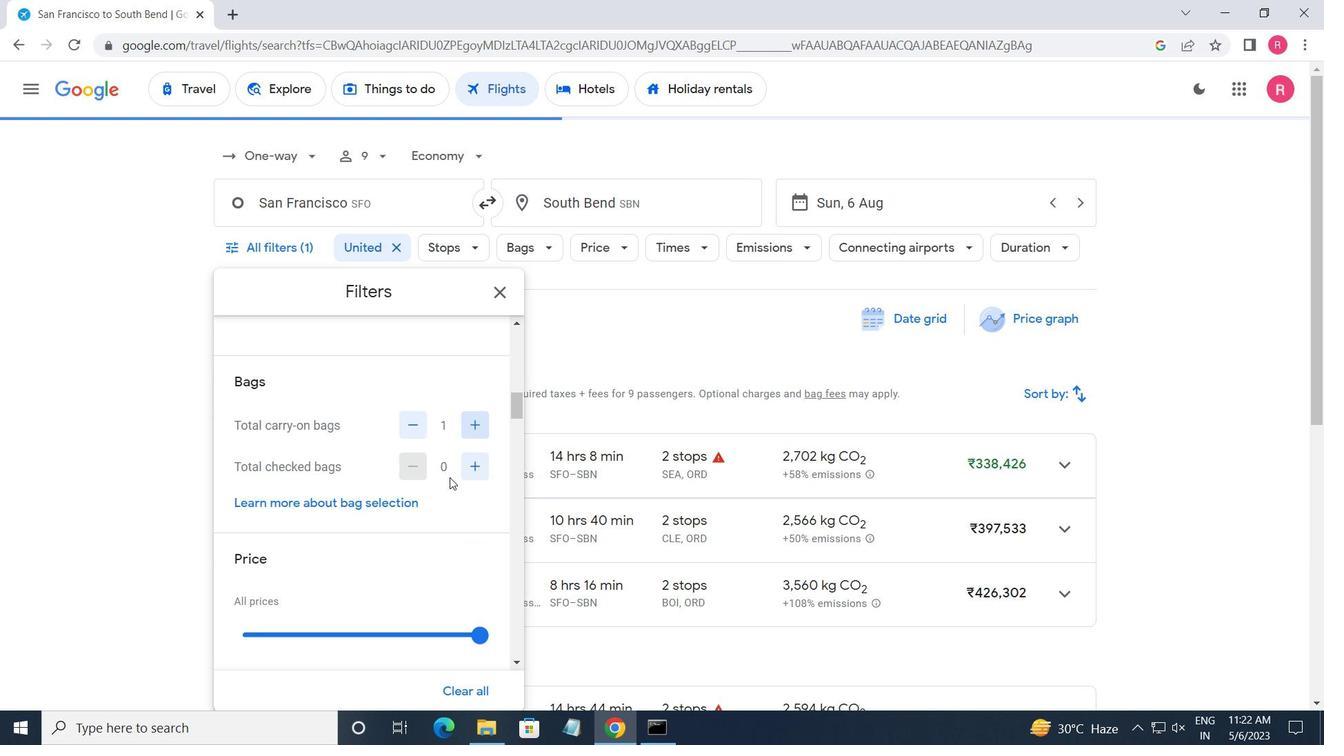 
Action: Mouse scrolled (447, 489) with delta (0, 0)
Screenshot: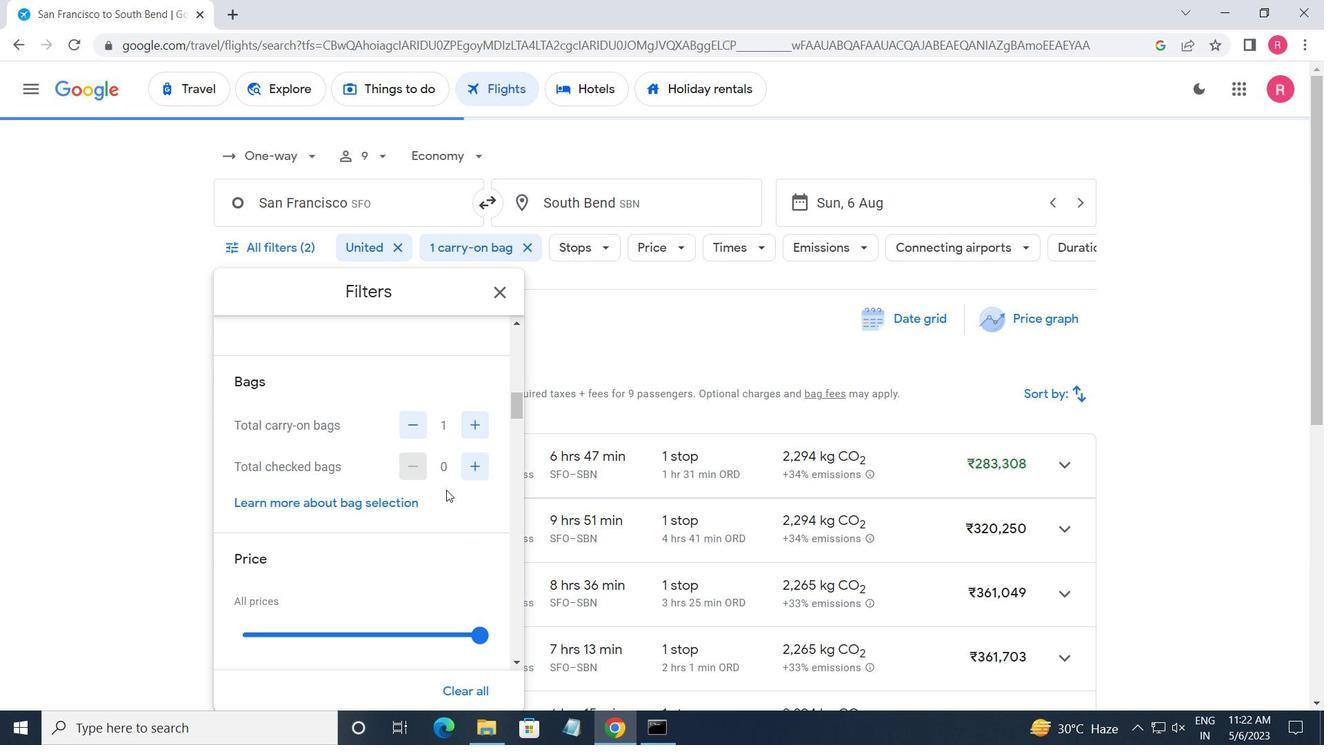 
Action: Mouse scrolled (447, 489) with delta (0, 0)
Screenshot: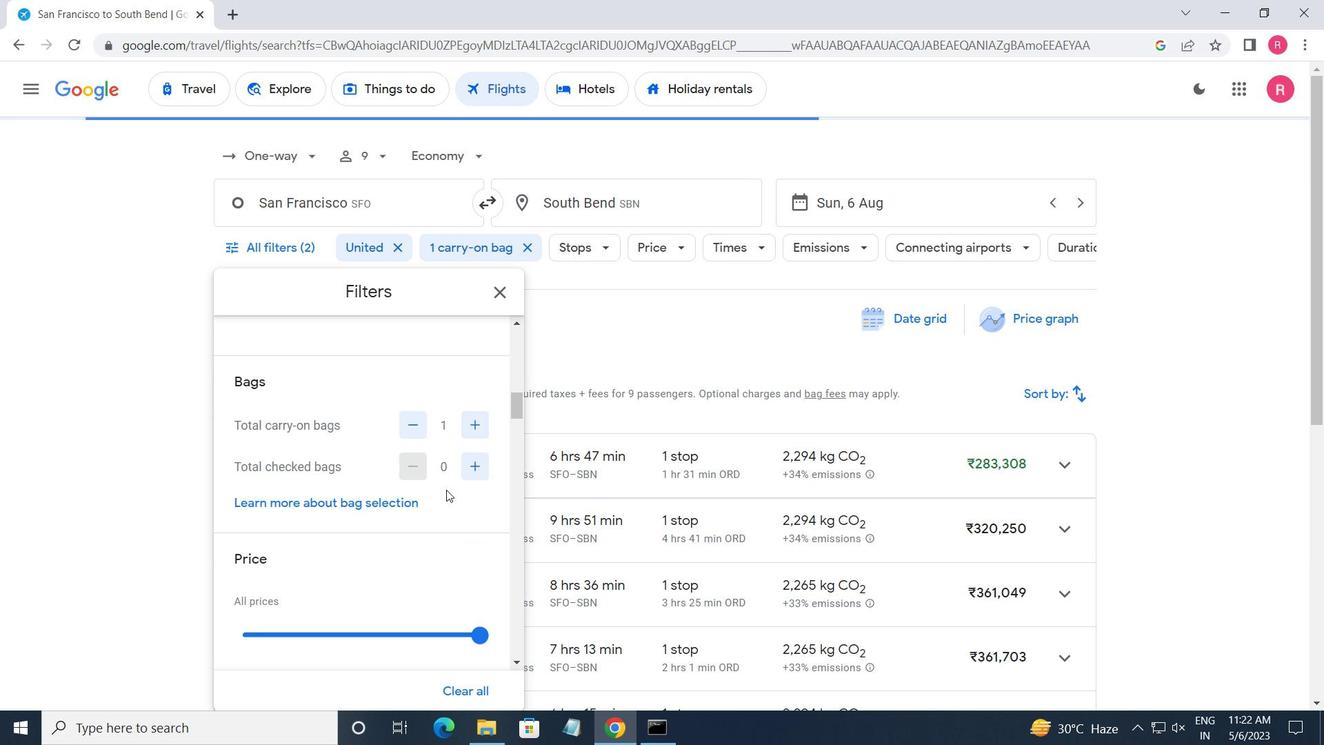 
Action: Mouse moved to (485, 463)
Screenshot: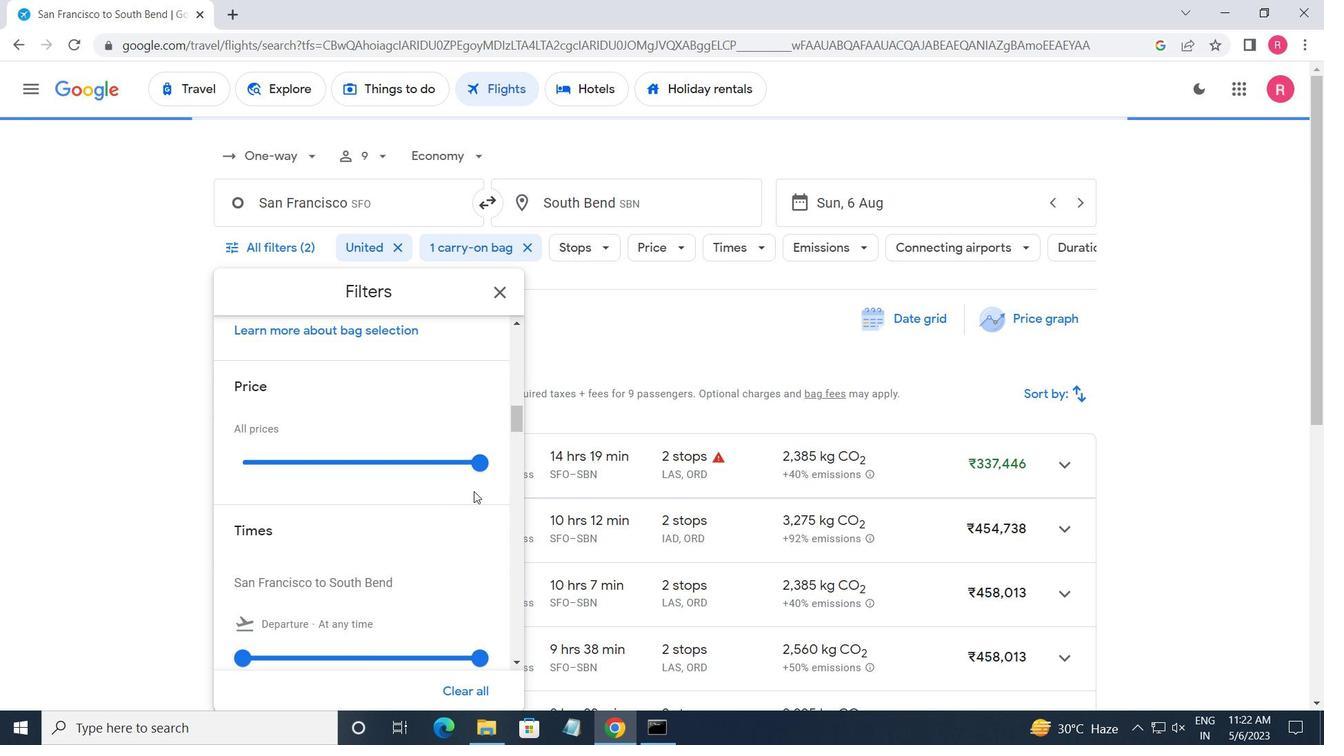 
Action: Mouse pressed left at (485, 463)
Screenshot: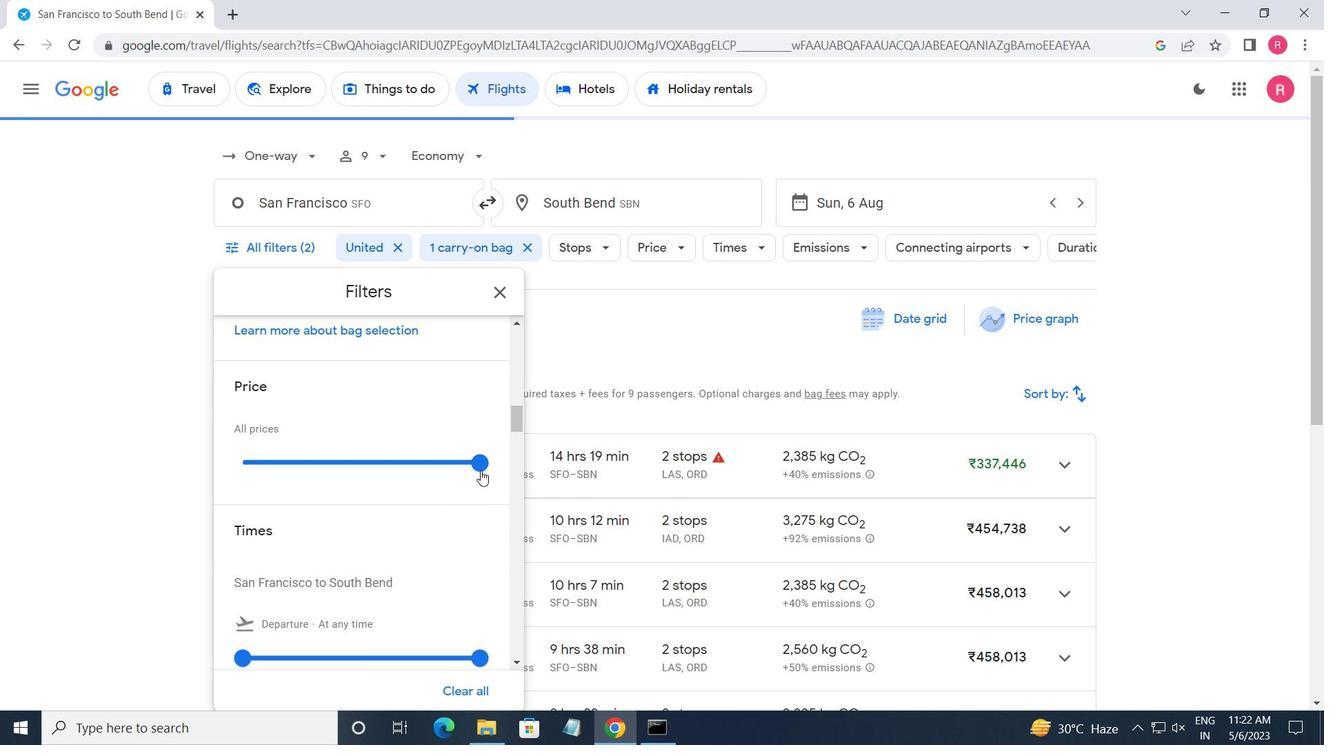 
Action: Mouse moved to (309, 495)
Screenshot: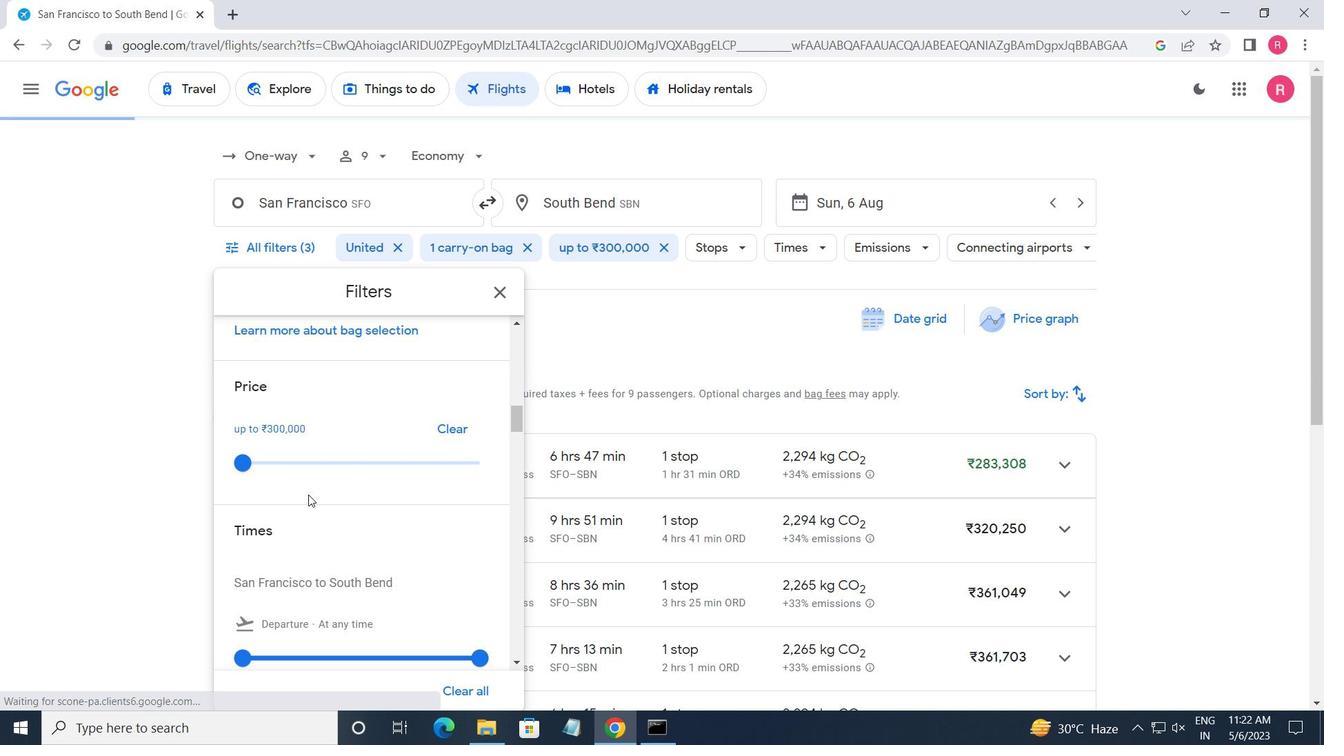 
Action: Mouse scrolled (309, 494) with delta (0, 0)
Screenshot: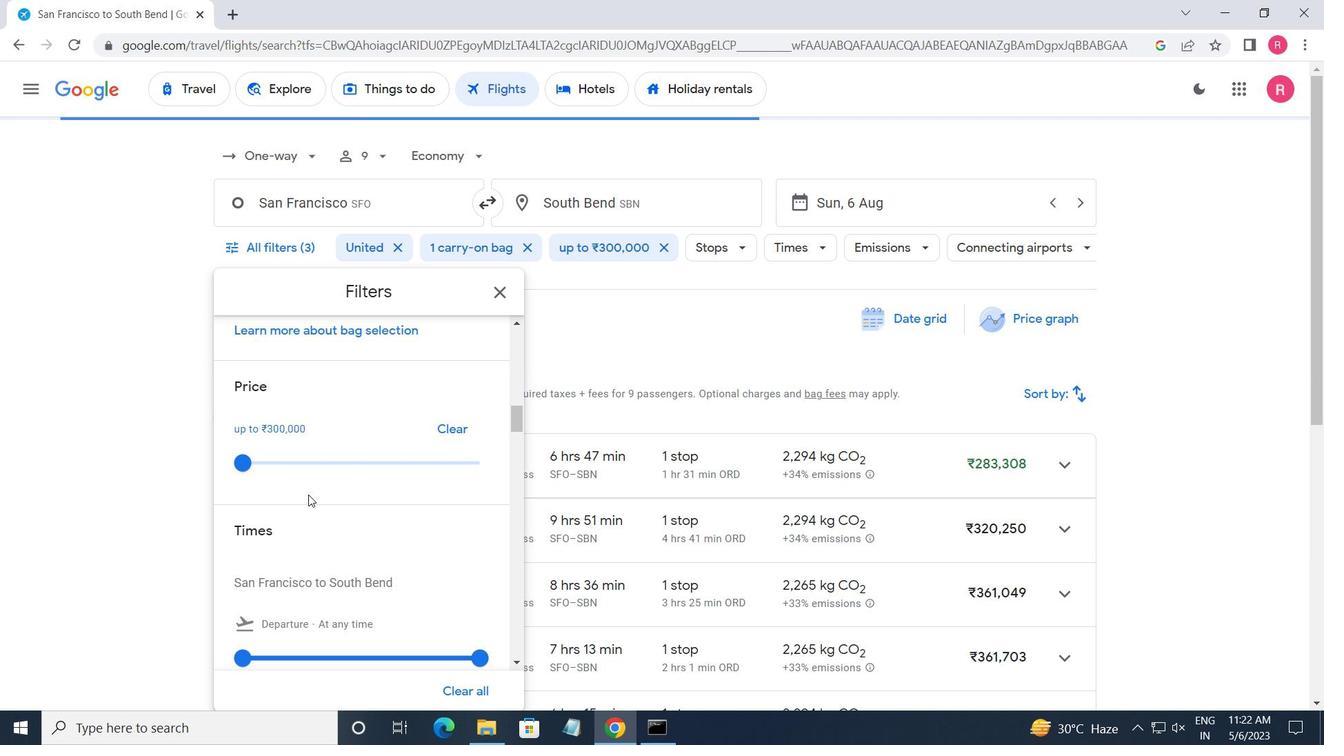 
Action: Mouse scrolled (309, 494) with delta (0, 0)
Screenshot: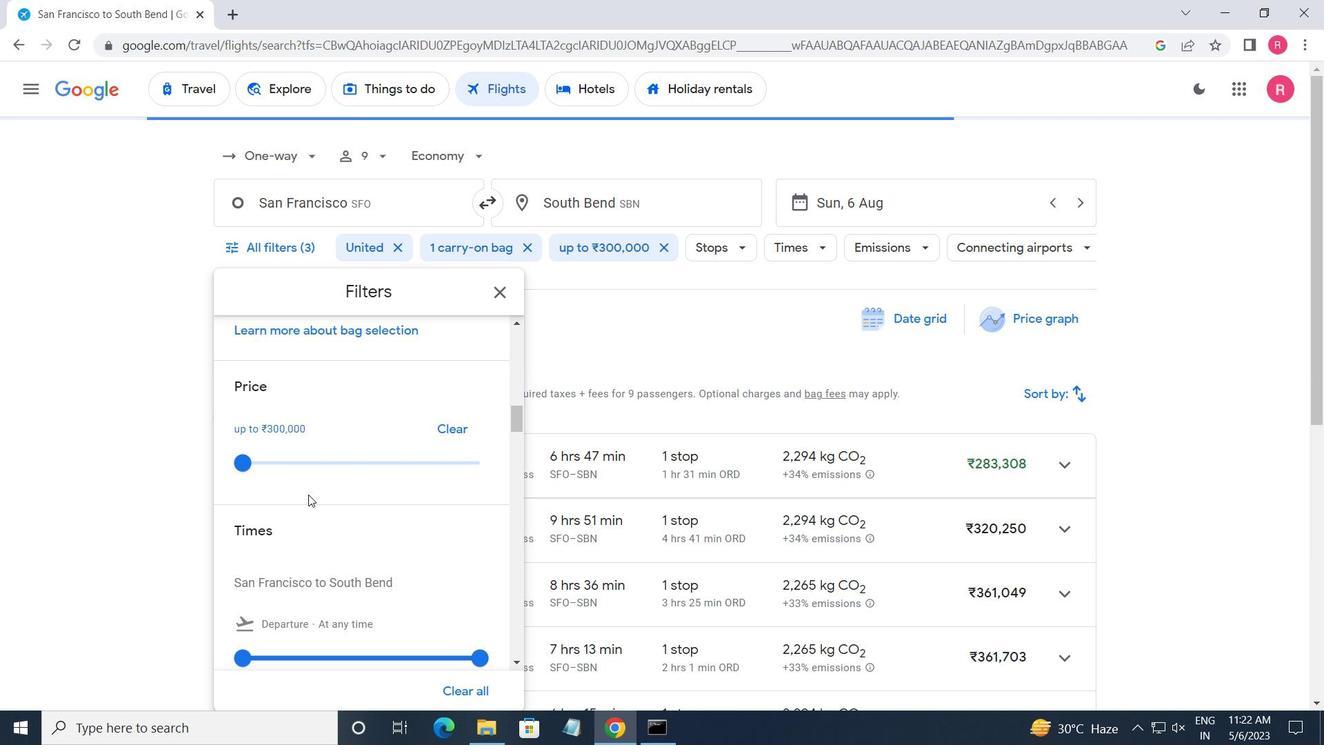 
Action: Mouse scrolled (309, 494) with delta (0, 0)
Screenshot: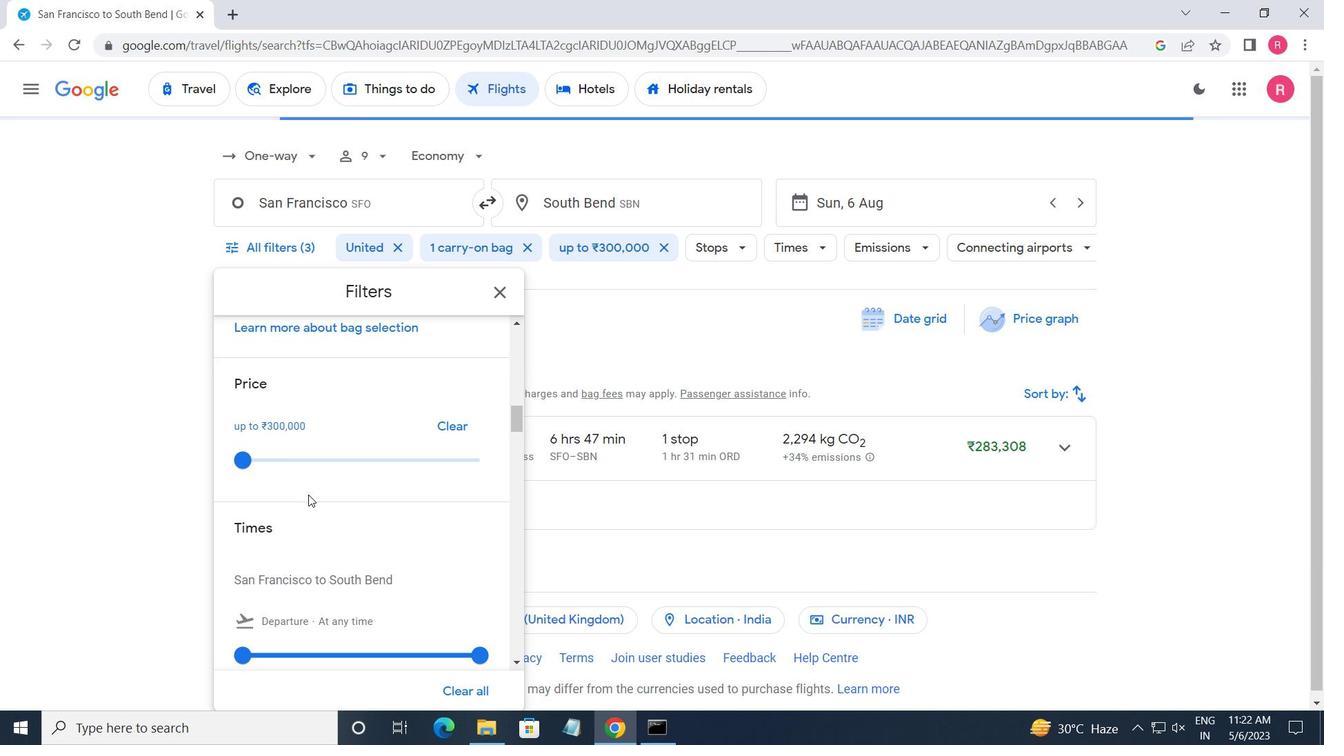 
Action: Mouse moved to (236, 396)
Screenshot: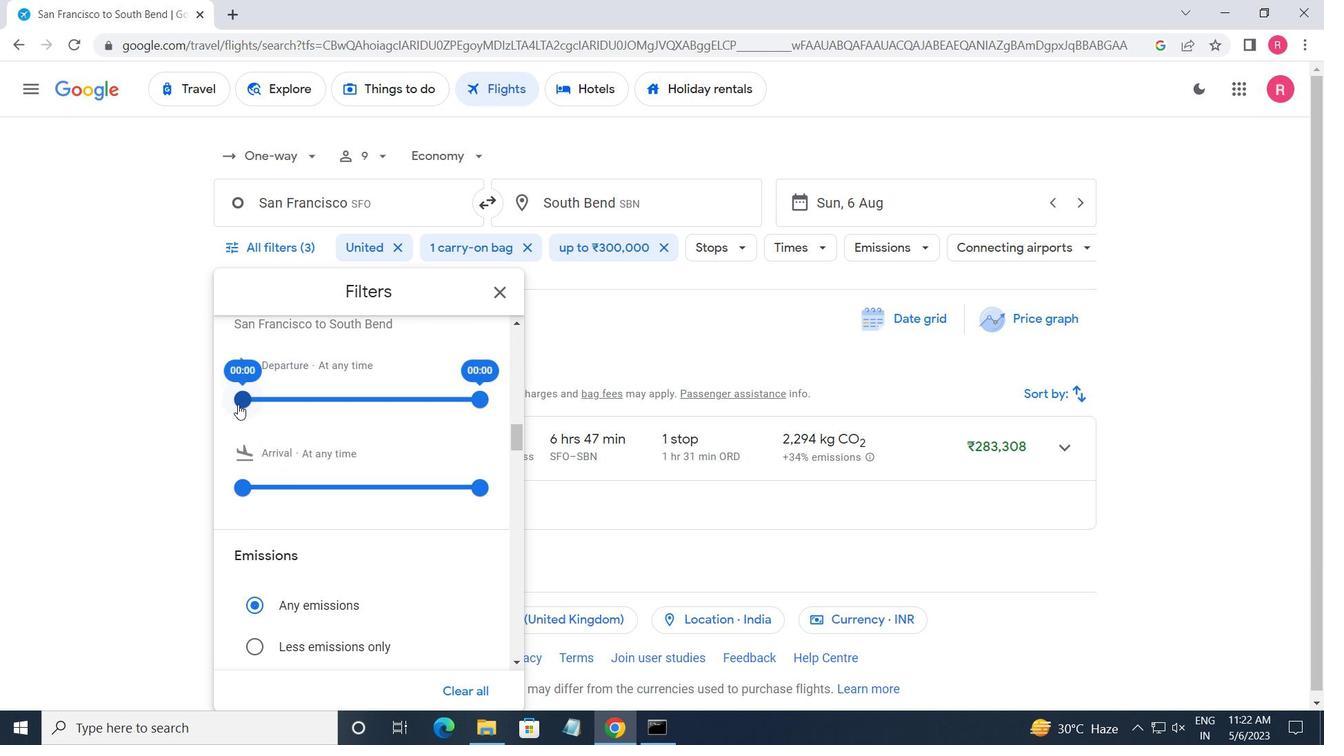 
Action: Mouse pressed left at (236, 396)
Screenshot: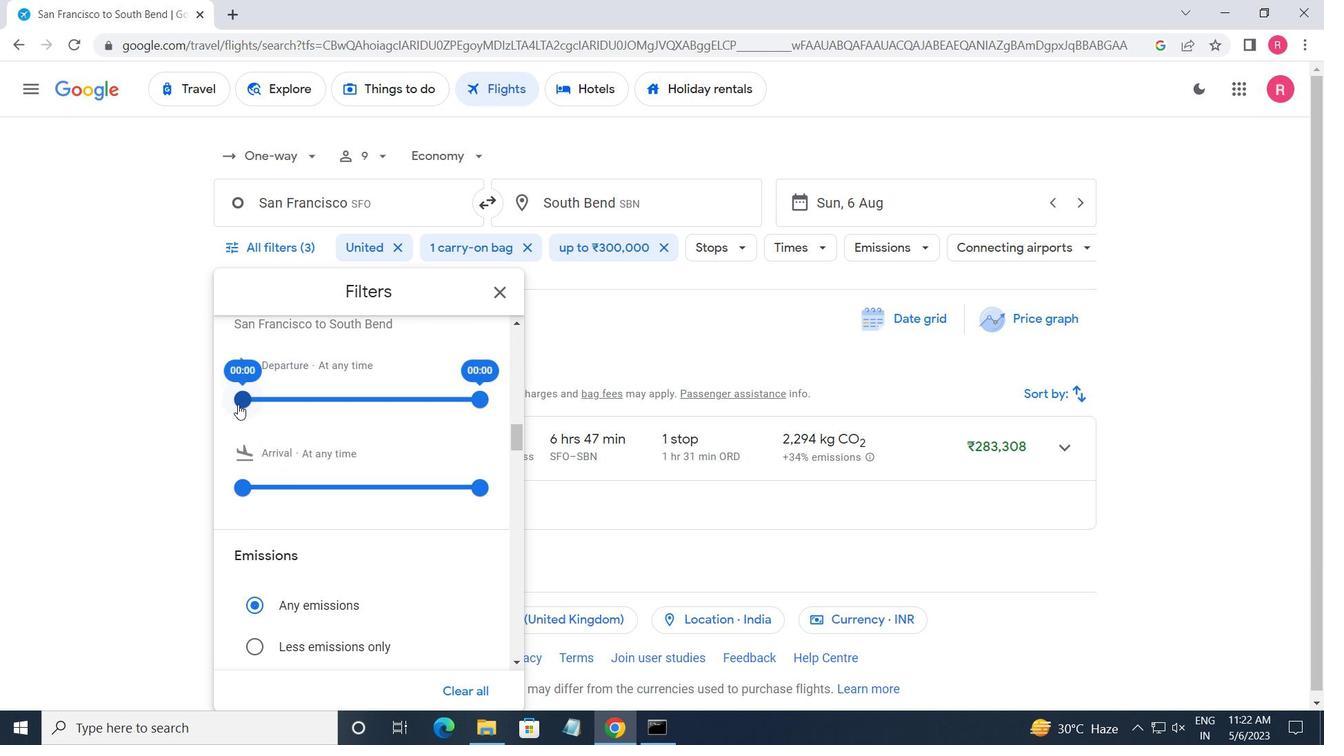 
Action: Mouse moved to (478, 400)
Screenshot: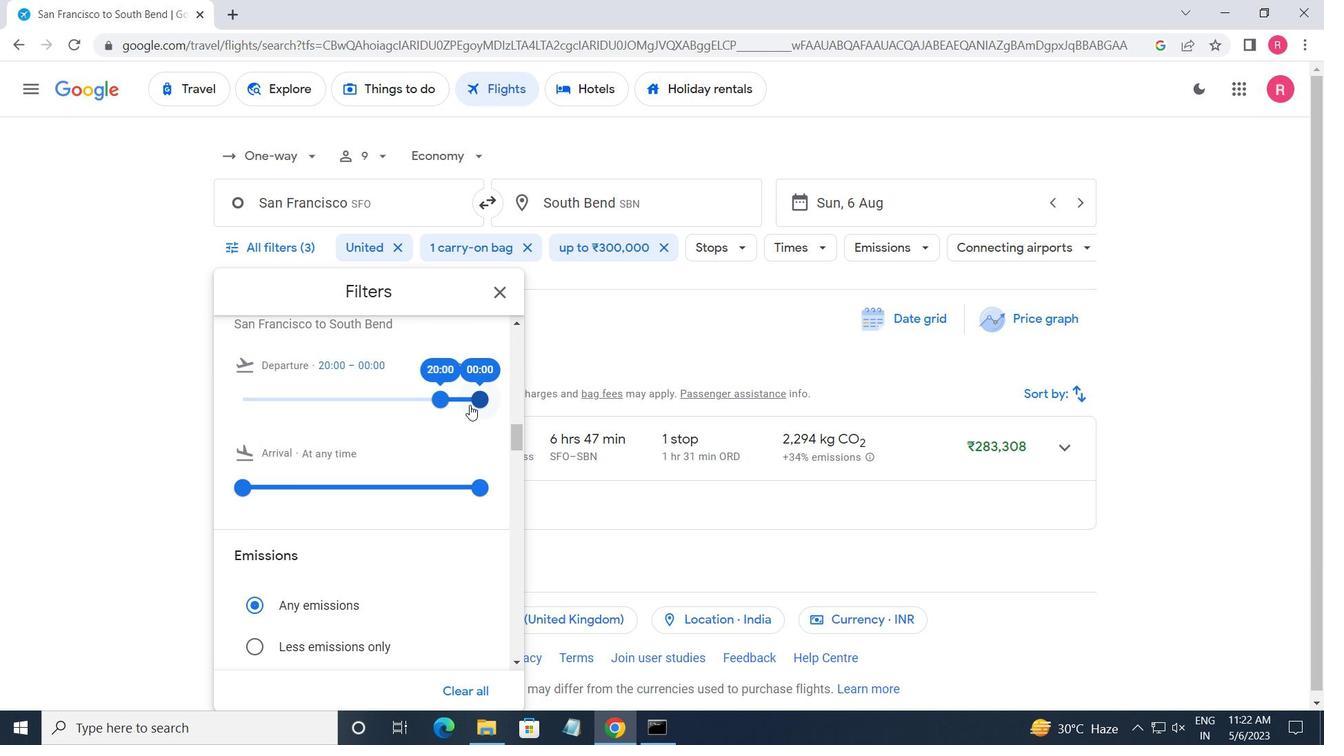 
Action: Mouse pressed left at (478, 400)
Screenshot: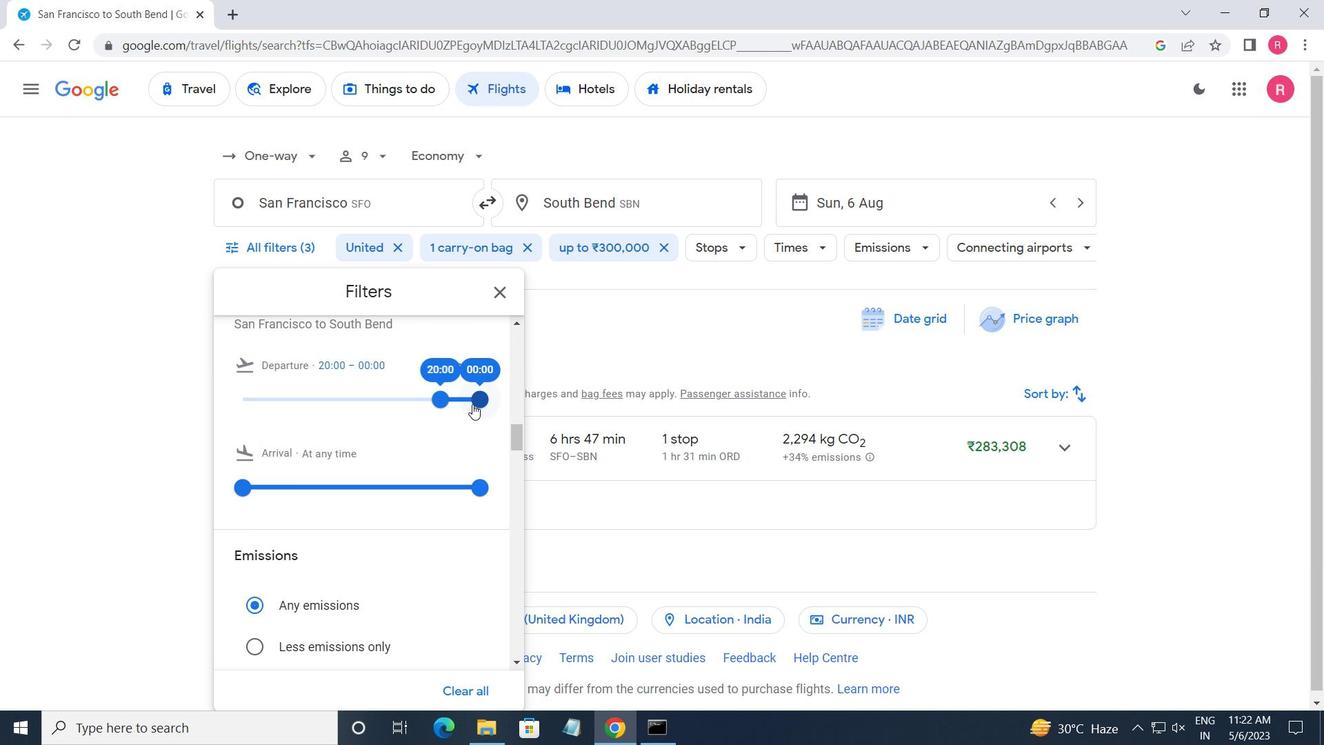 
Action: Mouse moved to (505, 292)
Screenshot: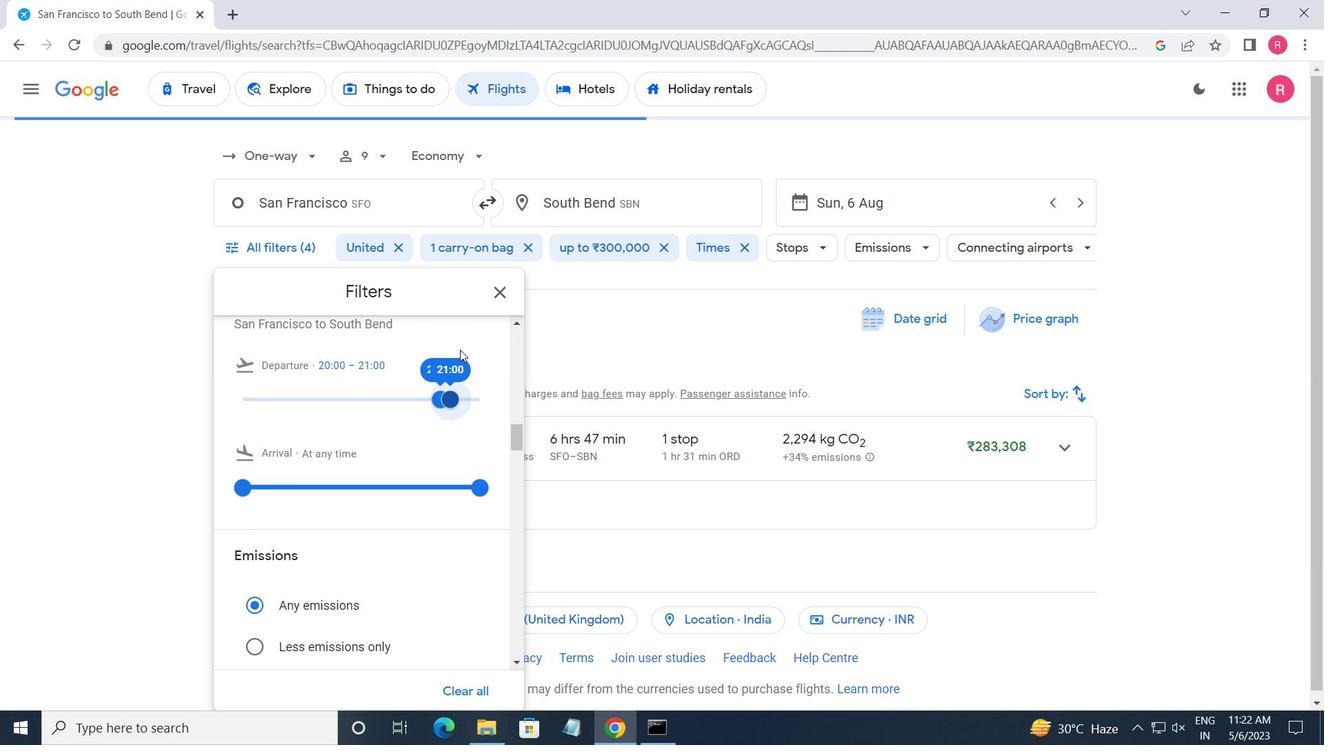 
Action: Mouse pressed left at (505, 292)
Screenshot: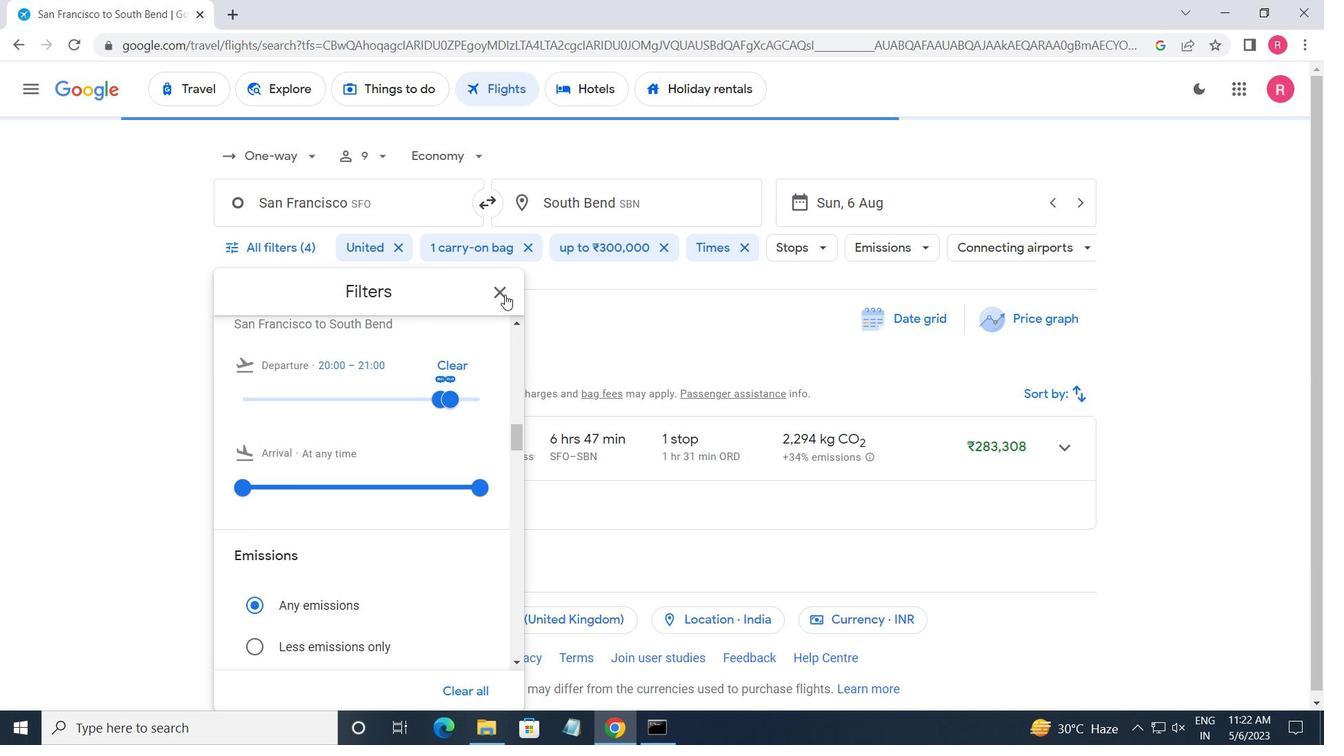 
